 Task: Look for space in El Centro, United States from 12th August, 2023 to 16th August, 2023 for 8 adults in price range Rs.10000 to Rs.16000. Place can be private room with 8 bedrooms having 8 beds and 8 bathrooms. Property type can be house, flat, guest house, hotel. Amenities needed are: wifi, TV, free parkinig on premises, gym, breakfast. Booking option can be shelf check-in. Required host language is English.
Action: Mouse moved to (445, 116)
Screenshot: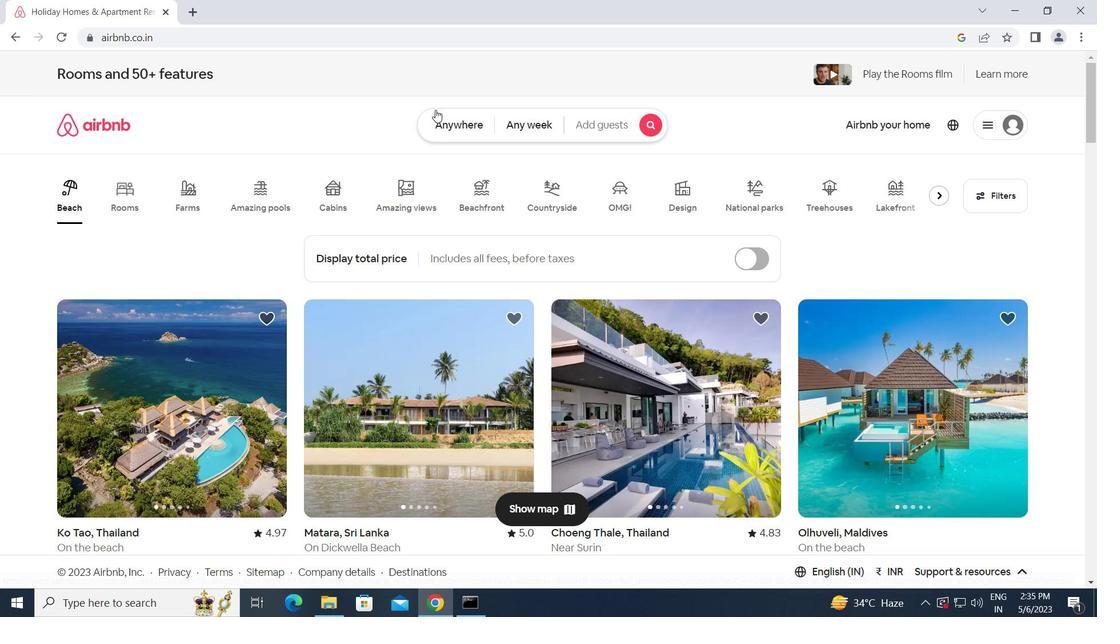 
Action: Mouse pressed left at (445, 116)
Screenshot: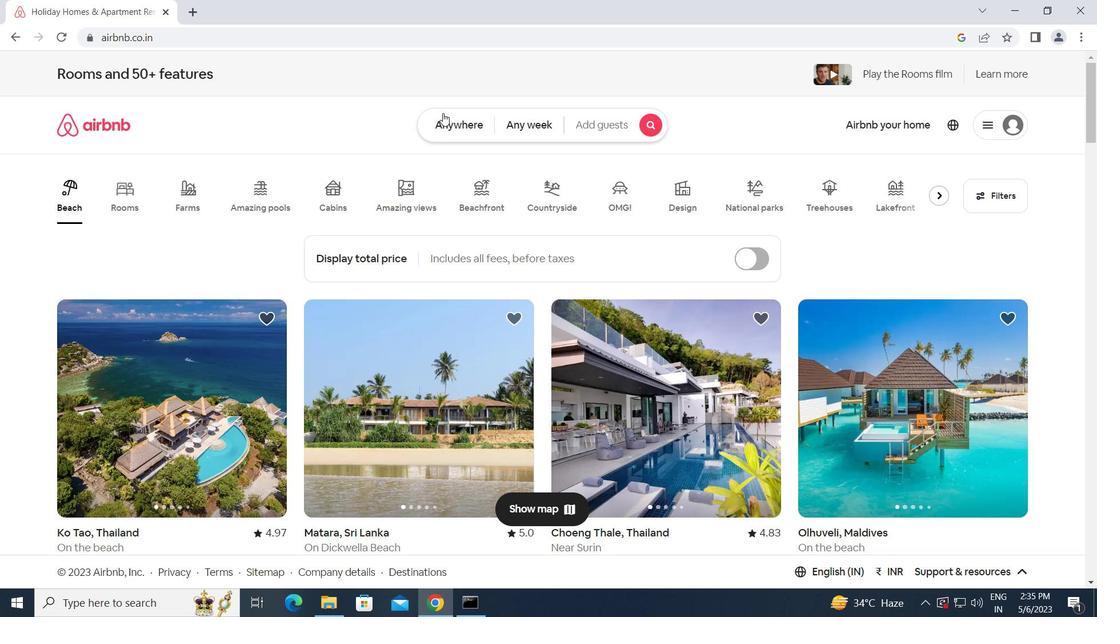 
Action: Mouse moved to (384, 168)
Screenshot: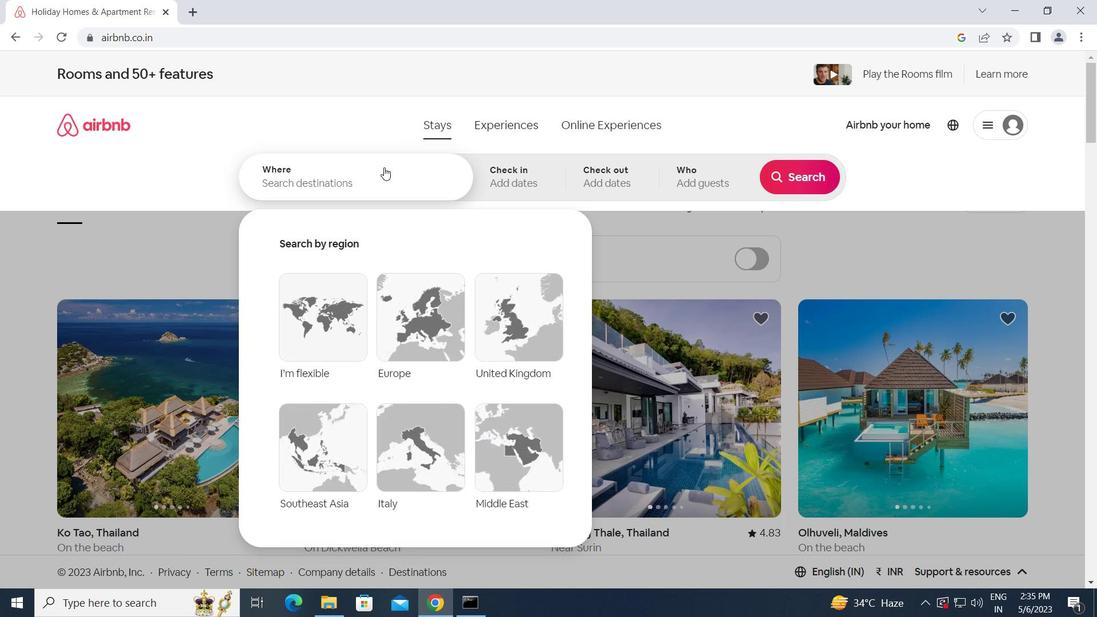 
Action: Mouse pressed left at (384, 168)
Screenshot: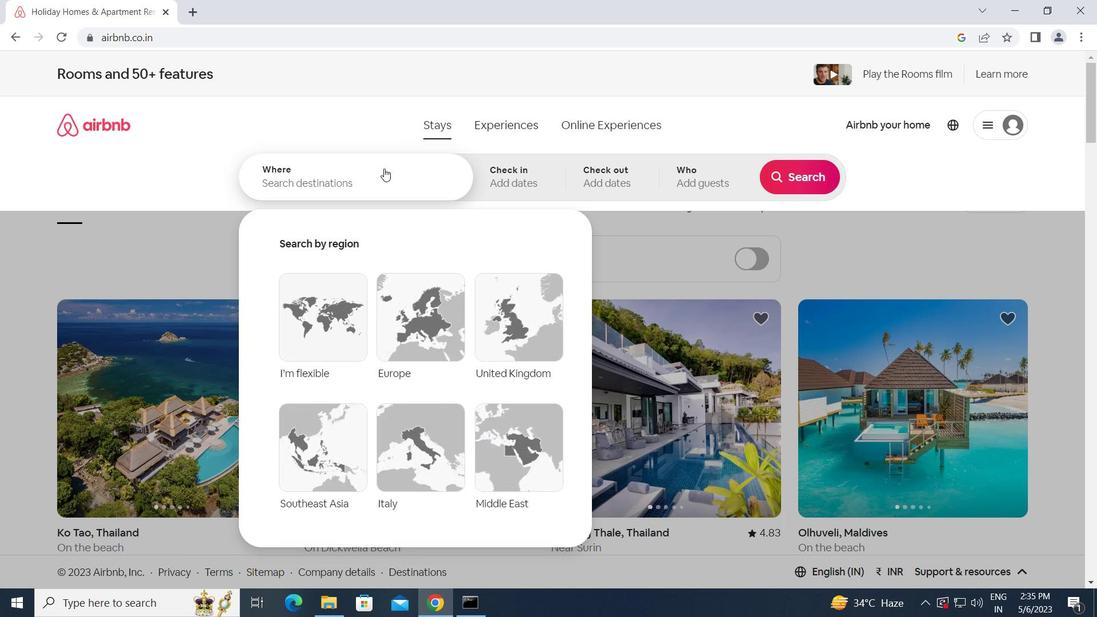 
Action: Mouse moved to (448, 172)
Screenshot: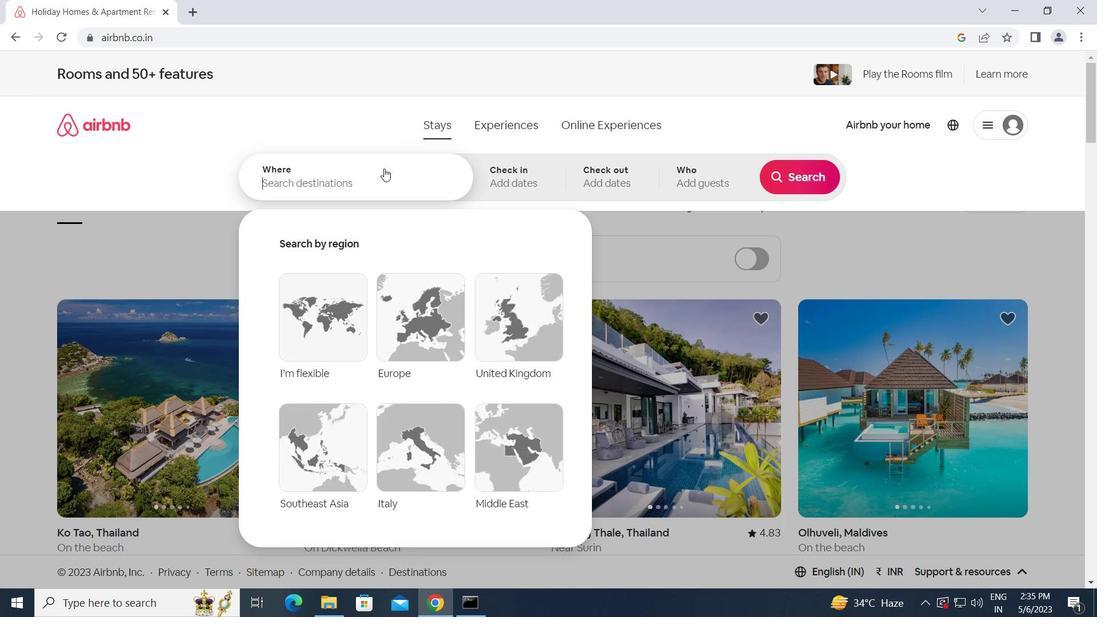 
Action: Key pressed e<Key.caps_lock>l<Key.space><Key.caps_lock>c<Key.caps_lock>entro,<Key.space><Key.caps_lock>u<Key.caps_lock>nited<Key.space><Key.caps_lock>s<Key.caps_lock>tates<Key.enter>
Screenshot: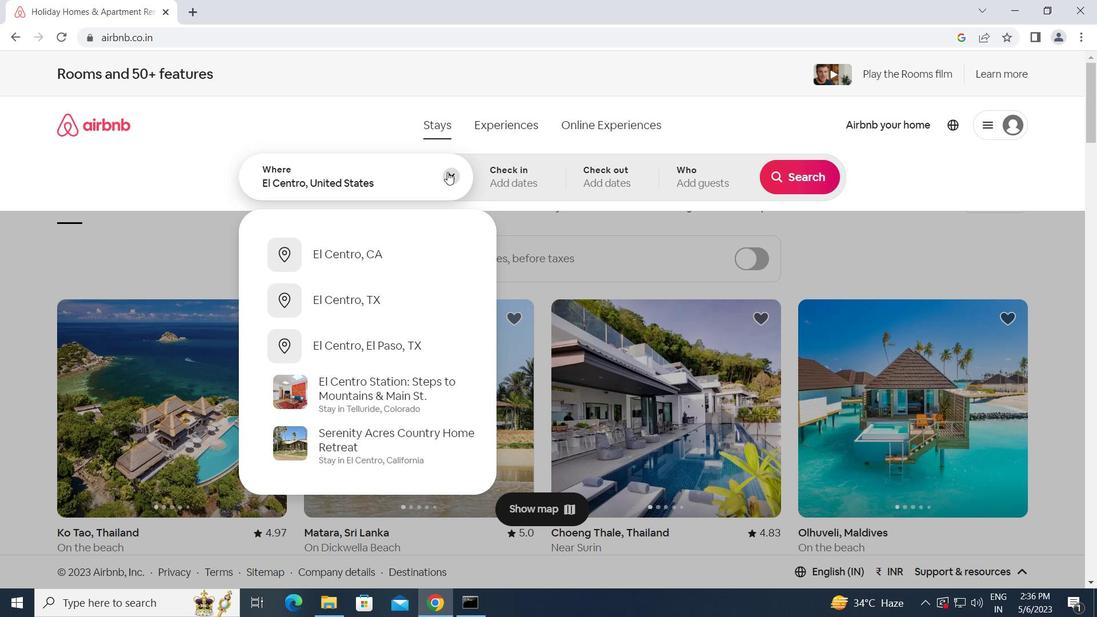 
Action: Mouse moved to (798, 292)
Screenshot: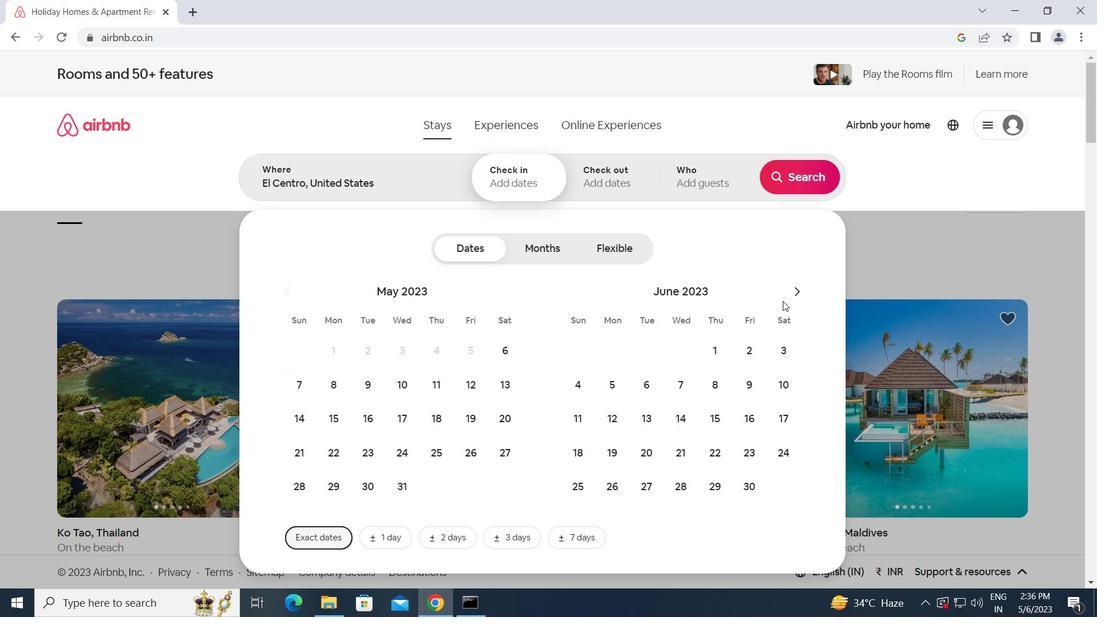 
Action: Mouse pressed left at (798, 292)
Screenshot: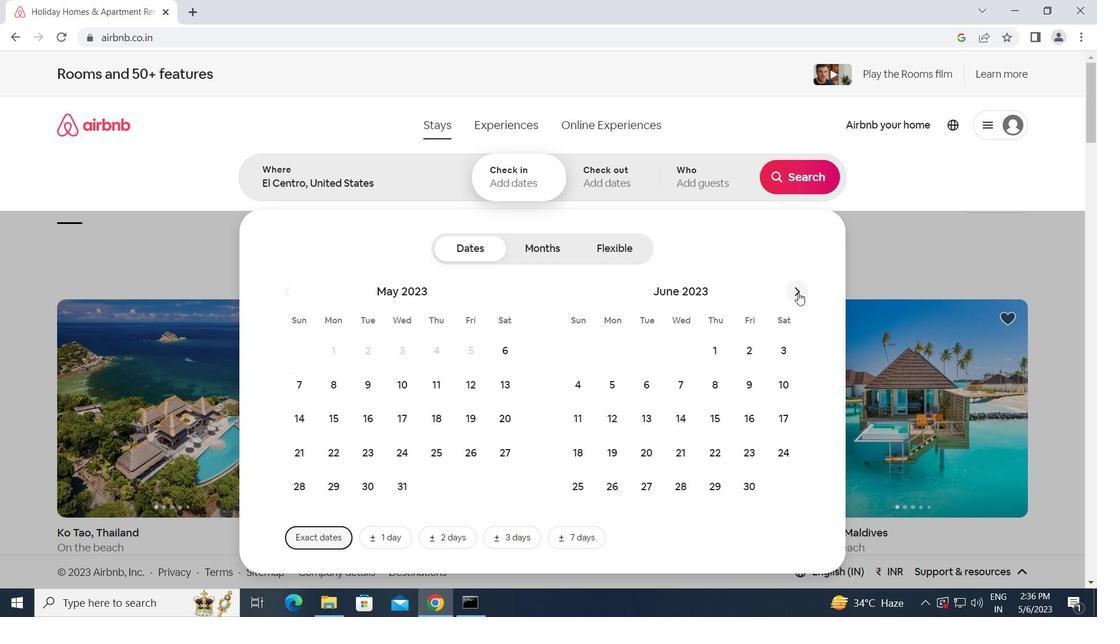 
Action: Mouse pressed left at (798, 292)
Screenshot: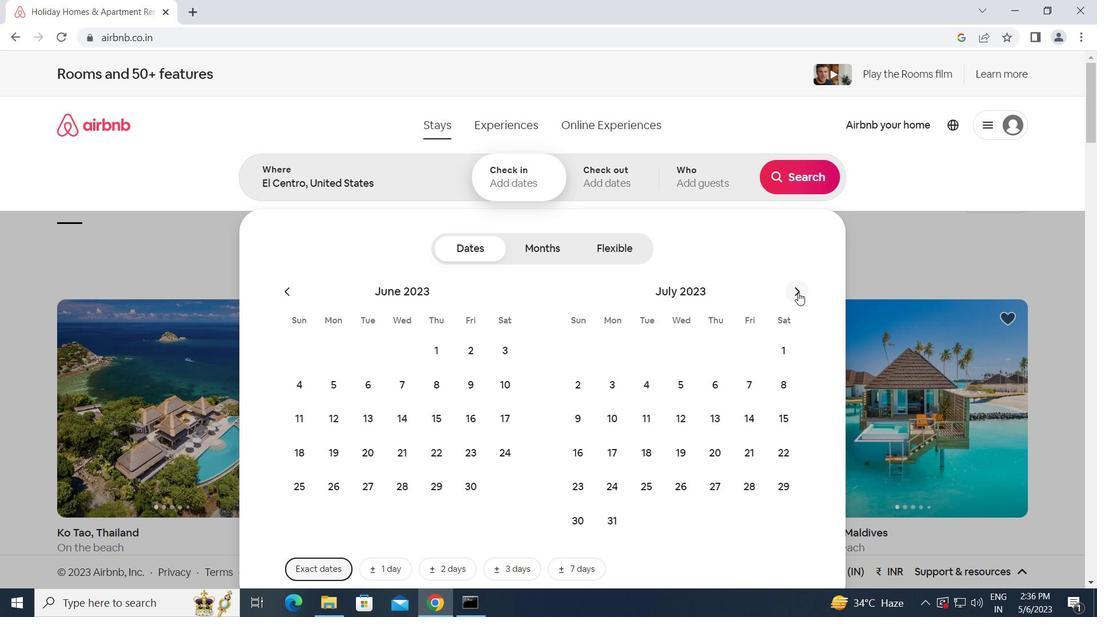 
Action: Mouse moved to (780, 385)
Screenshot: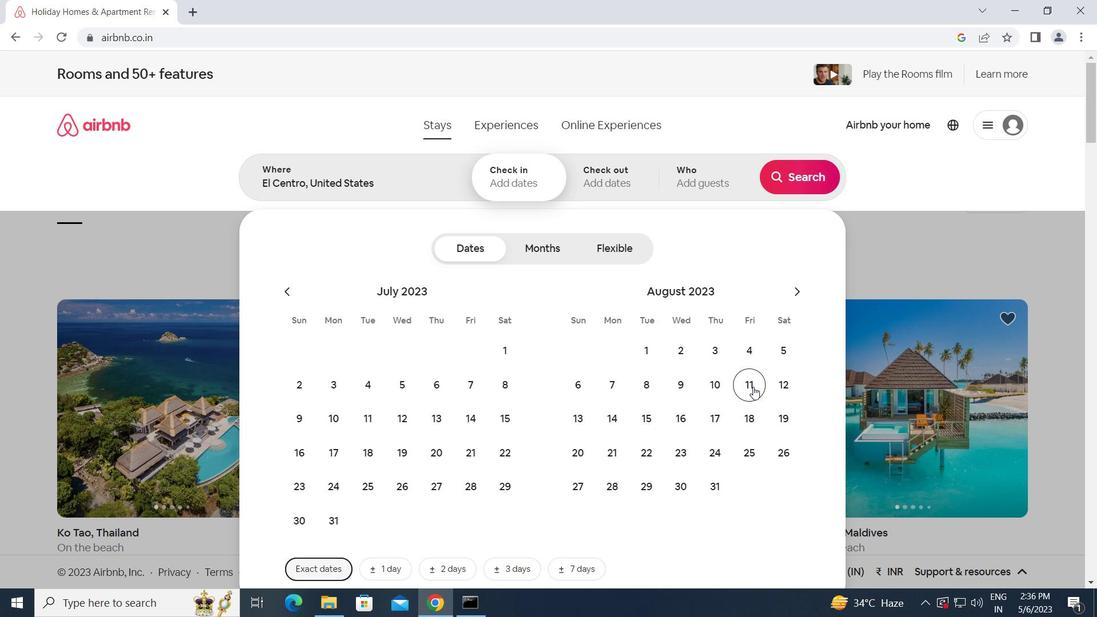 
Action: Mouse pressed left at (780, 385)
Screenshot: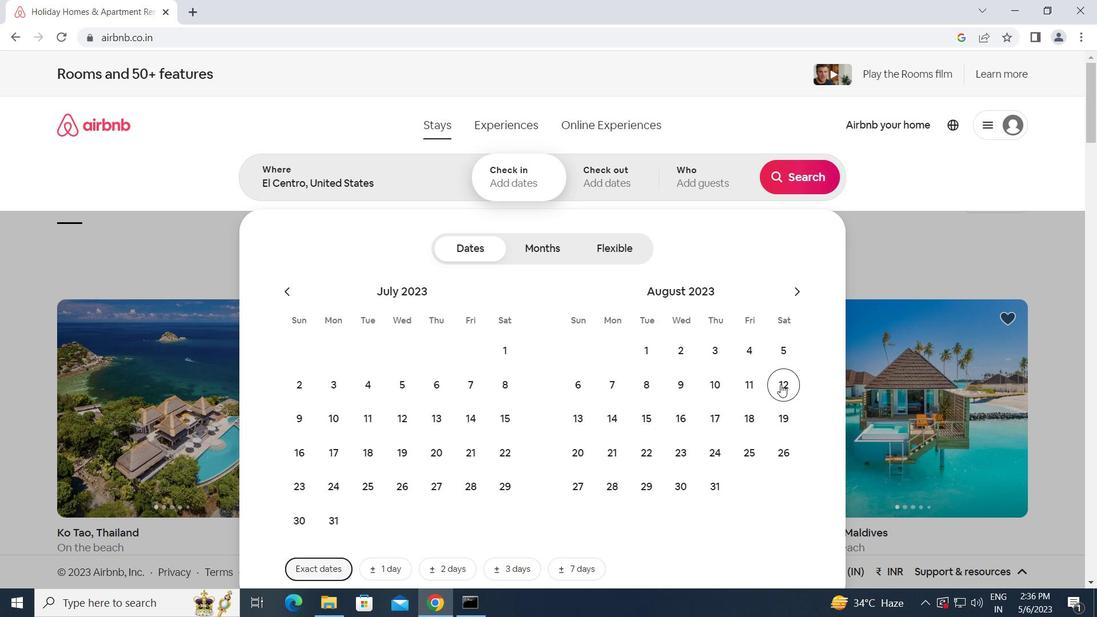 
Action: Mouse moved to (672, 421)
Screenshot: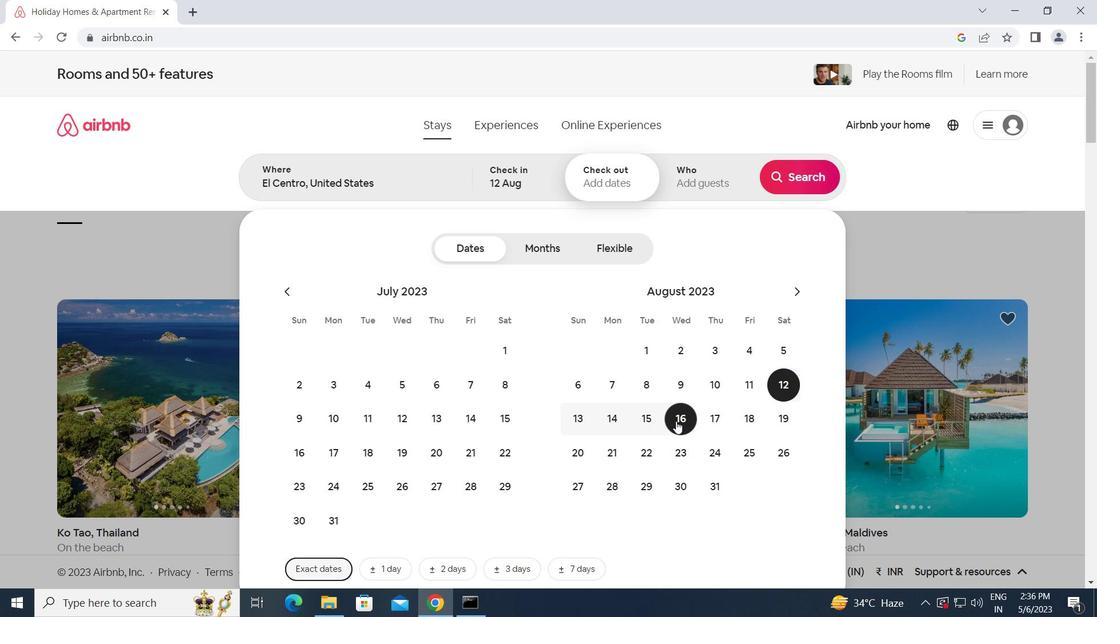 
Action: Mouse pressed left at (672, 421)
Screenshot: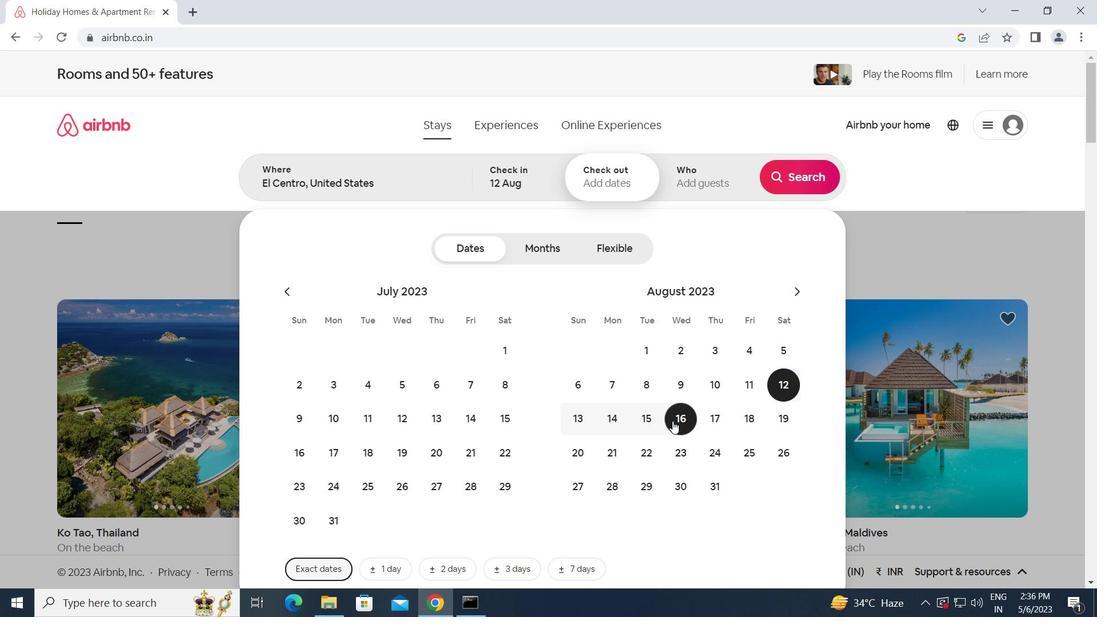 
Action: Mouse moved to (698, 185)
Screenshot: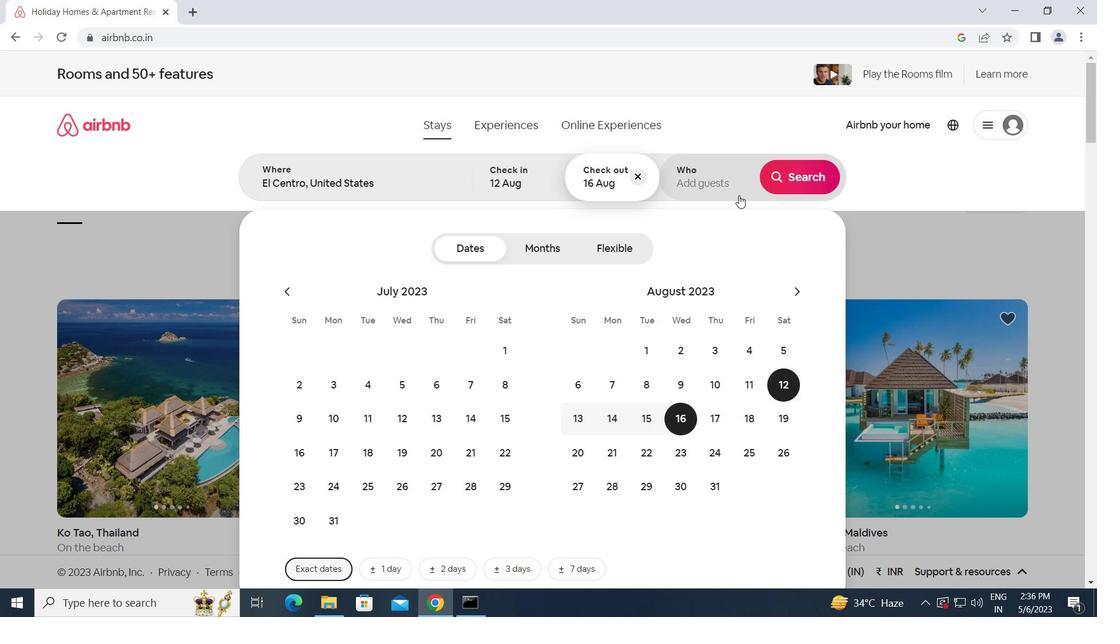 
Action: Mouse pressed left at (698, 185)
Screenshot: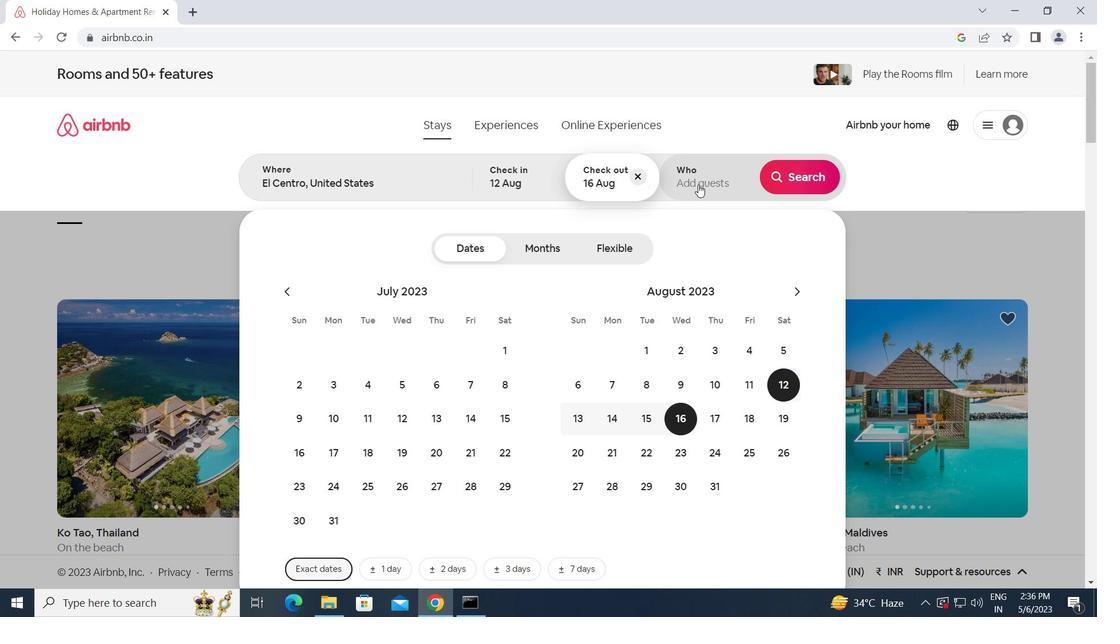 
Action: Mouse moved to (804, 253)
Screenshot: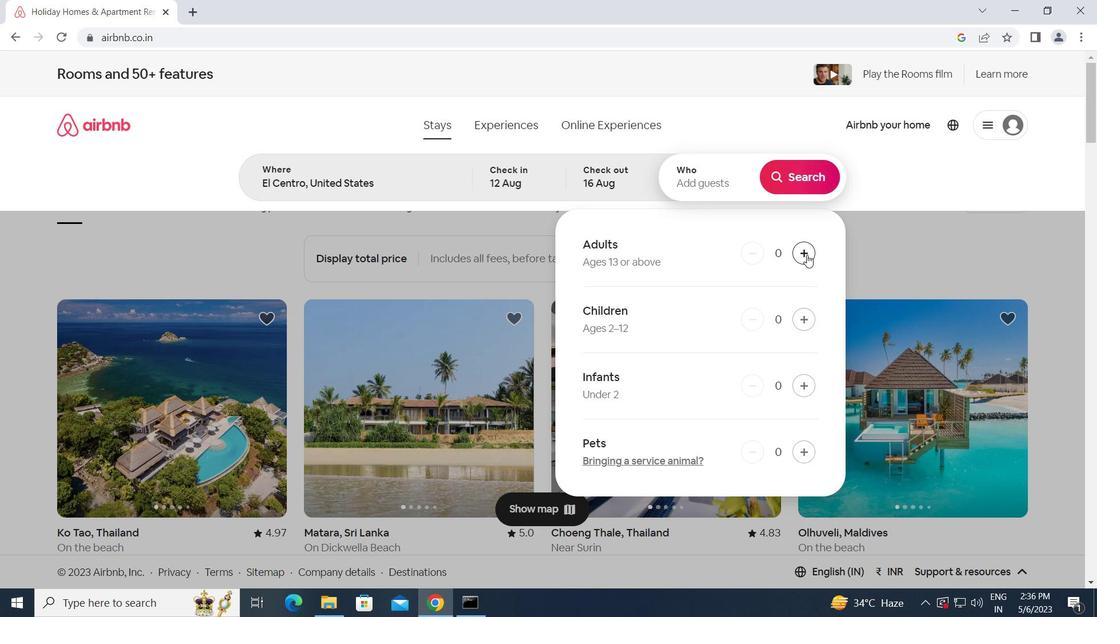 
Action: Mouse pressed left at (804, 253)
Screenshot: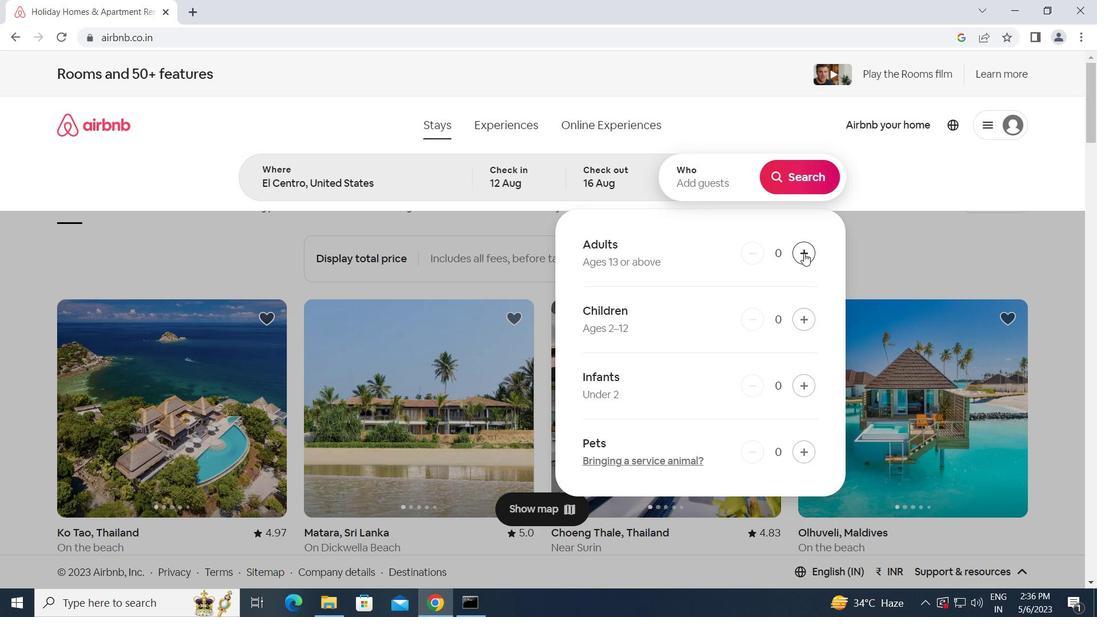 
Action: Mouse pressed left at (804, 253)
Screenshot: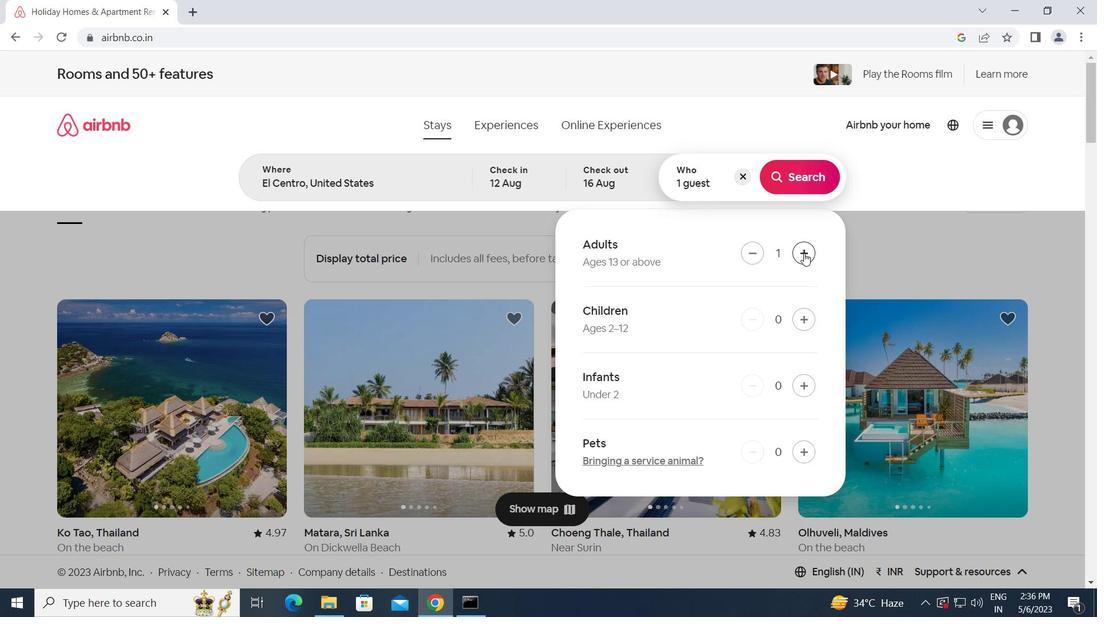 
Action: Mouse pressed left at (804, 253)
Screenshot: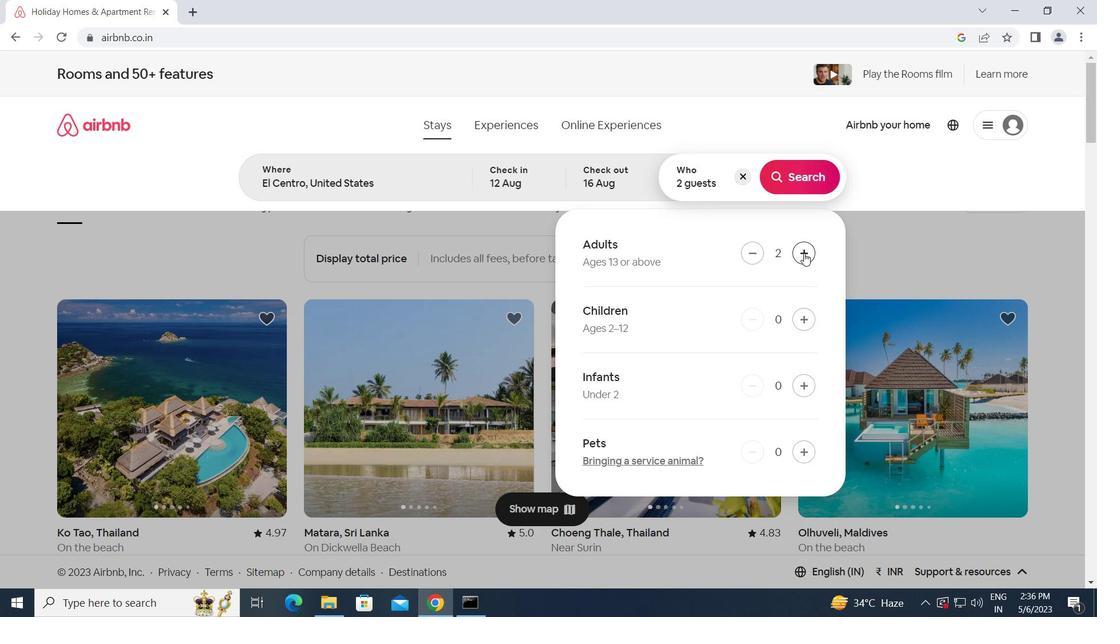 
Action: Mouse pressed left at (804, 253)
Screenshot: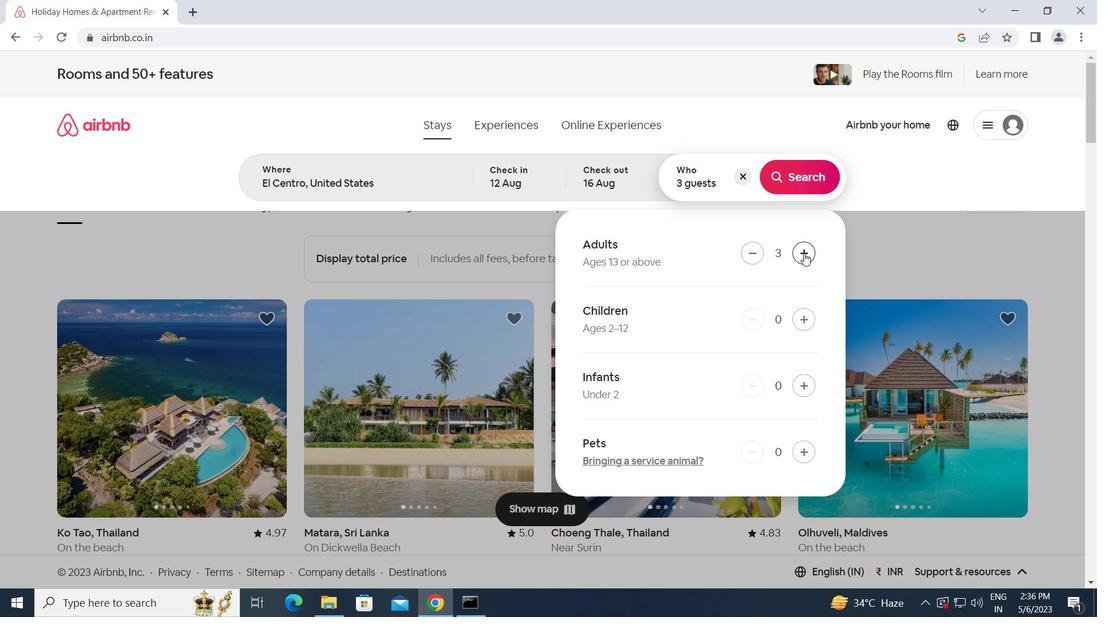 
Action: Mouse pressed left at (804, 253)
Screenshot: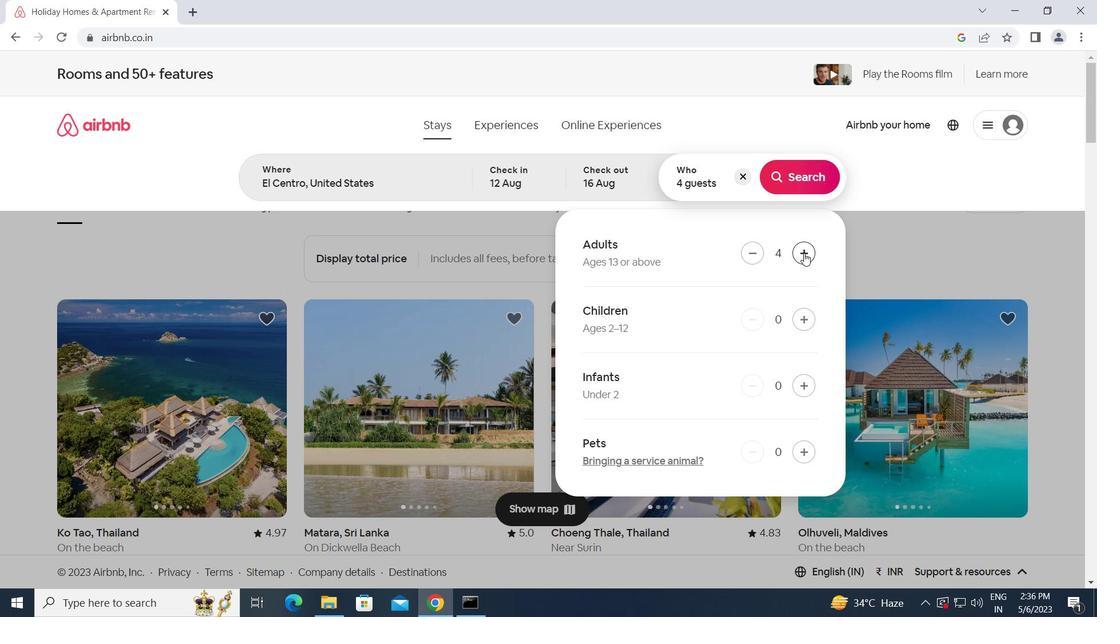 
Action: Mouse pressed left at (804, 253)
Screenshot: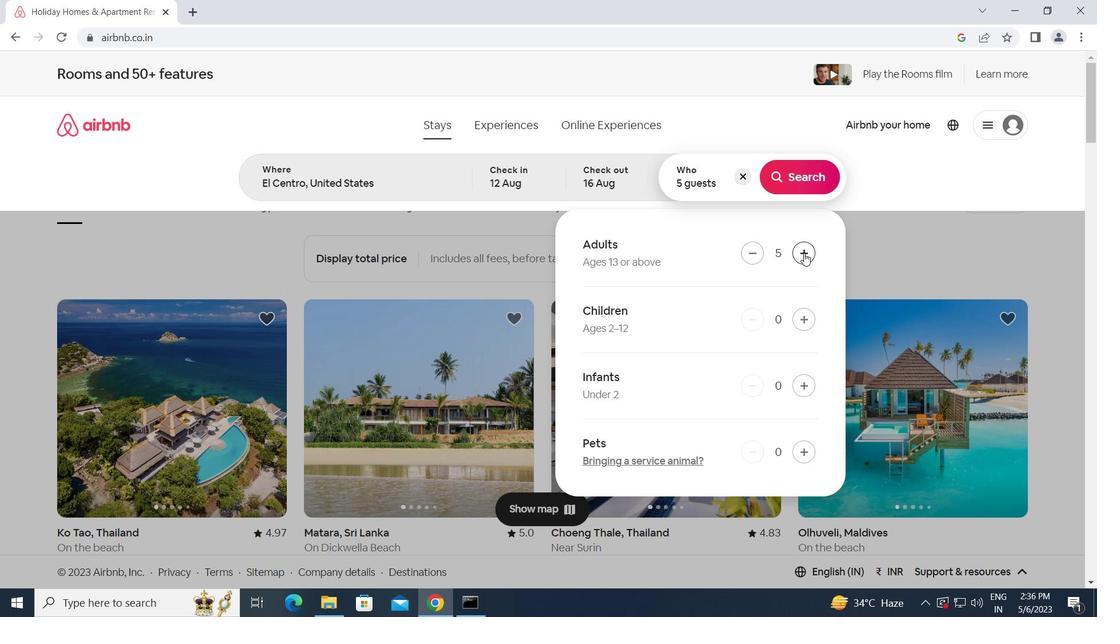 
Action: Mouse pressed left at (804, 253)
Screenshot: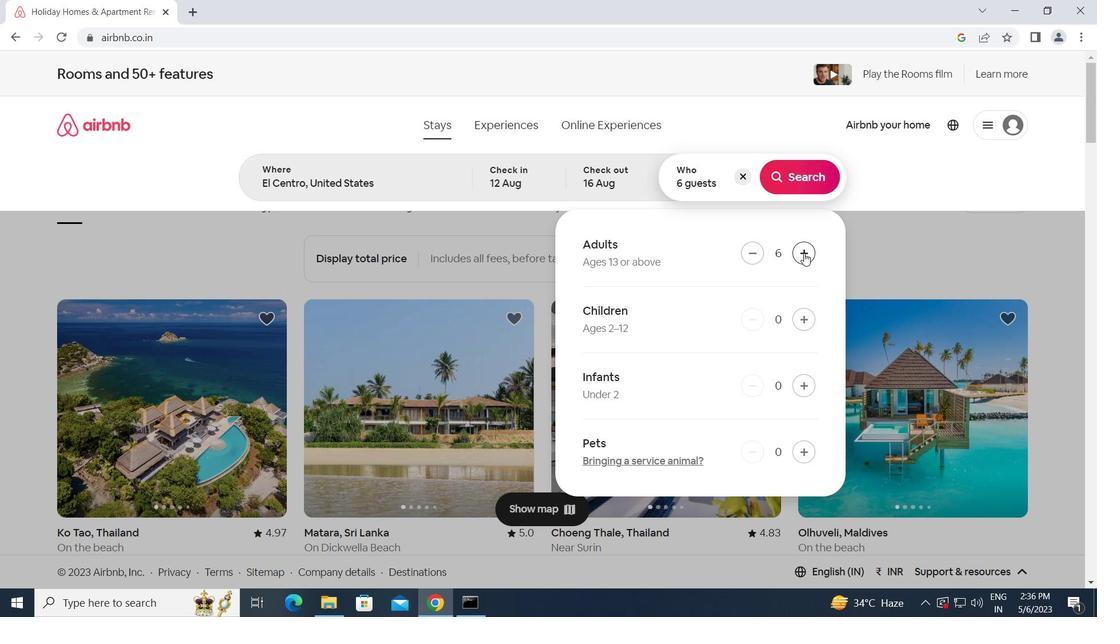 
Action: Mouse pressed left at (804, 253)
Screenshot: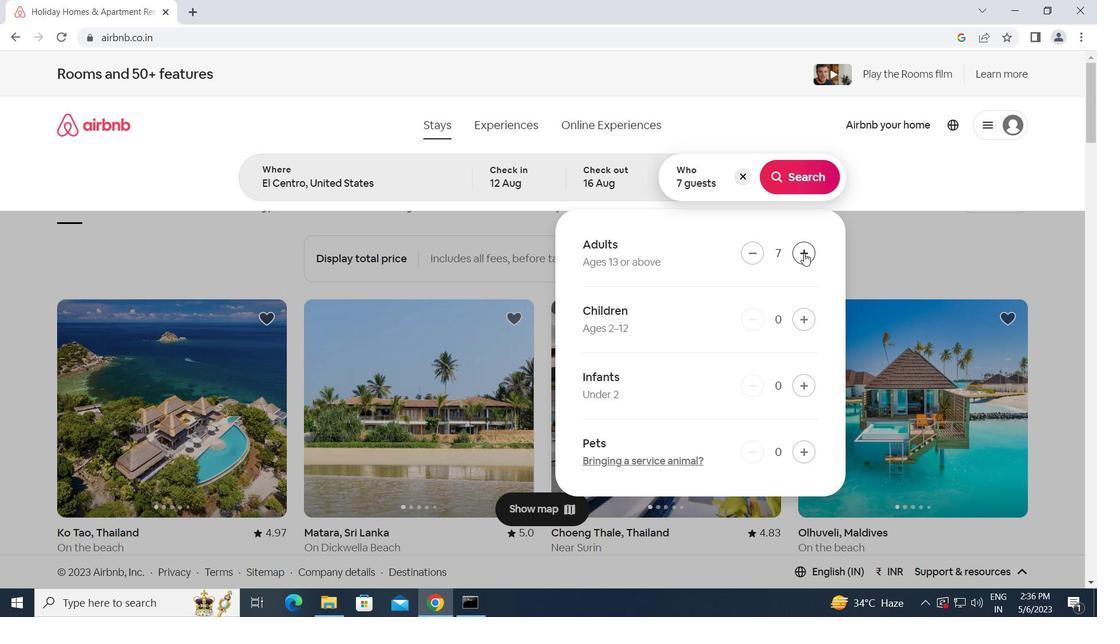 
Action: Mouse moved to (792, 178)
Screenshot: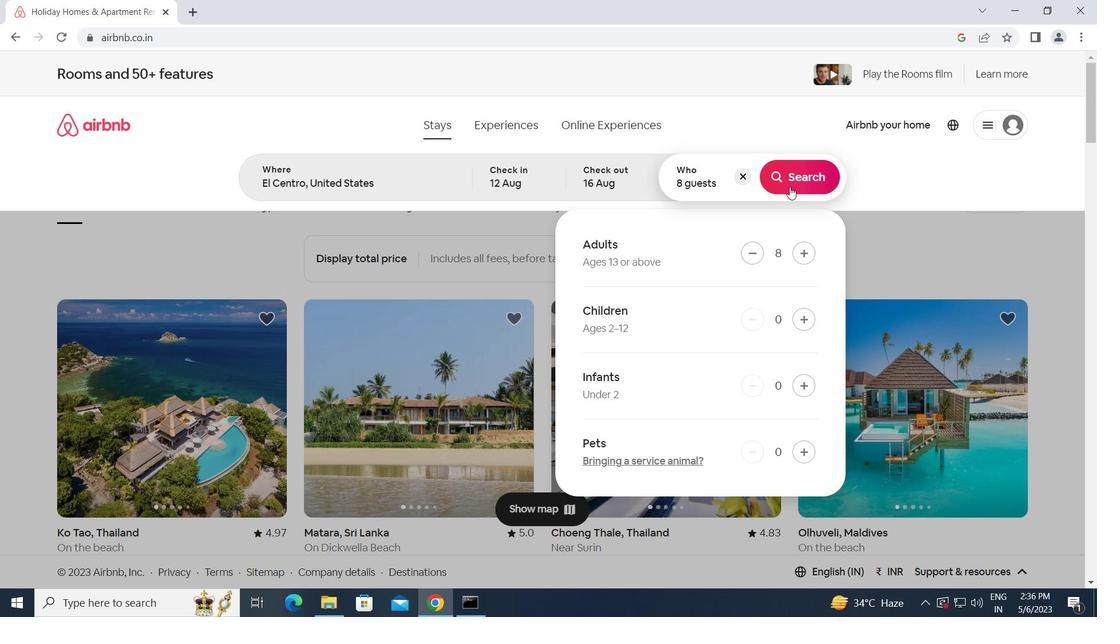 
Action: Mouse pressed left at (792, 178)
Screenshot: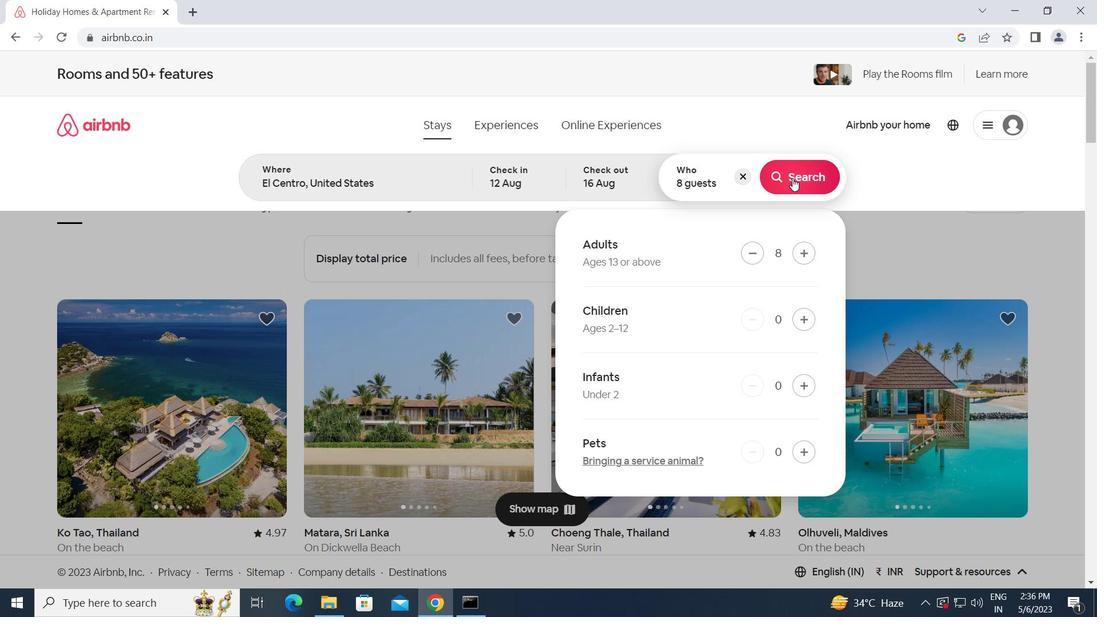 
Action: Mouse moved to (1034, 130)
Screenshot: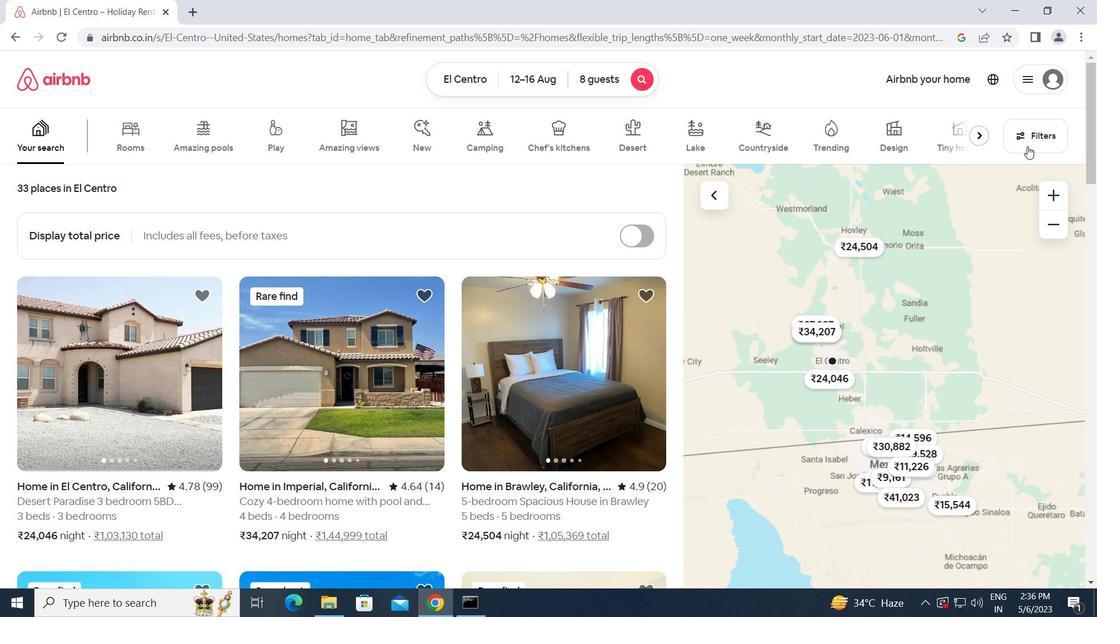 
Action: Mouse pressed left at (1034, 130)
Screenshot: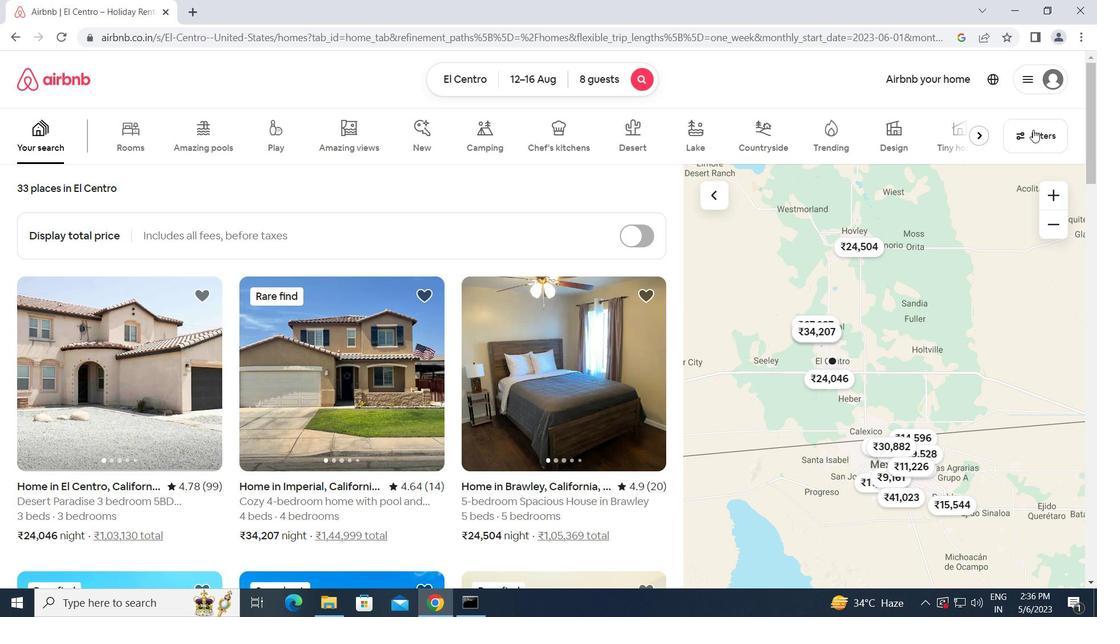 
Action: Mouse moved to (358, 424)
Screenshot: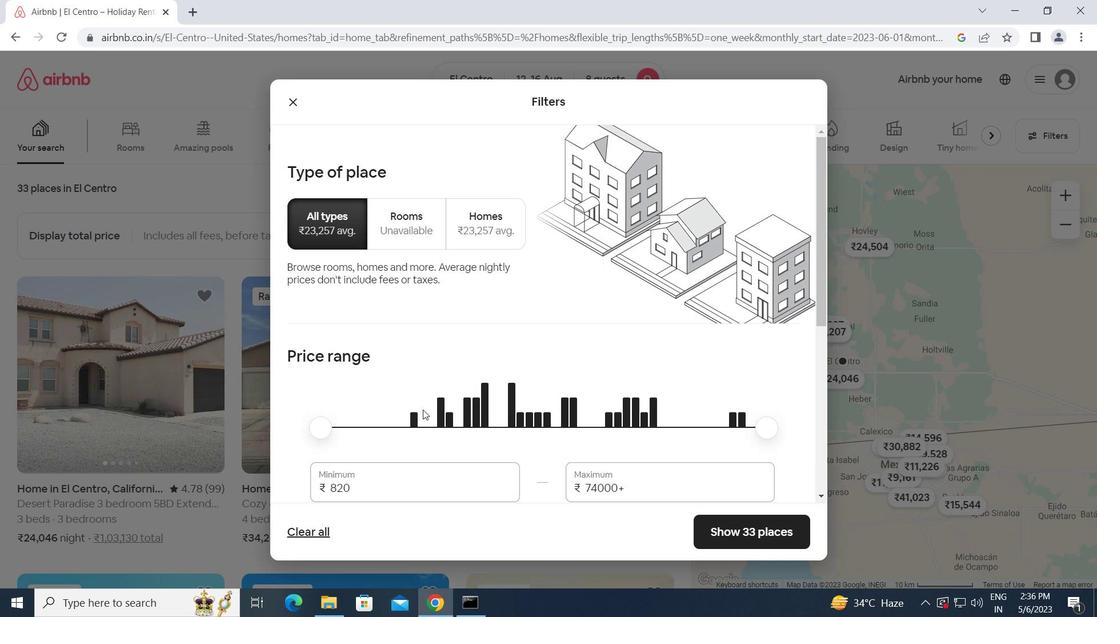 
Action: Mouse scrolled (358, 423) with delta (0, 0)
Screenshot: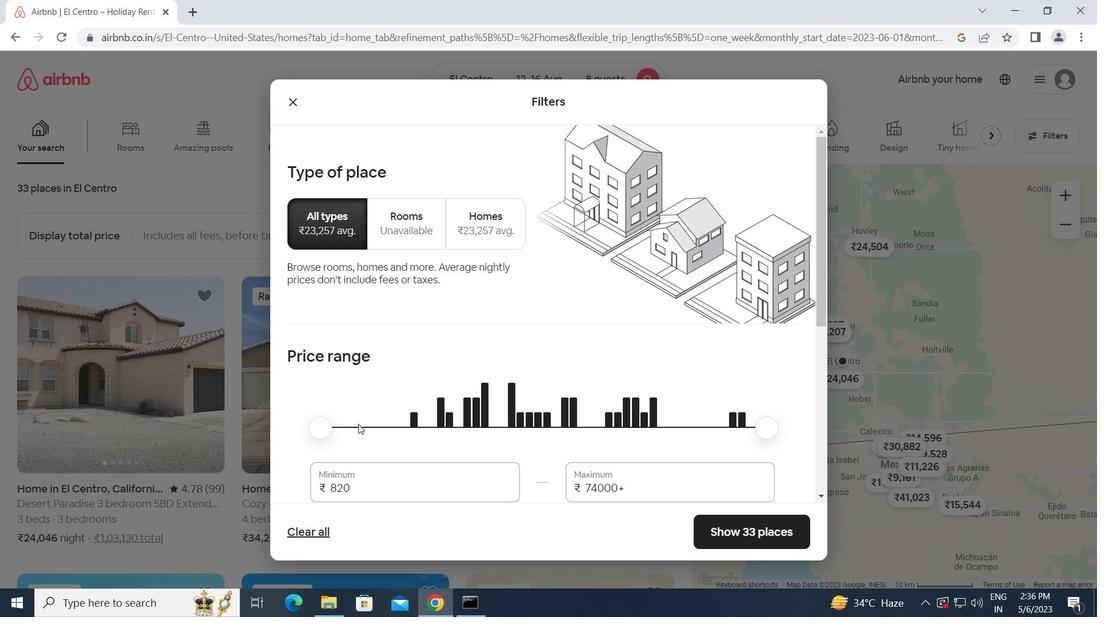 
Action: Mouse scrolled (358, 423) with delta (0, 0)
Screenshot: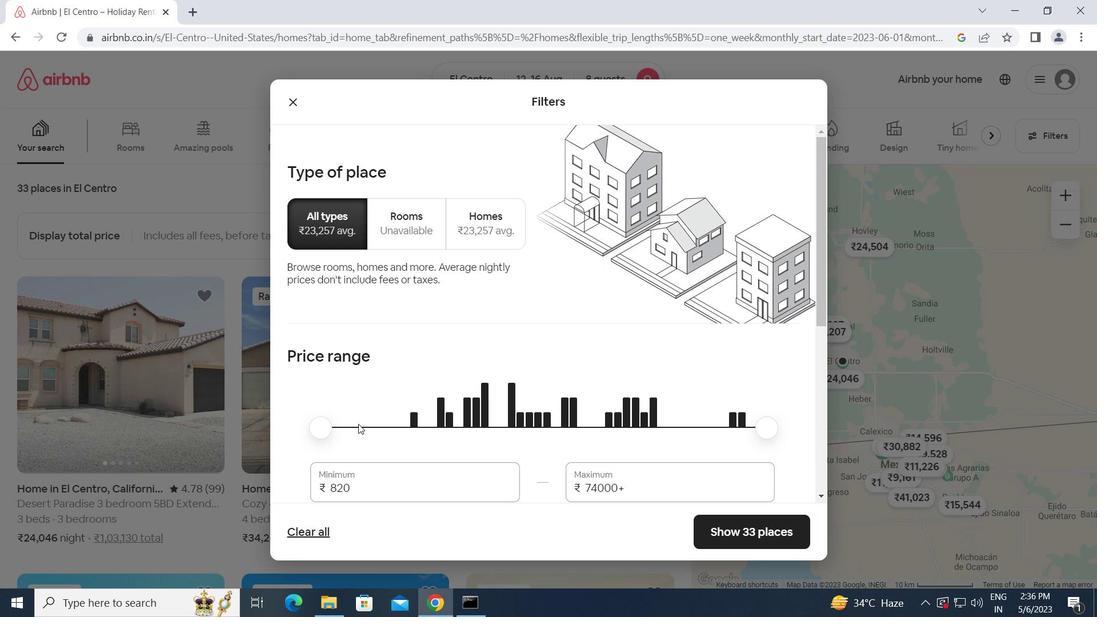 
Action: Mouse moved to (359, 347)
Screenshot: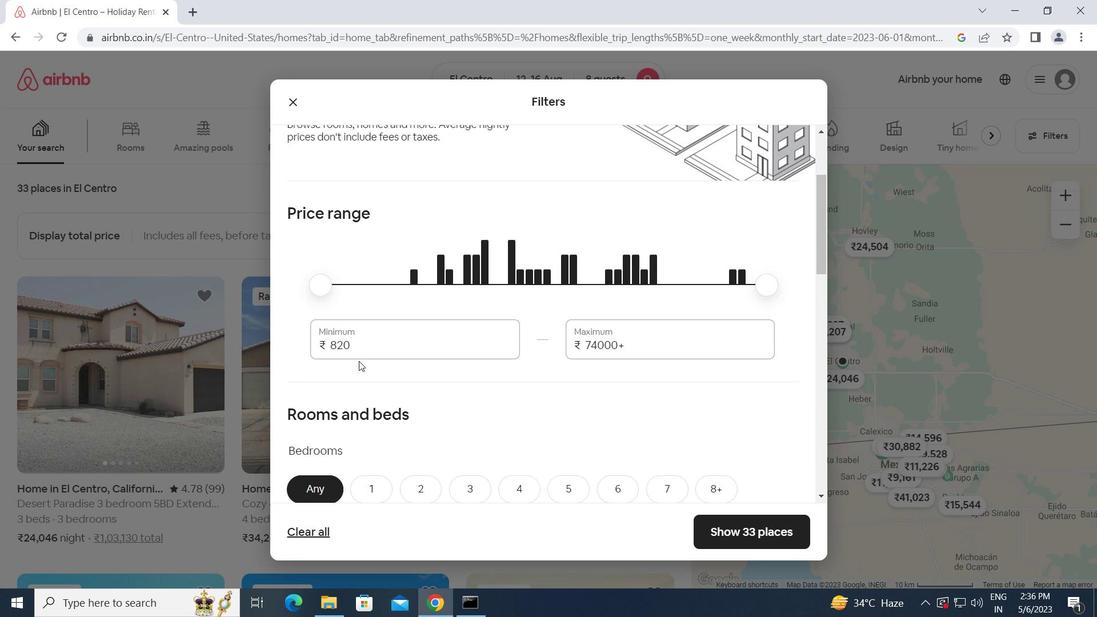 
Action: Mouse pressed left at (359, 347)
Screenshot: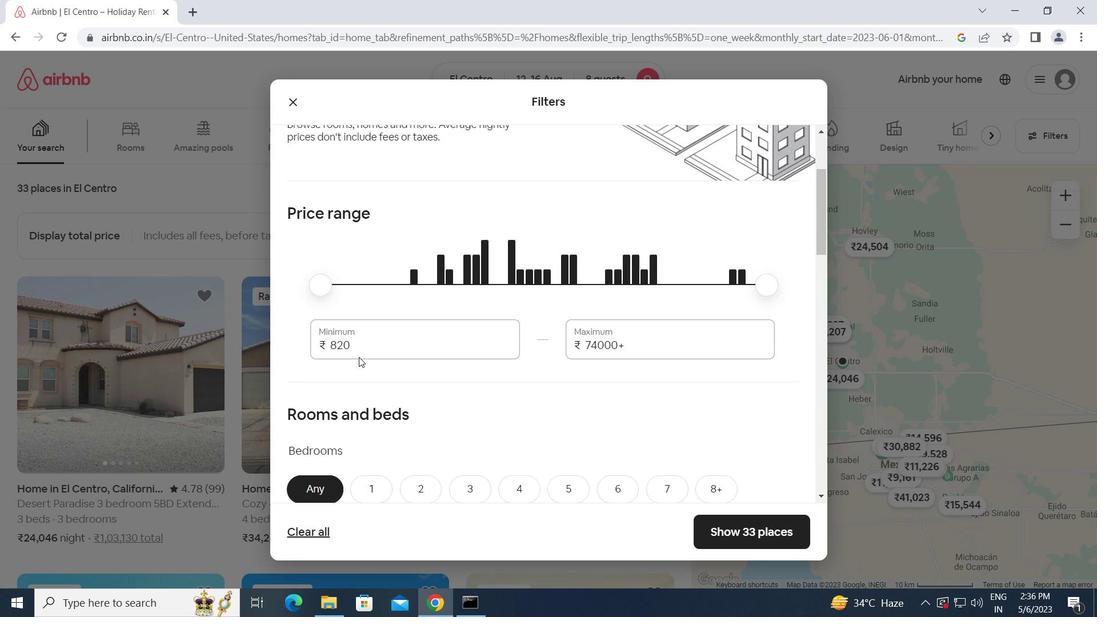 
Action: Mouse moved to (302, 344)
Screenshot: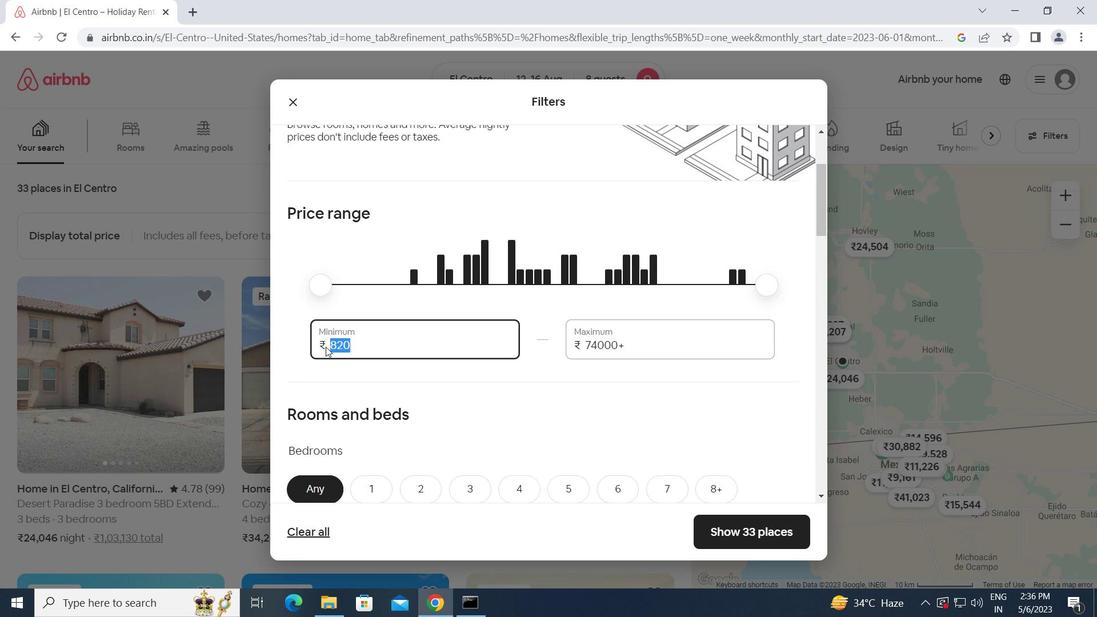 
Action: Key pressed 10000<Key.tab>16000
Screenshot: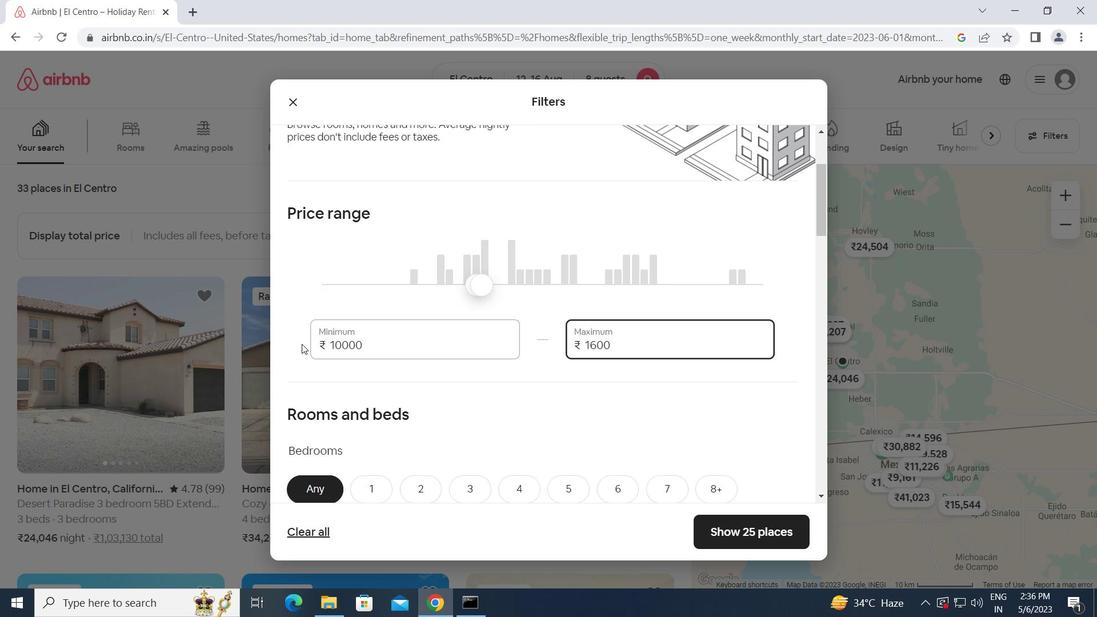 
Action: Mouse moved to (465, 414)
Screenshot: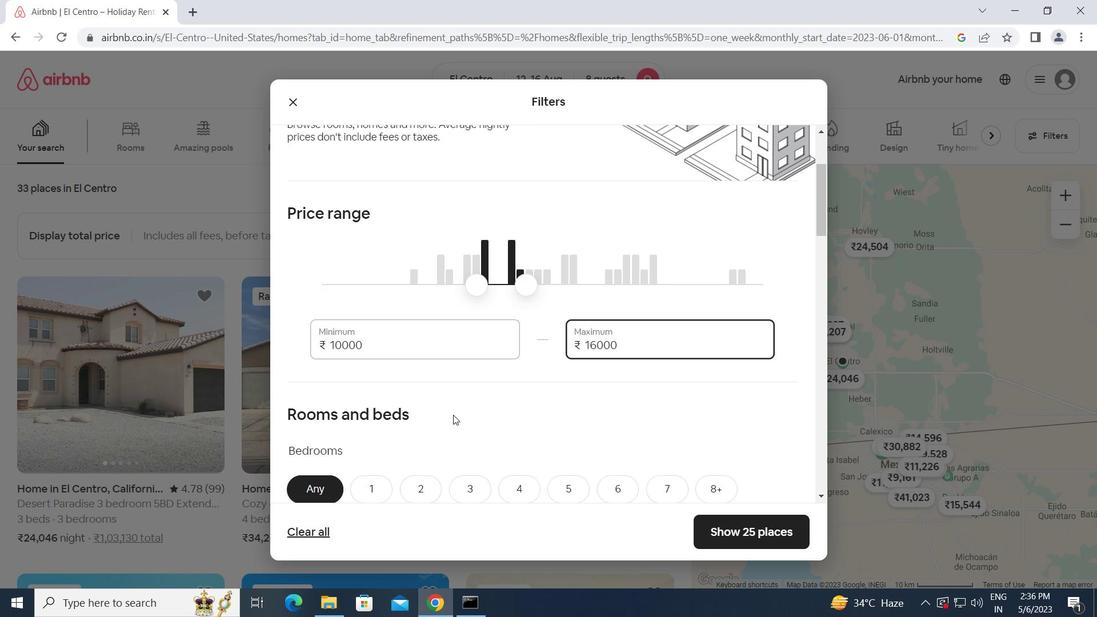 
Action: Mouse scrolled (465, 414) with delta (0, 0)
Screenshot: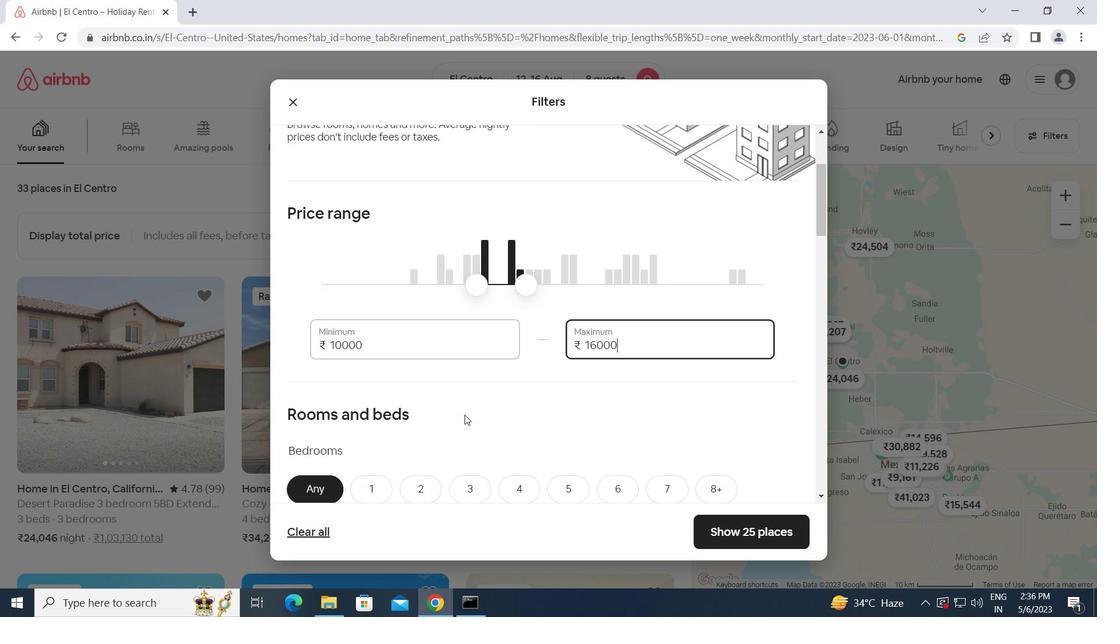 
Action: Mouse scrolled (465, 414) with delta (0, 0)
Screenshot: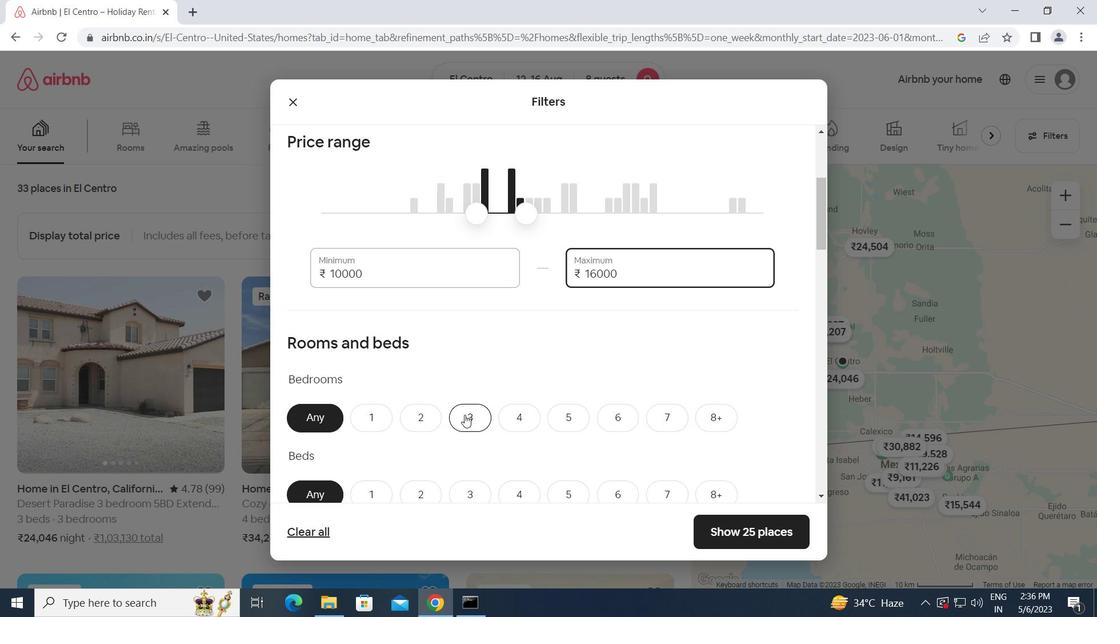 
Action: Mouse moved to (711, 345)
Screenshot: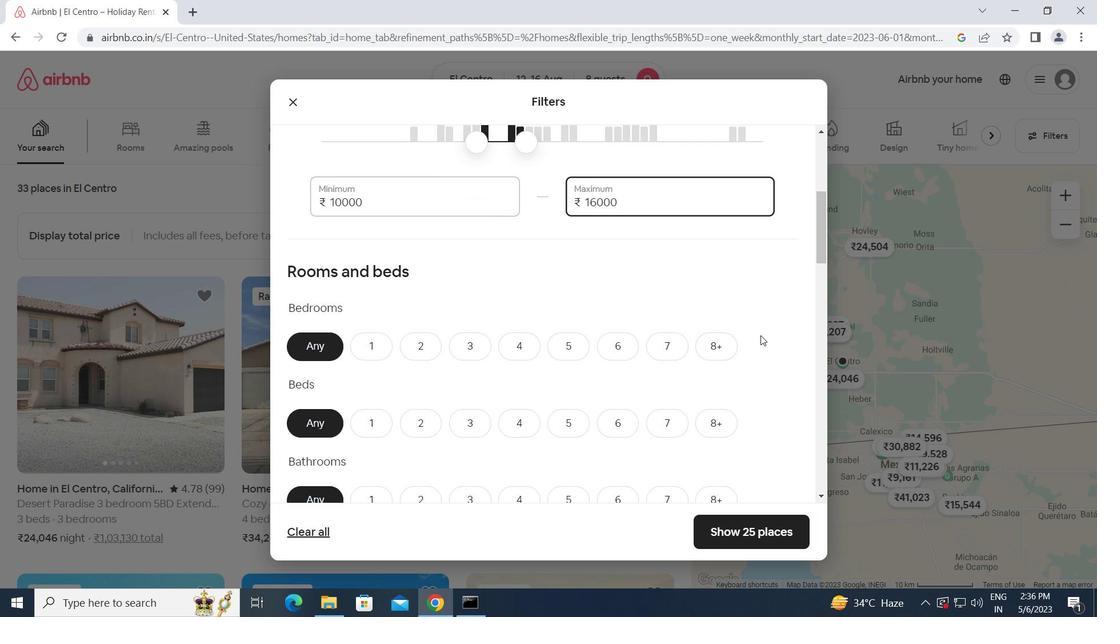 
Action: Mouse pressed left at (711, 345)
Screenshot: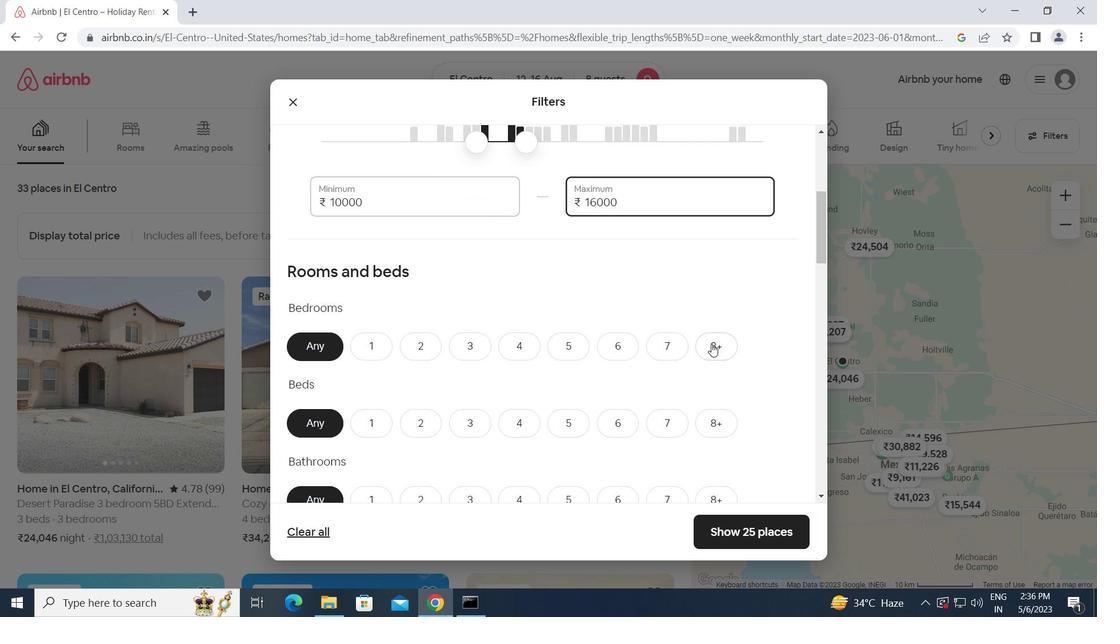 
Action: Mouse moved to (647, 416)
Screenshot: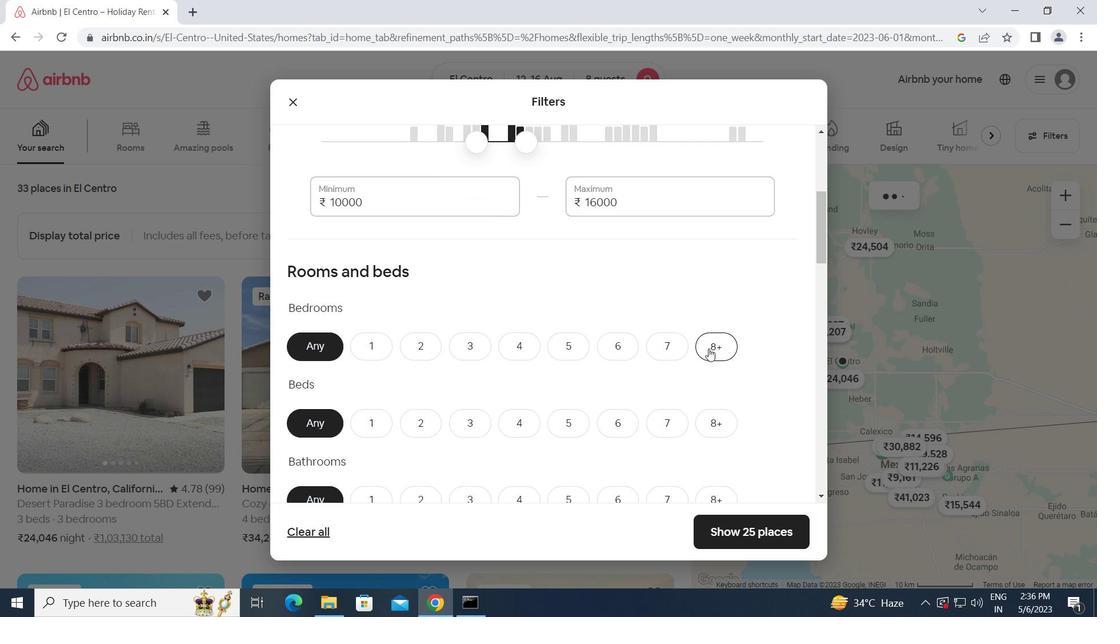 
Action: Mouse scrolled (647, 416) with delta (0, 0)
Screenshot: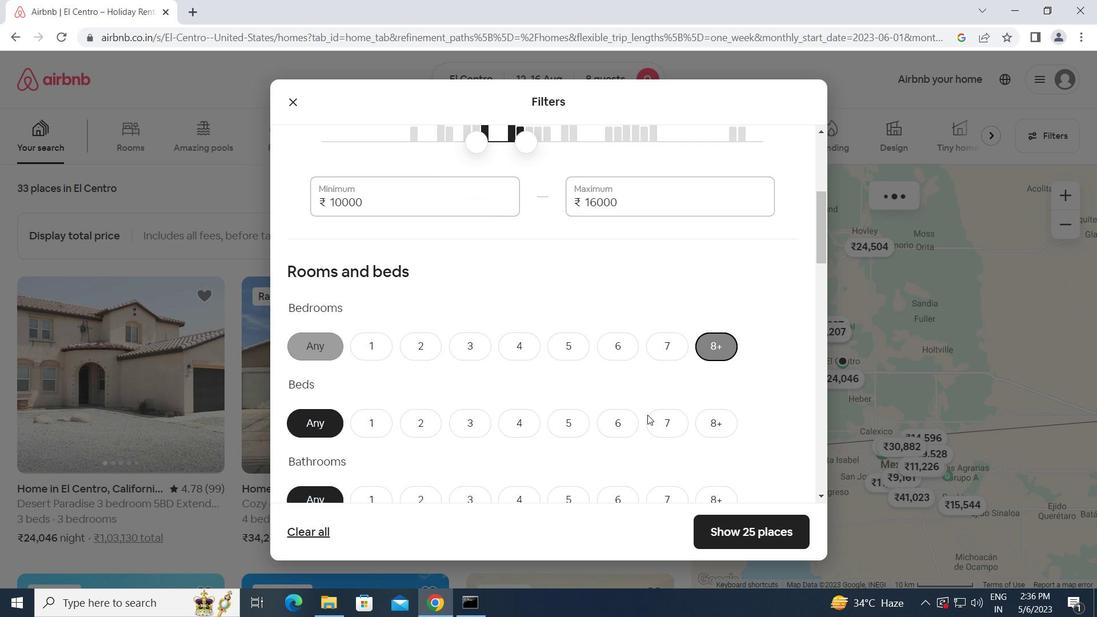 
Action: Mouse scrolled (647, 416) with delta (0, 0)
Screenshot: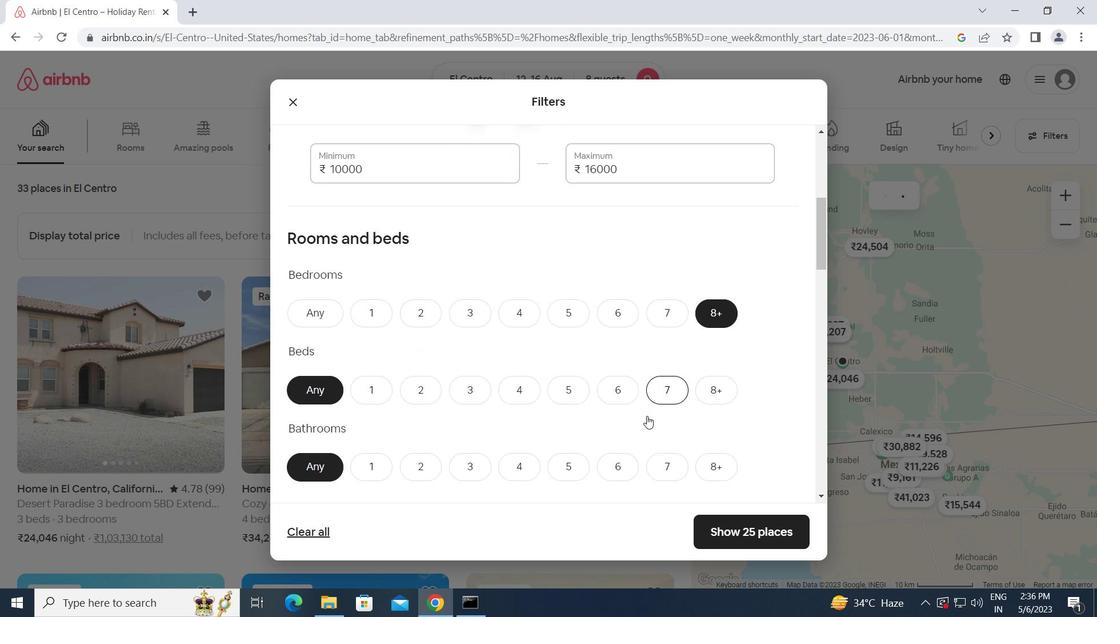 
Action: Mouse moved to (723, 283)
Screenshot: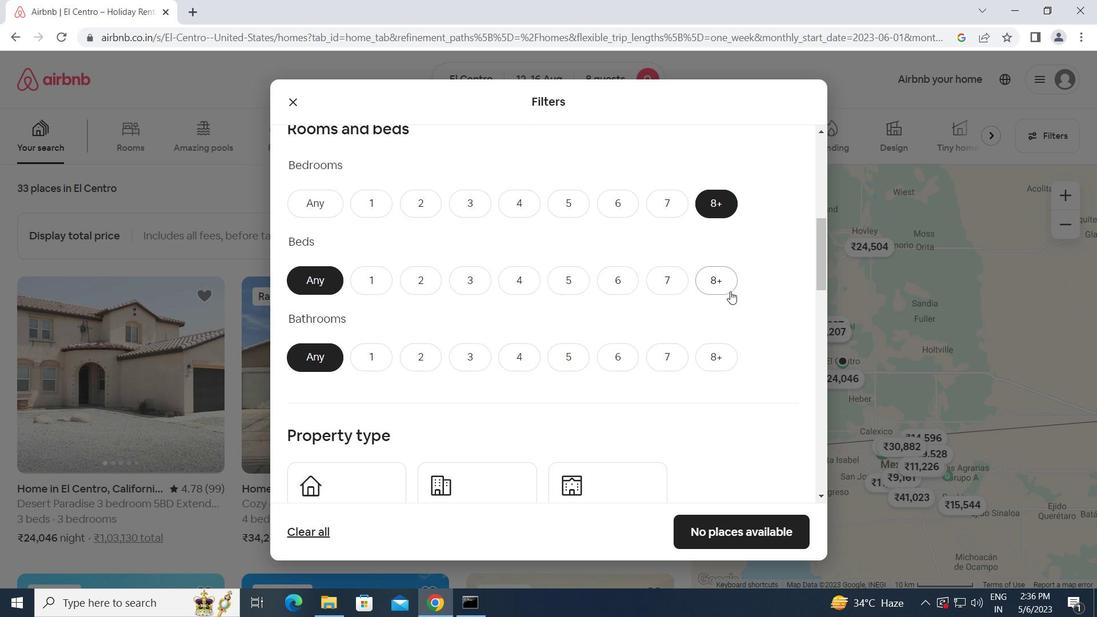 
Action: Mouse pressed left at (723, 283)
Screenshot: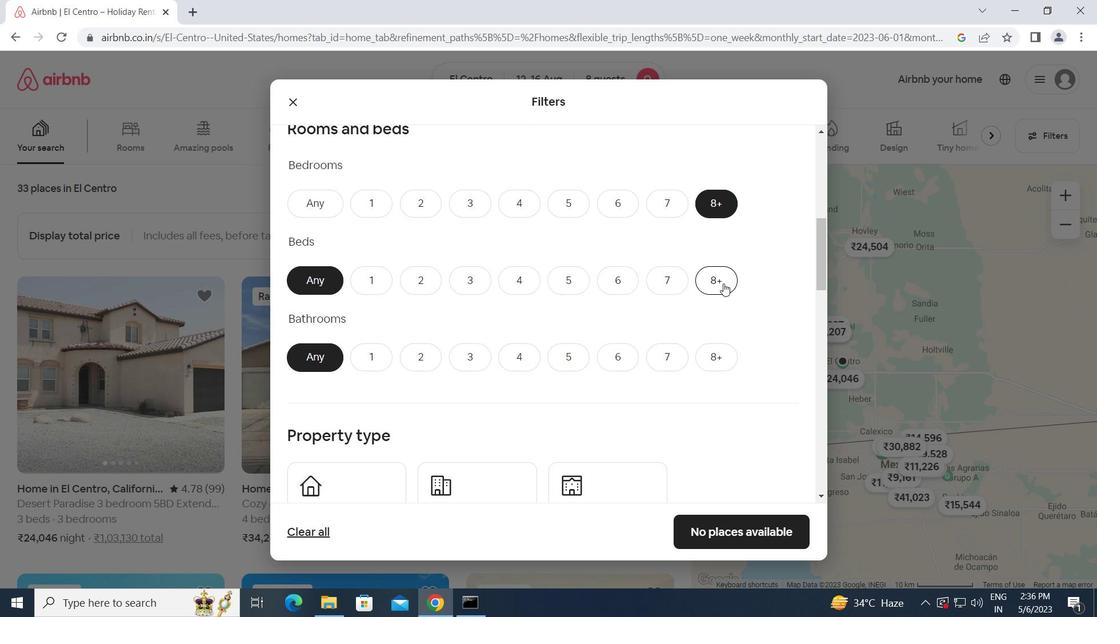 
Action: Mouse moved to (714, 357)
Screenshot: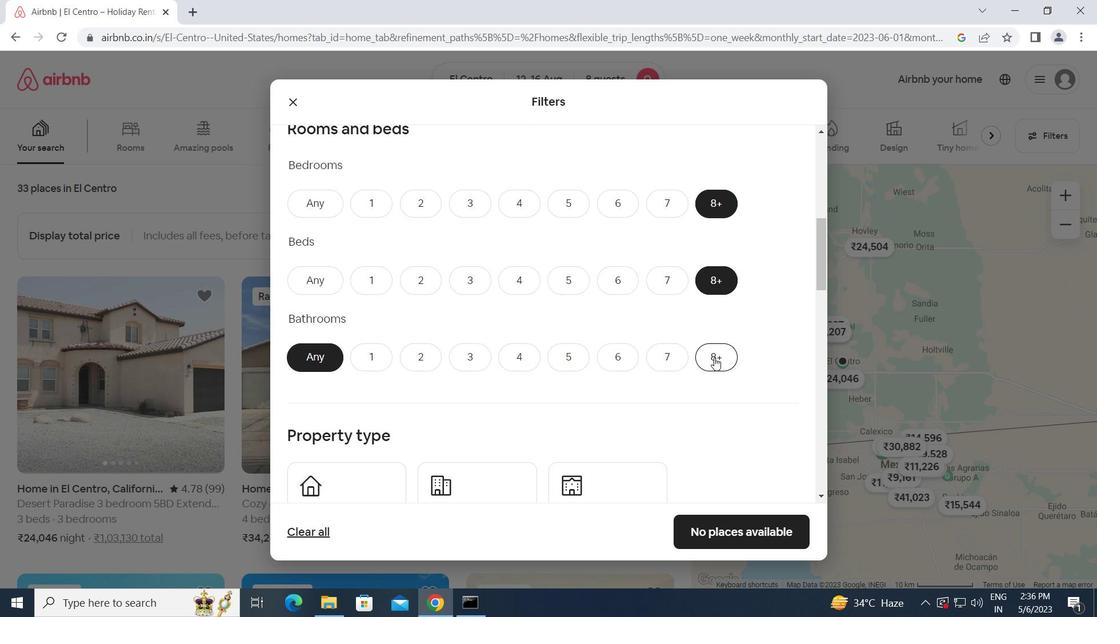 
Action: Mouse pressed left at (714, 357)
Screenshot: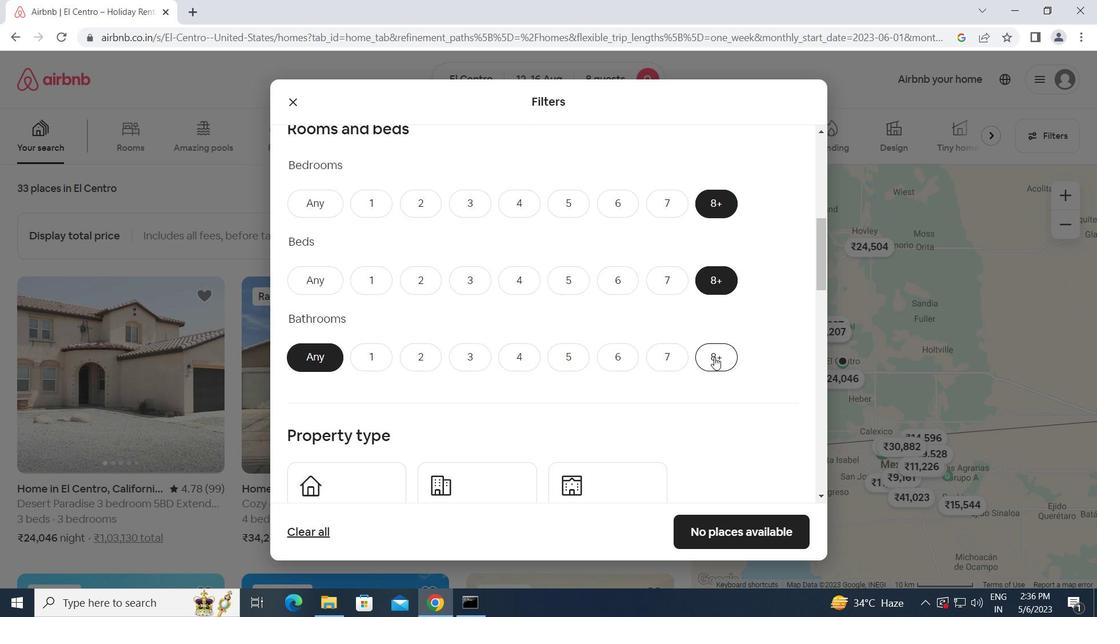 
Action: Mouse moved to (637, 406)
Screenshot: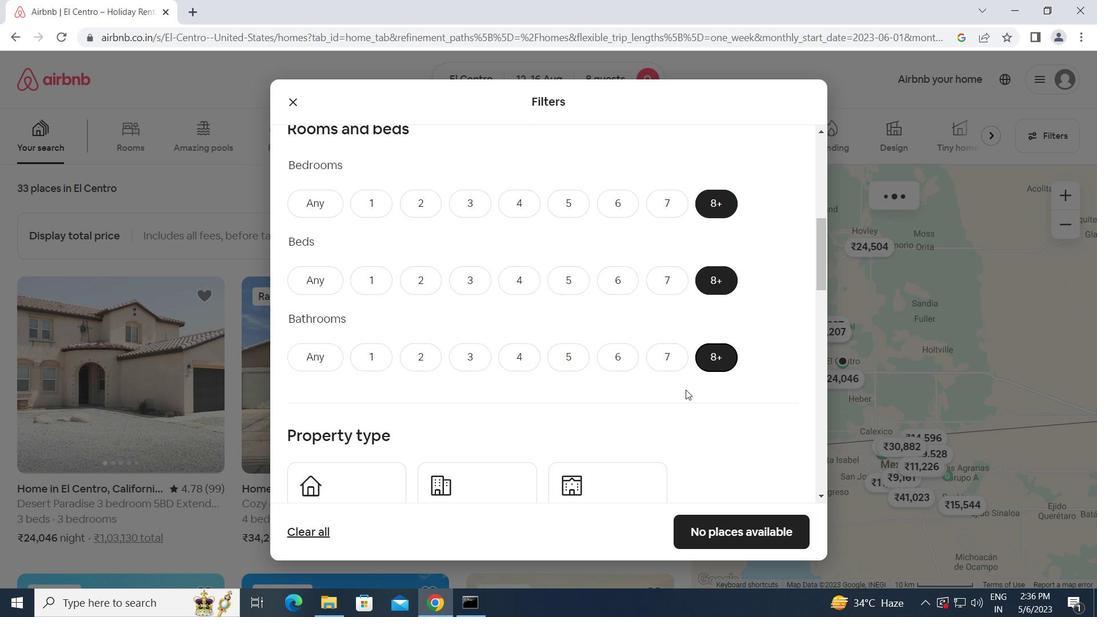 
Action: Mouse scrolled (637, 405) with delta (0, 0)
Screenshot: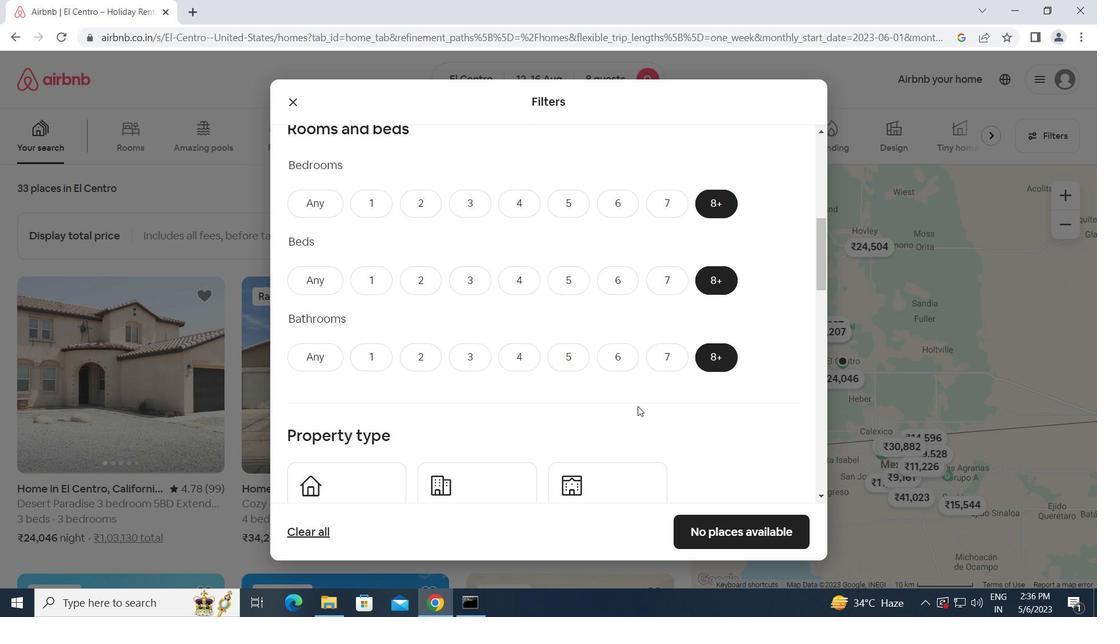 
Action: Mouse scrolled (637, 405) with delta (0, 0)
Screenshot: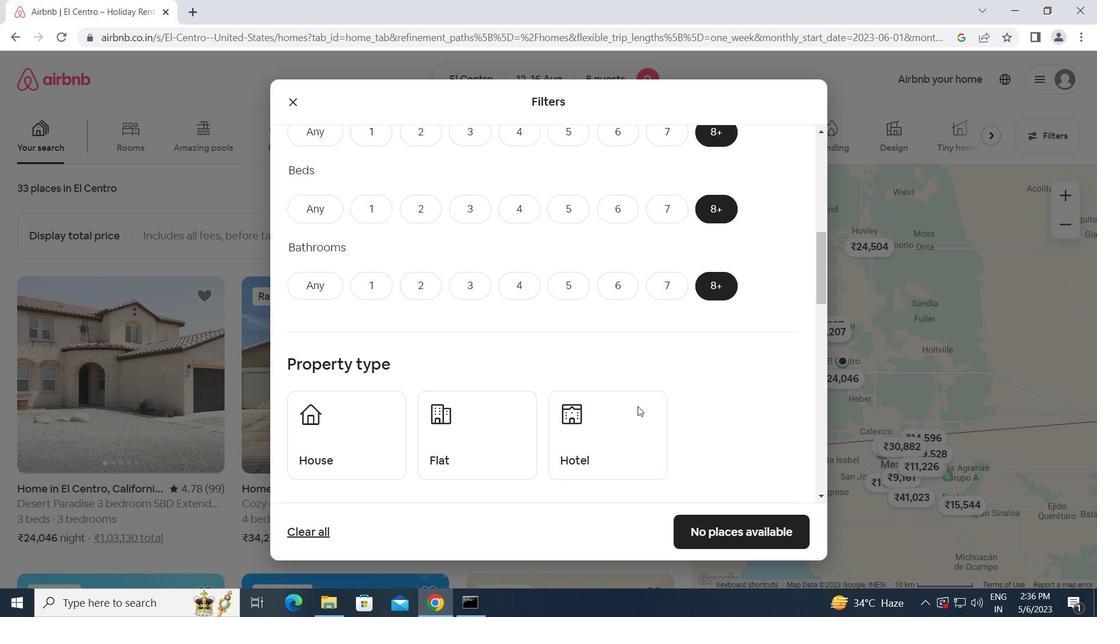 
Action: Mouse scrolled (637, 405) with delta (0, 0)
Screenshot: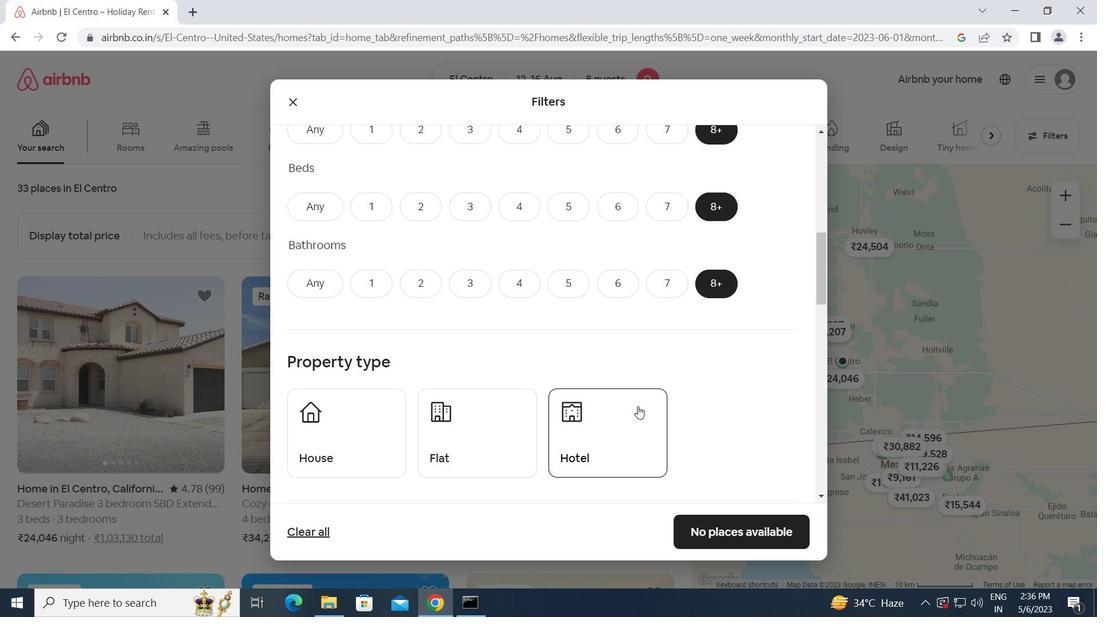 
Action: Mouse moved to (330, 307)
Screenshot: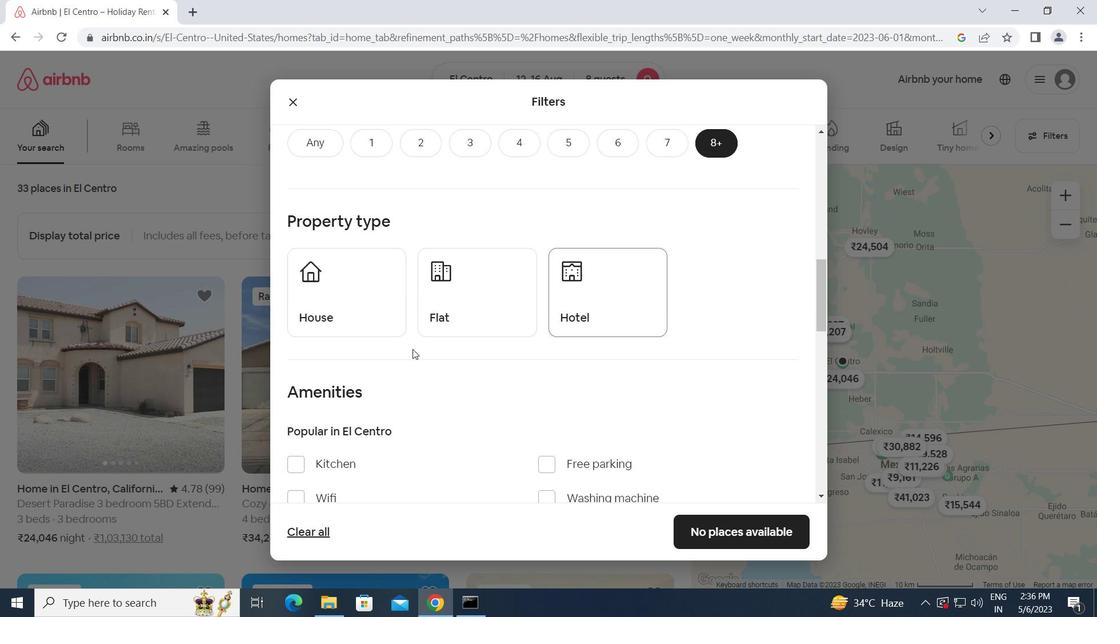 
Action: Mouse pressed left at (330, 307)
Screenshot: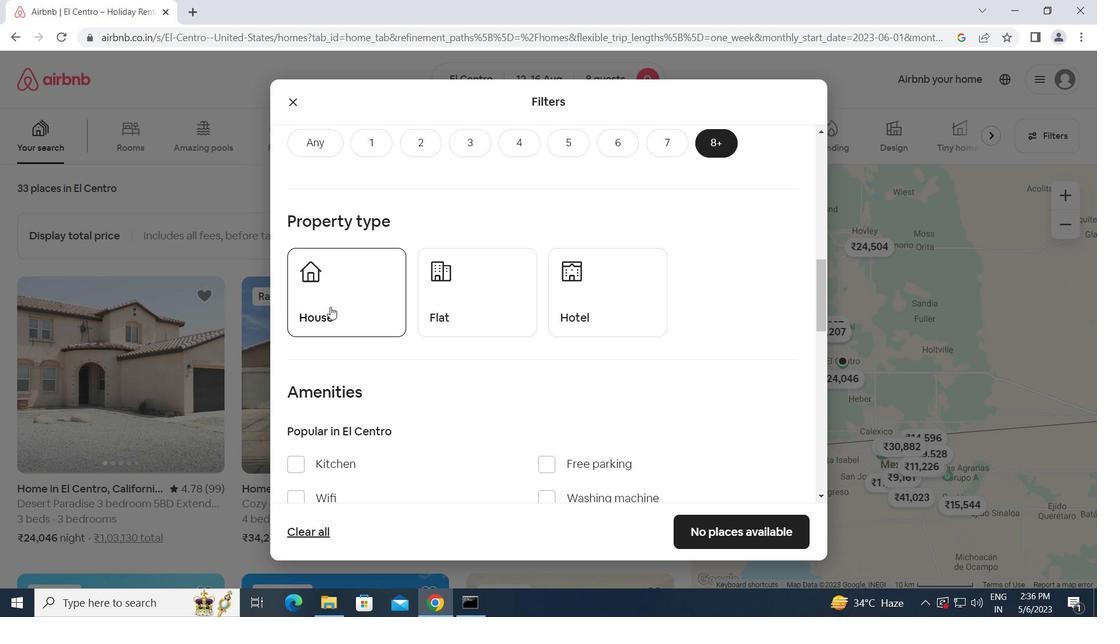 
Action: Mouse moved to (490, 302)
Screenshot: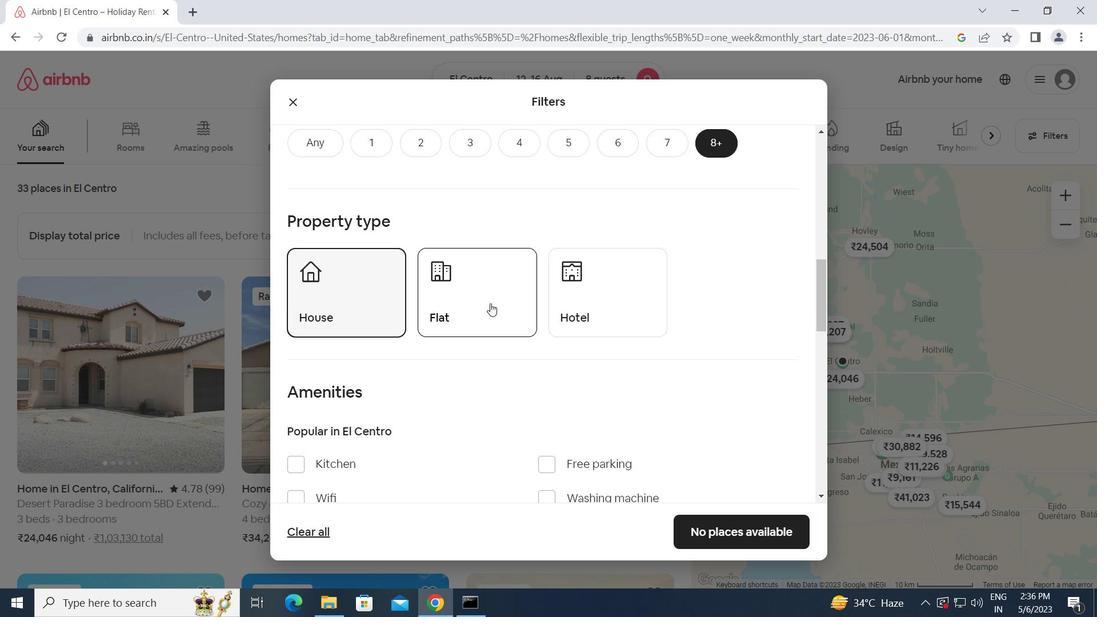 
Action: Mouse pressed left at (490, 302)
Screenshot: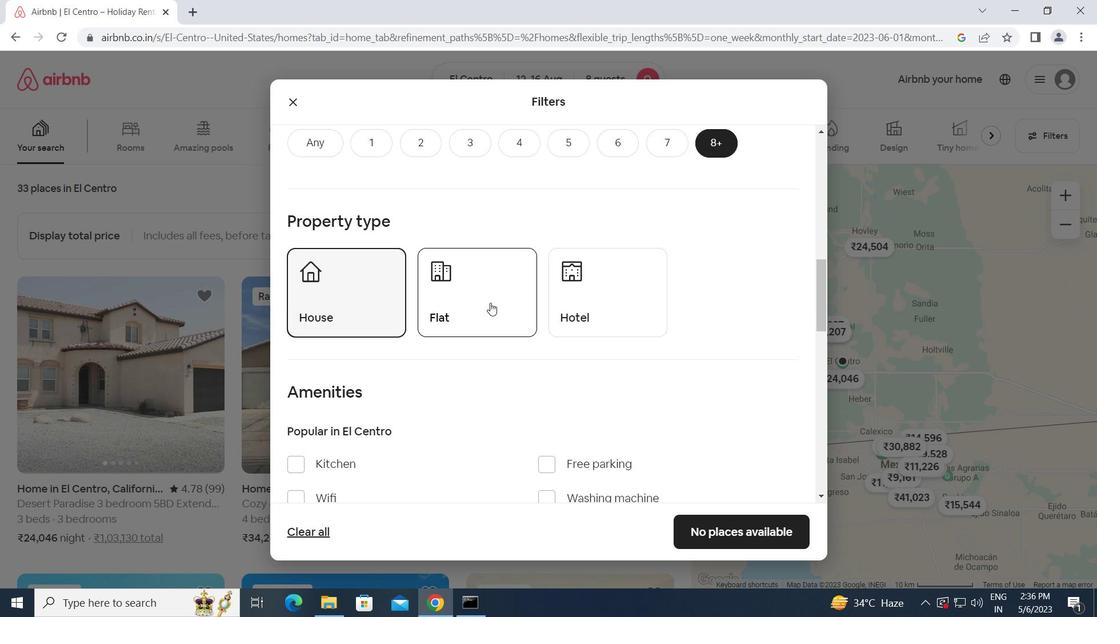 
Action: Mouse moved to (584, 302)
Screenshot: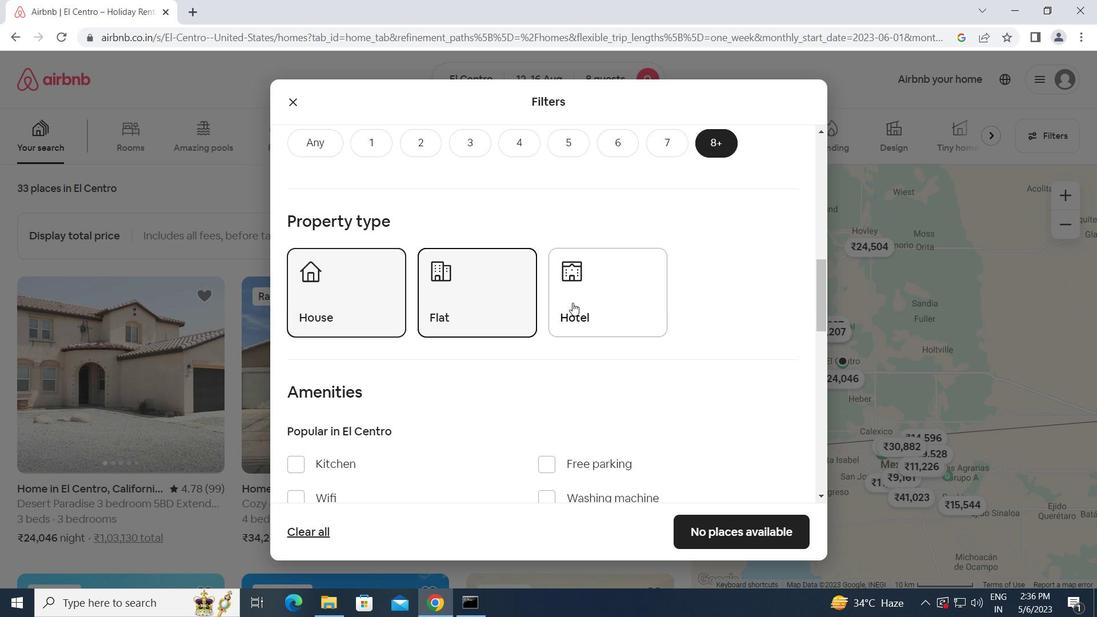 
Action: Mouse pressed left at (584, 302)
Screenshot: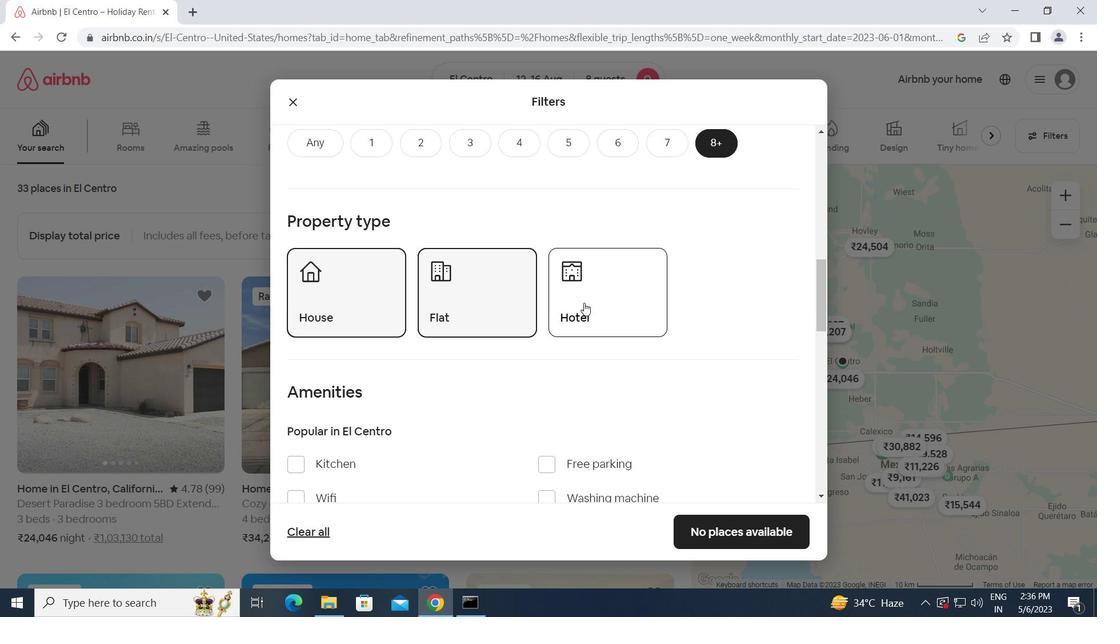 
Action: Mouse moved to (515, 361)
Screenshot: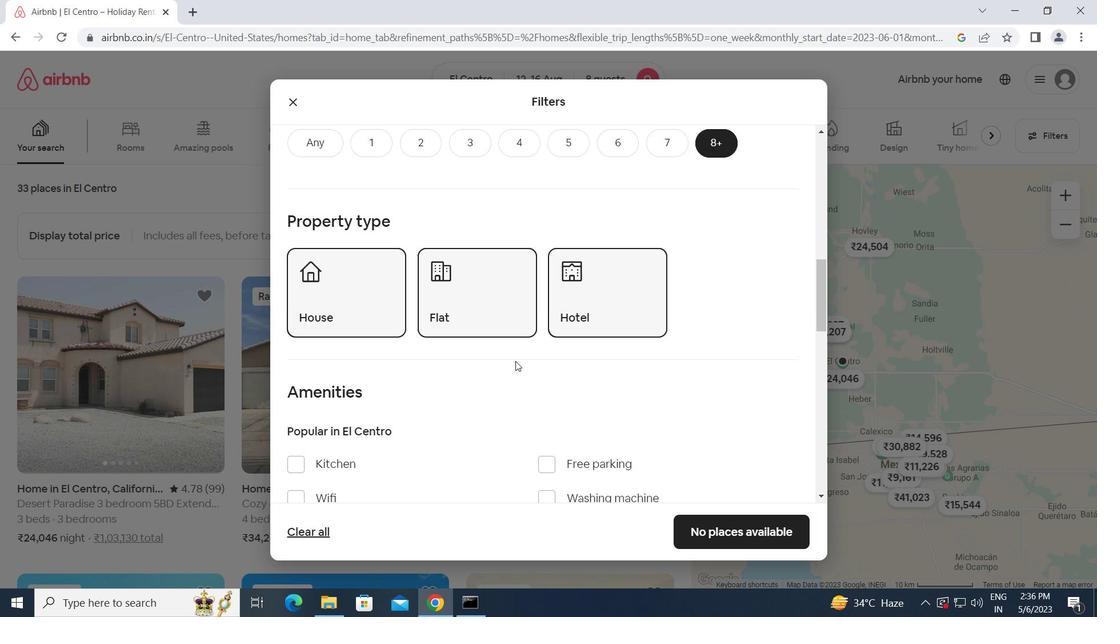 
Action: Mouse scrolled (515, 361) with delta (0, 0)
Screenshot: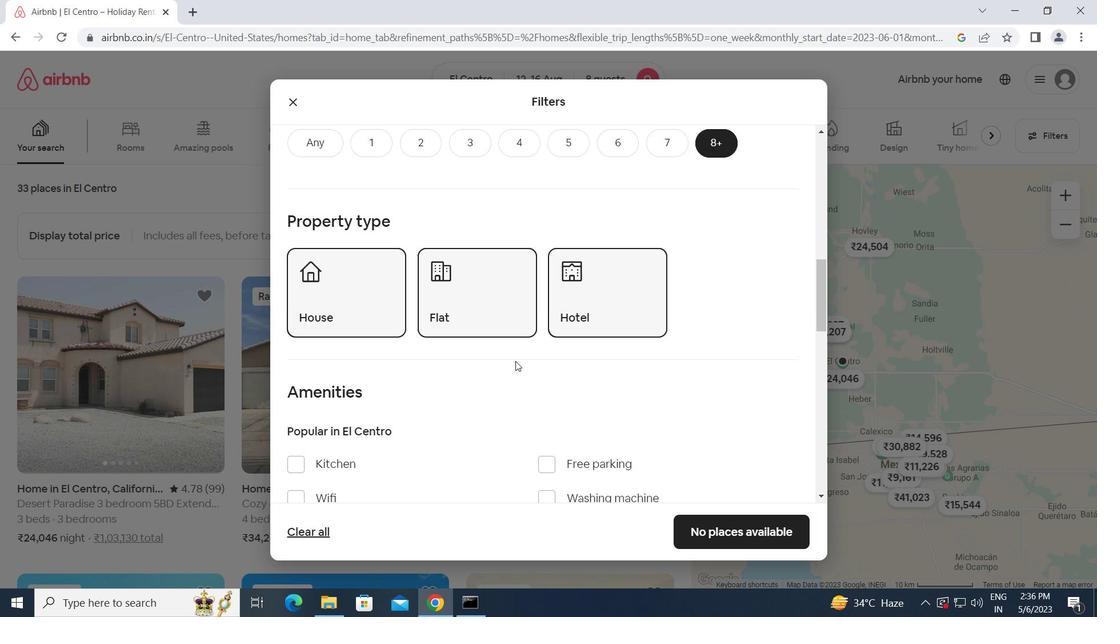 
Action: Mouse scrolled (515, 361) with delta (0, 0)
Screenshot: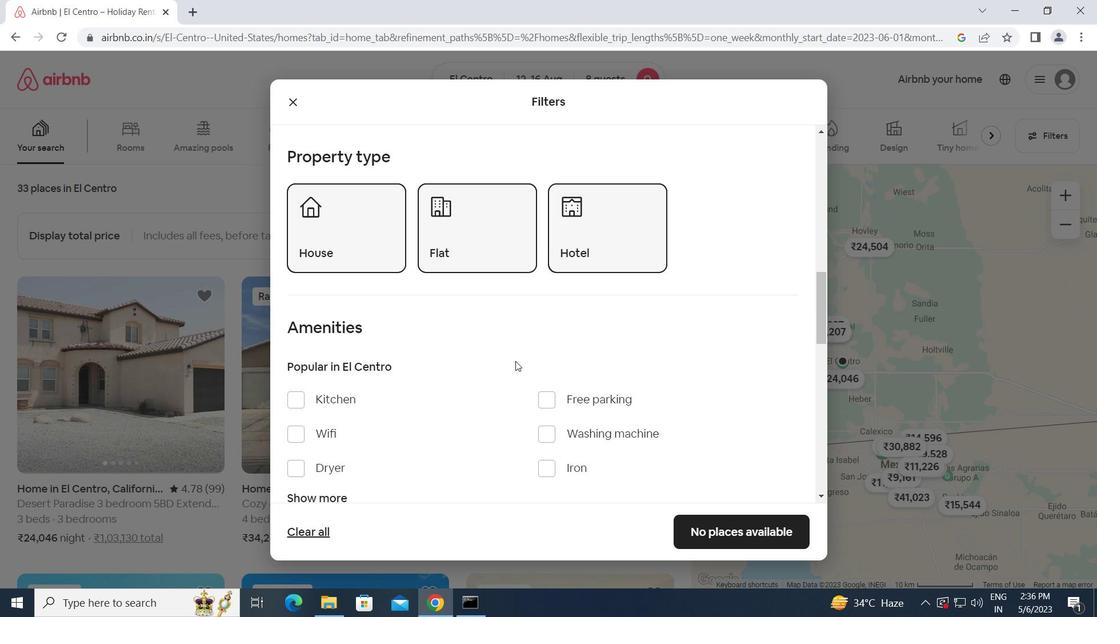 
Action: Mouse moved to (316, 412)
Screenshot: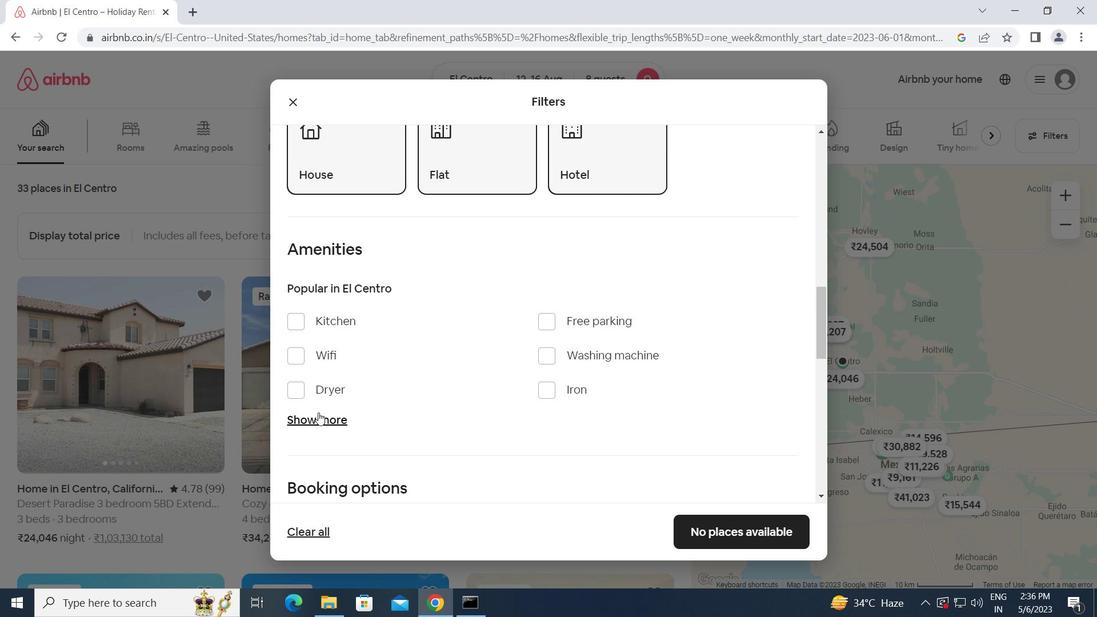 
Action: Mouse pressed left at (316, 412)
Screenshot: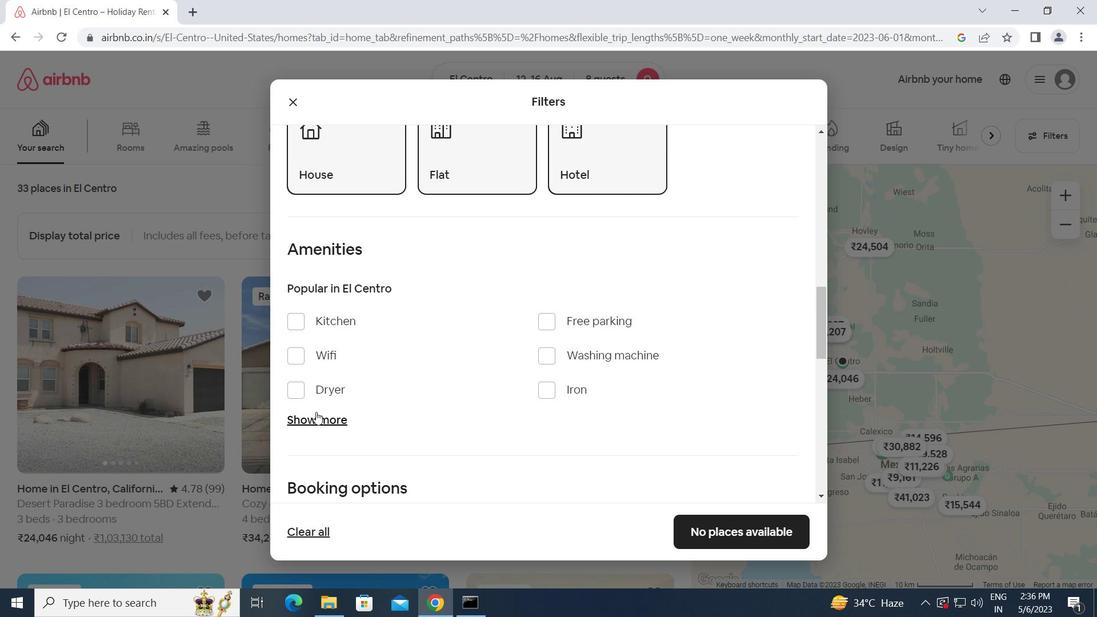
Action: Mouse moved to (300, 353)
Screenshot: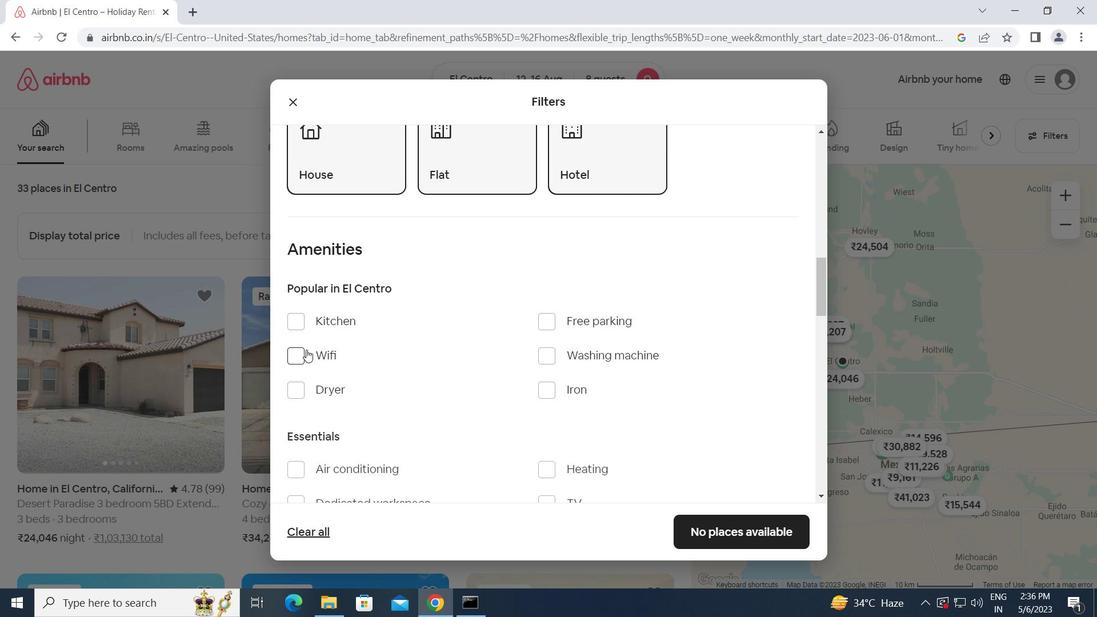 
Action: Mouse pressed left at (300, 353)
Screenshot: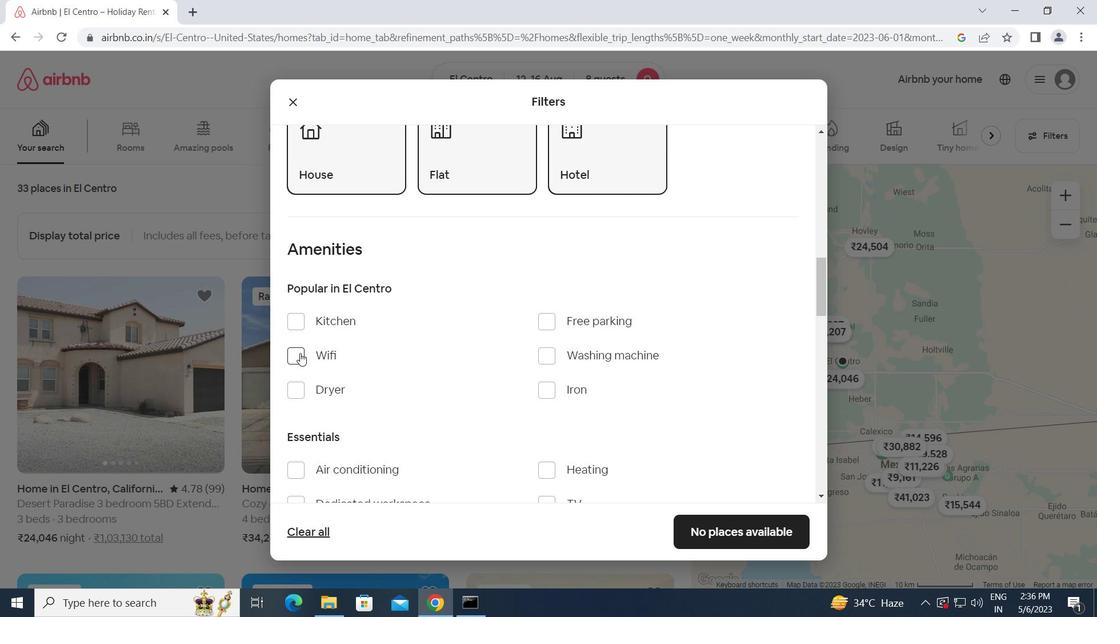 
Action: Mouse moved to (452, 375)
Screenshot: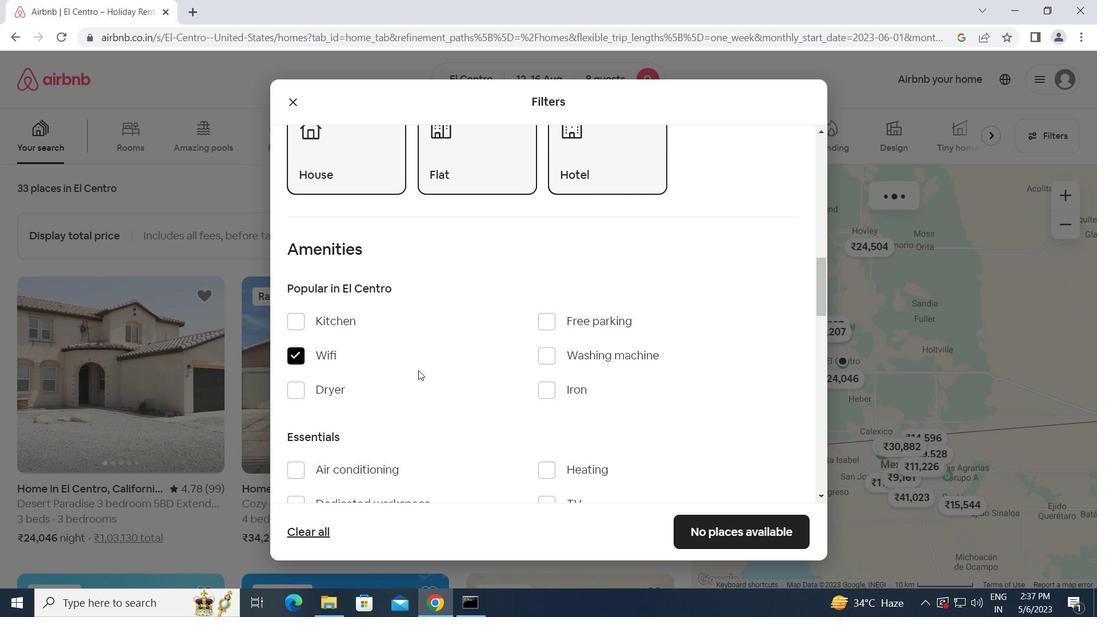 
Action: Mouse scrolled (452, 374) with delta (0, 0)
Screenshot: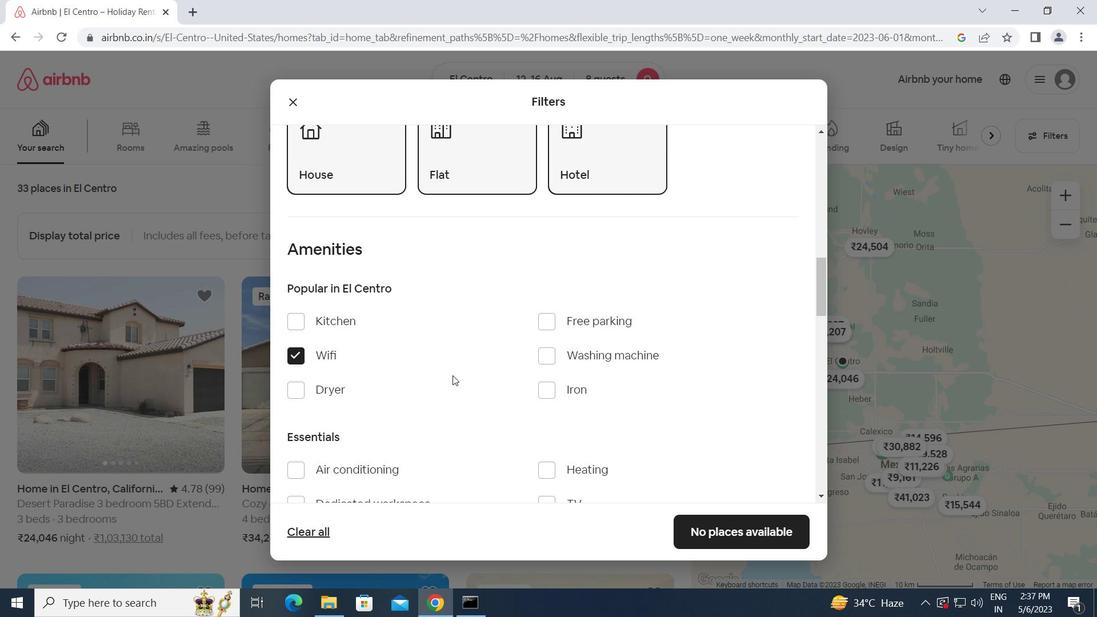 
Action: Mouse scrolled (452, 374) with delta (0, 0)
Screenshot: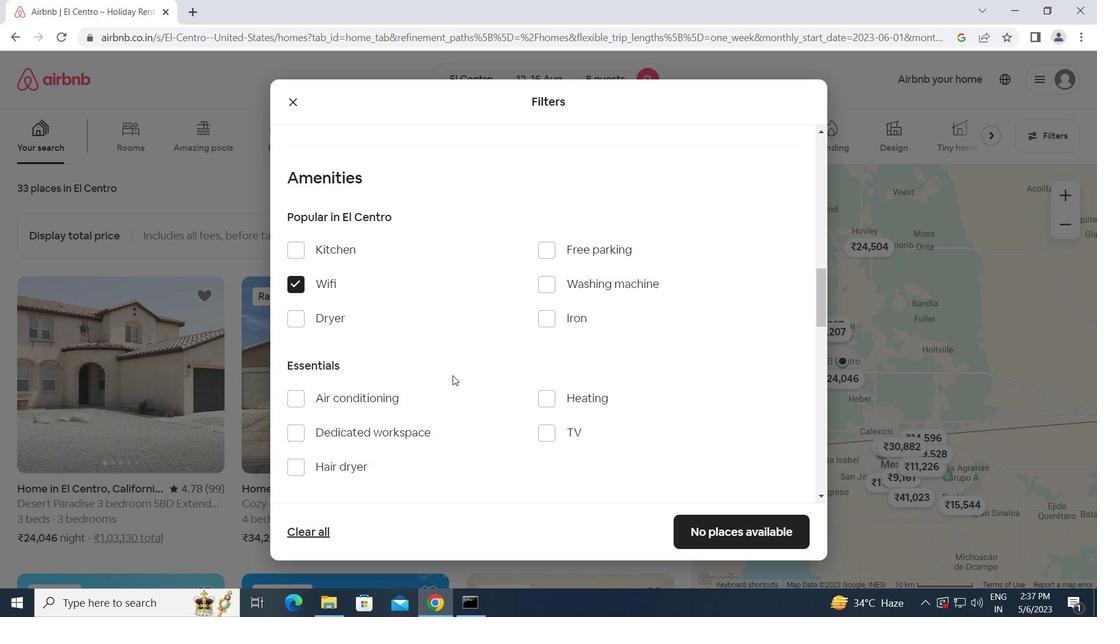 
Action: Mouse moved to (547, 364)
Screenshot: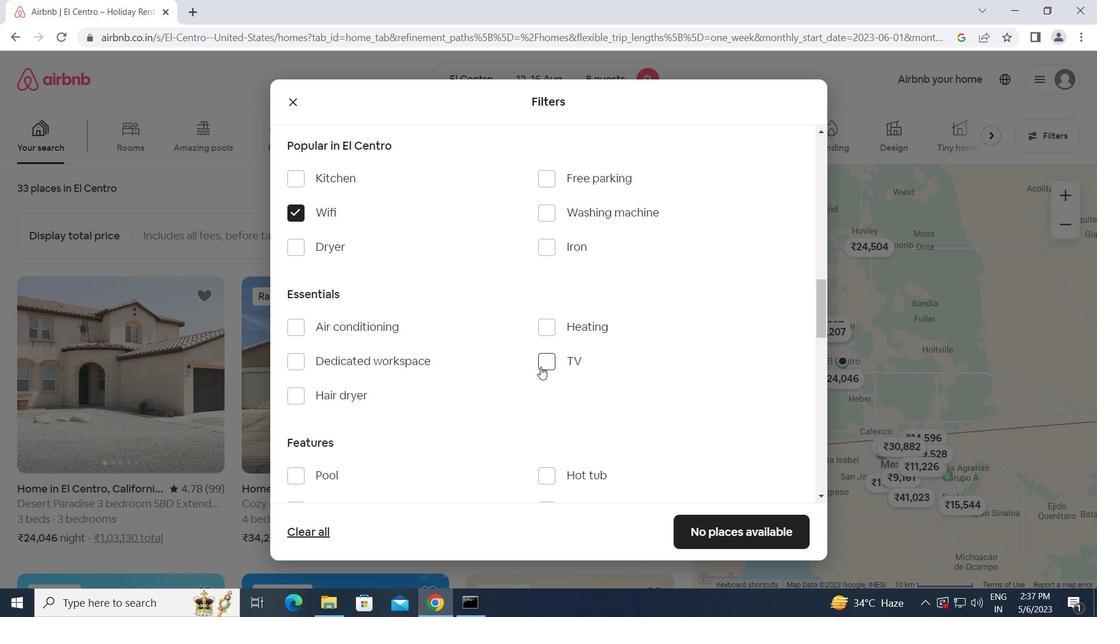 
Action: Mouse pressed left at (547, 364)
Screenshot: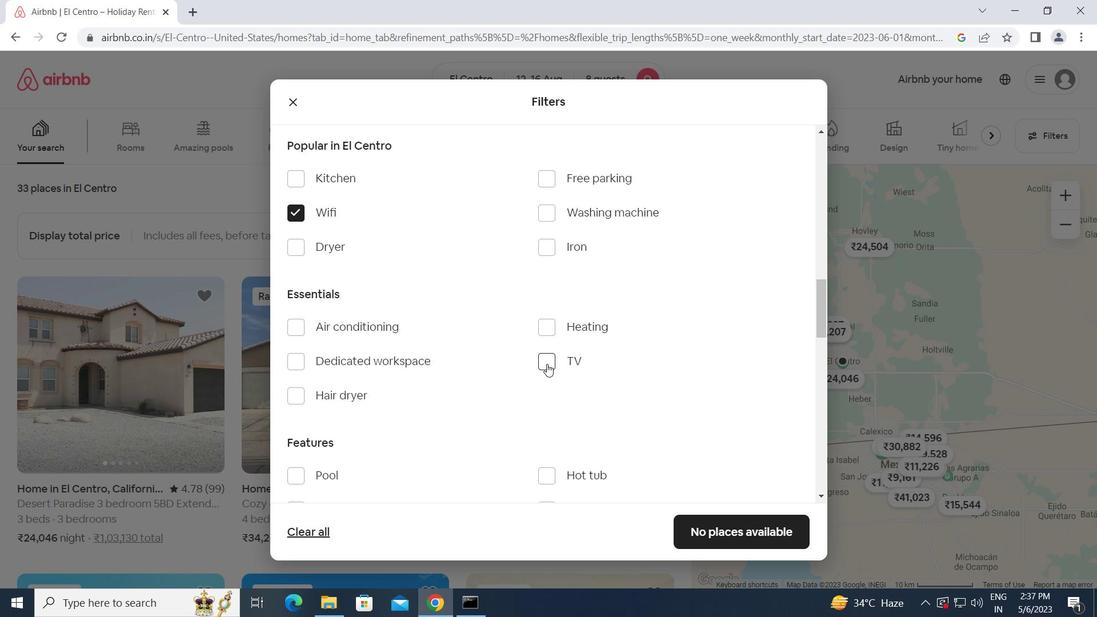 
Action: Mouse moved to (541, 178)
Screenshot: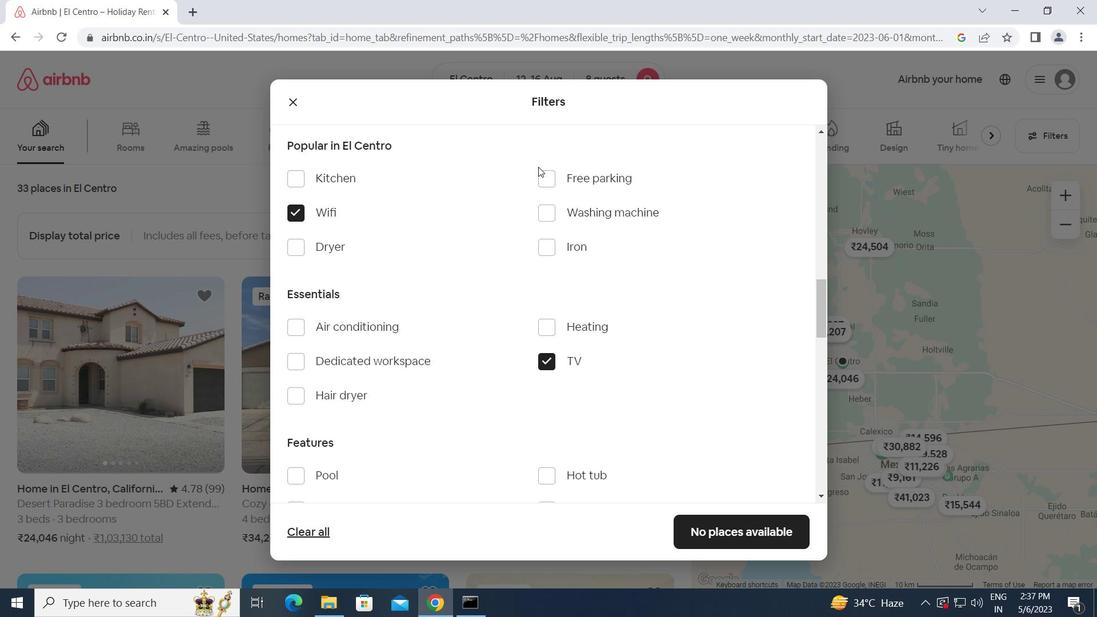 
Action: Mouse pressed left at (541, 178)
Screenshot: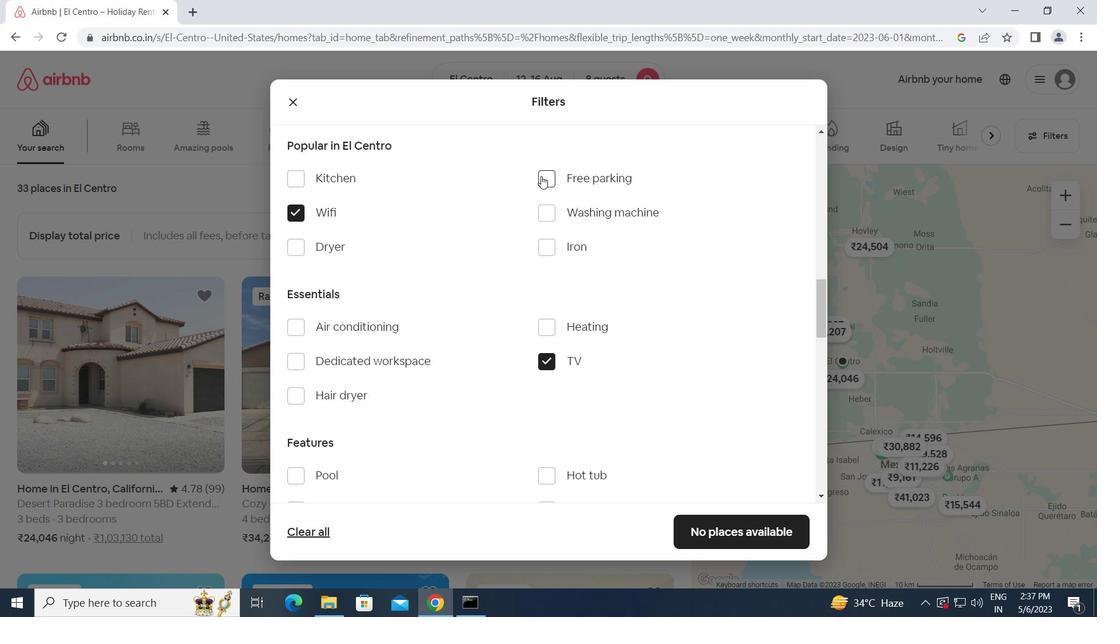 
Action: Mouse moved to (496, 342)
Screenshot: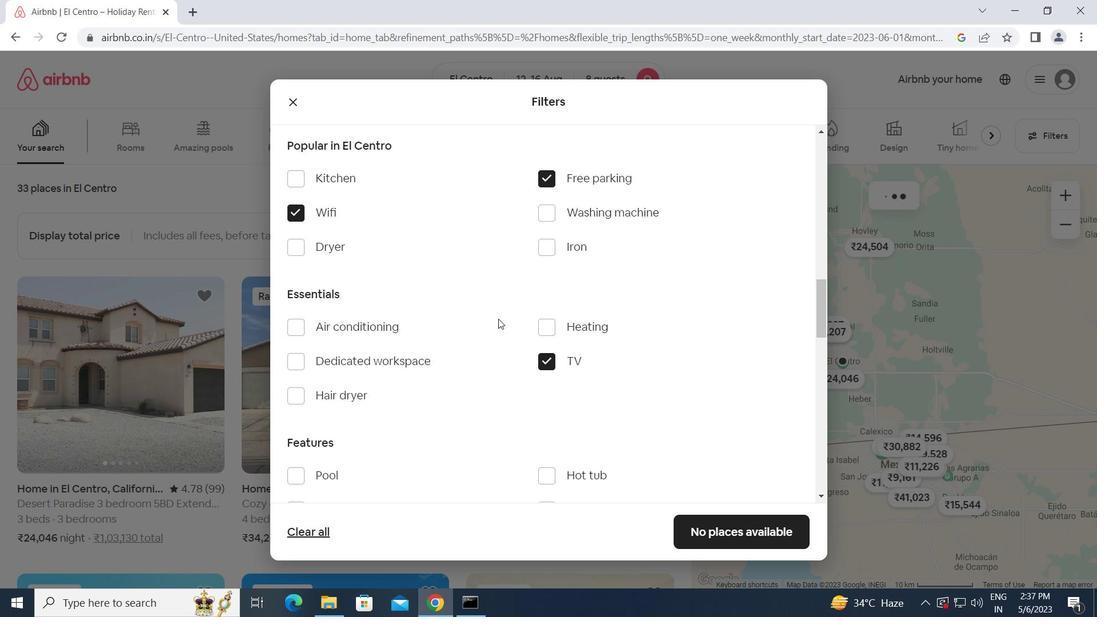 
Action: Mouse scrolled (496, 342) with delta (0, 0)
Screenshot: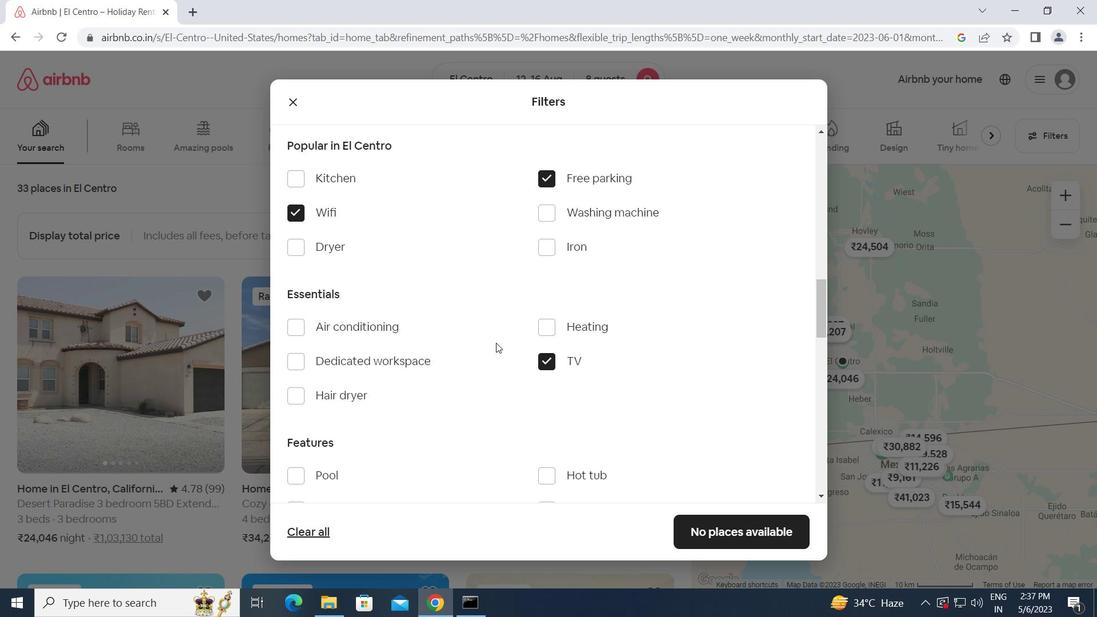 
Action: Mouse scrolled (496, 342) with delta (0, 0)
Screenshot: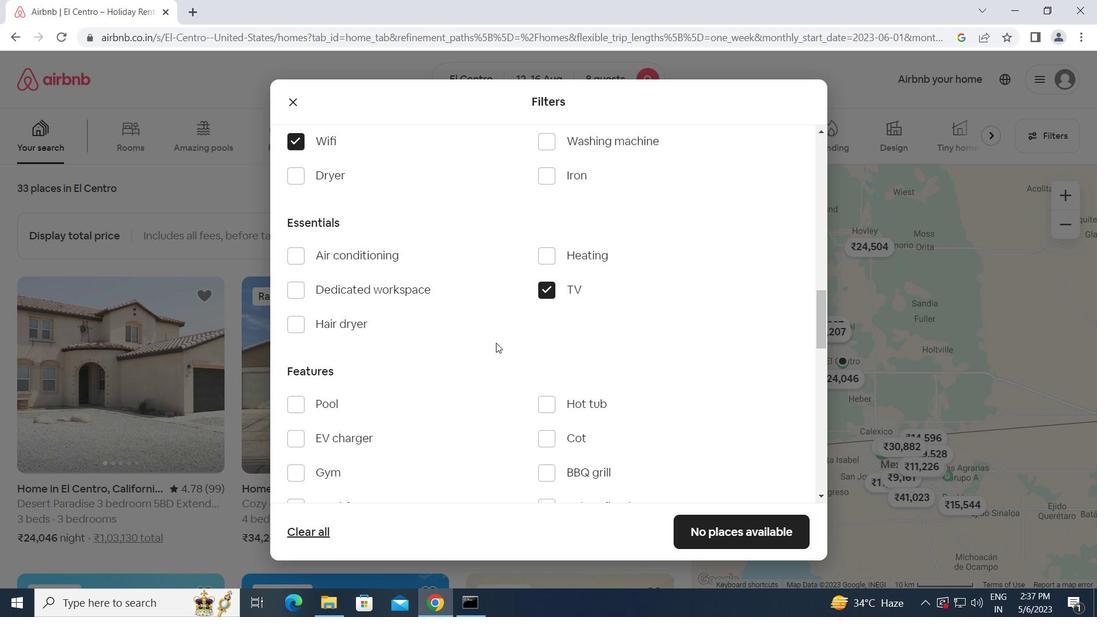 
Action: Mouse scrolled (496, 342) with delta (0, 0)
Screenshot: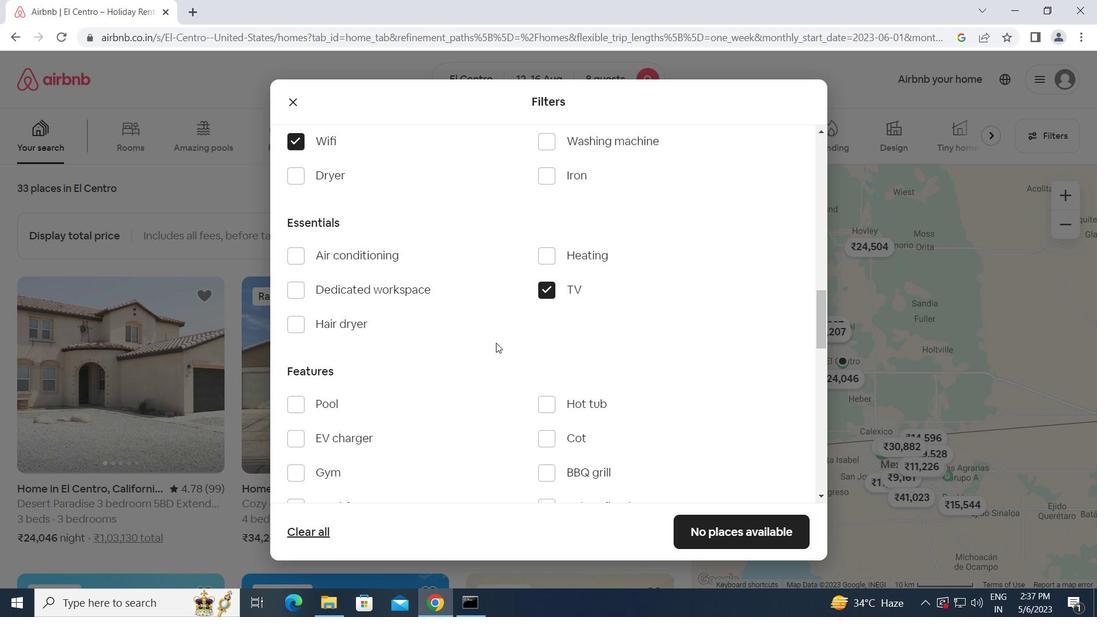 
Action: Mouse moved to (298, 332)
Screenshot: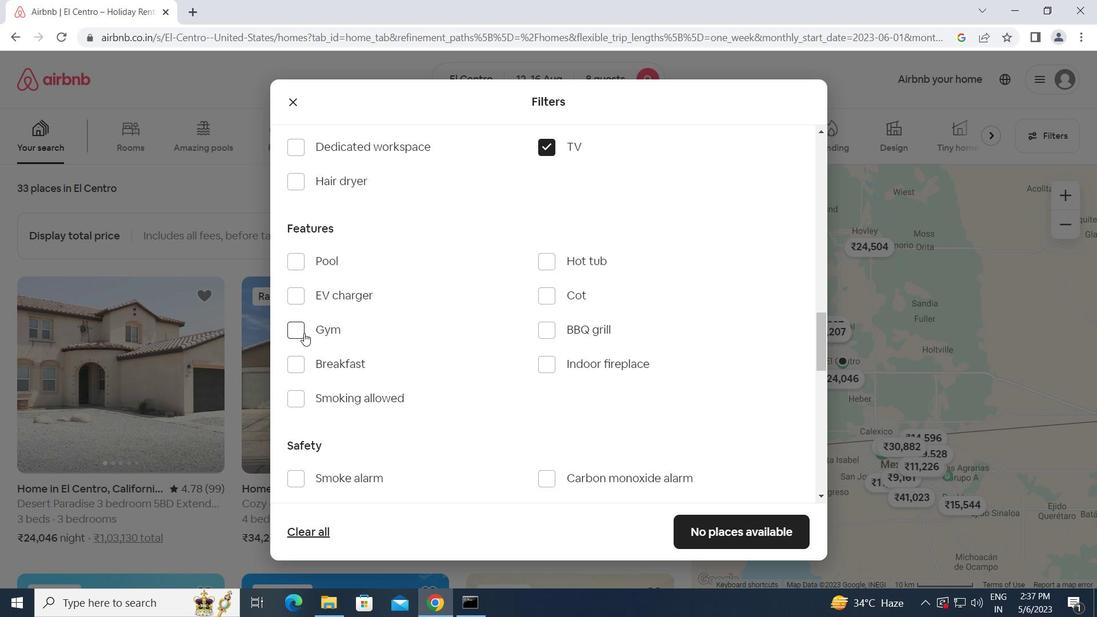
Action: Mouse pressed left at (298, 332)
Screenshot: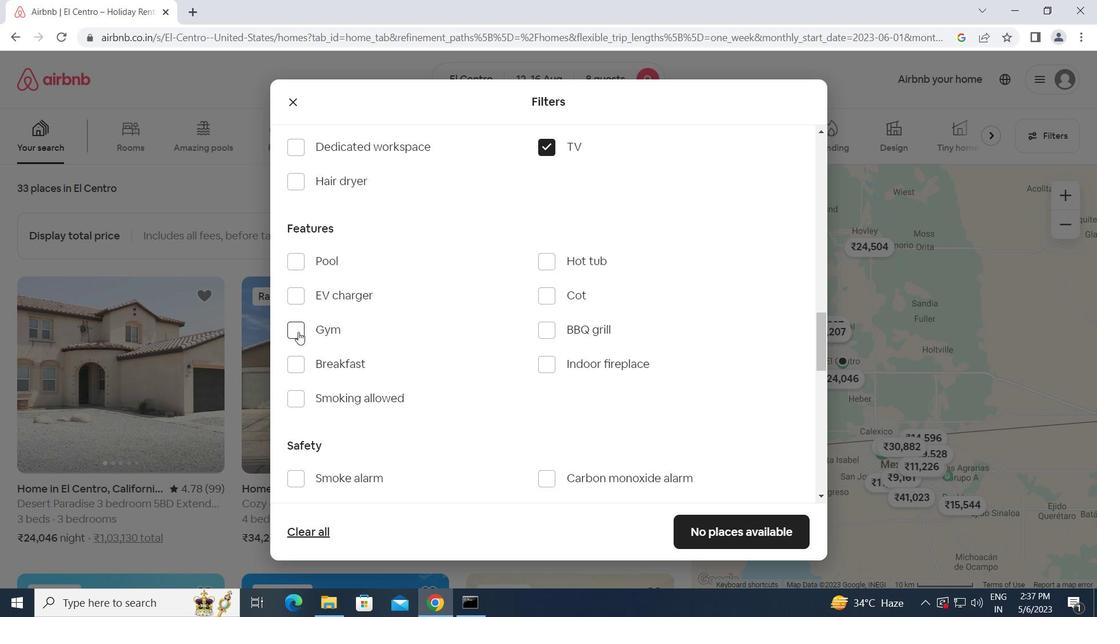 
Action: Mouse moved to (301, 365)
Screenshot: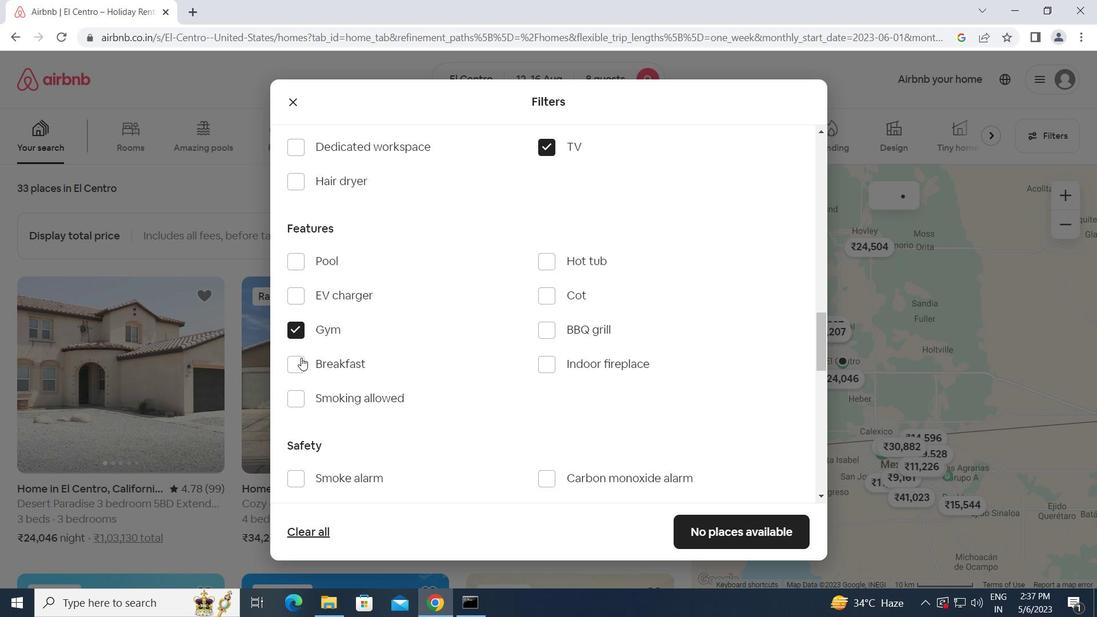 
Action: Mouse pressed left at (301, 365)
Screenshot: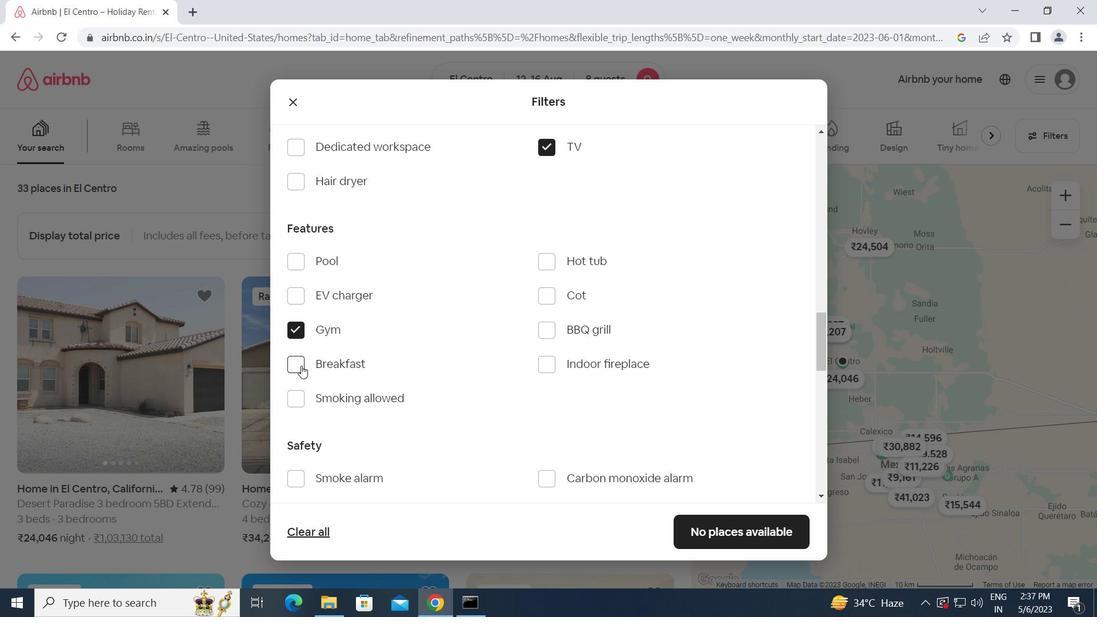 
Action: Mouse moved to (452, 428)
Screenshot: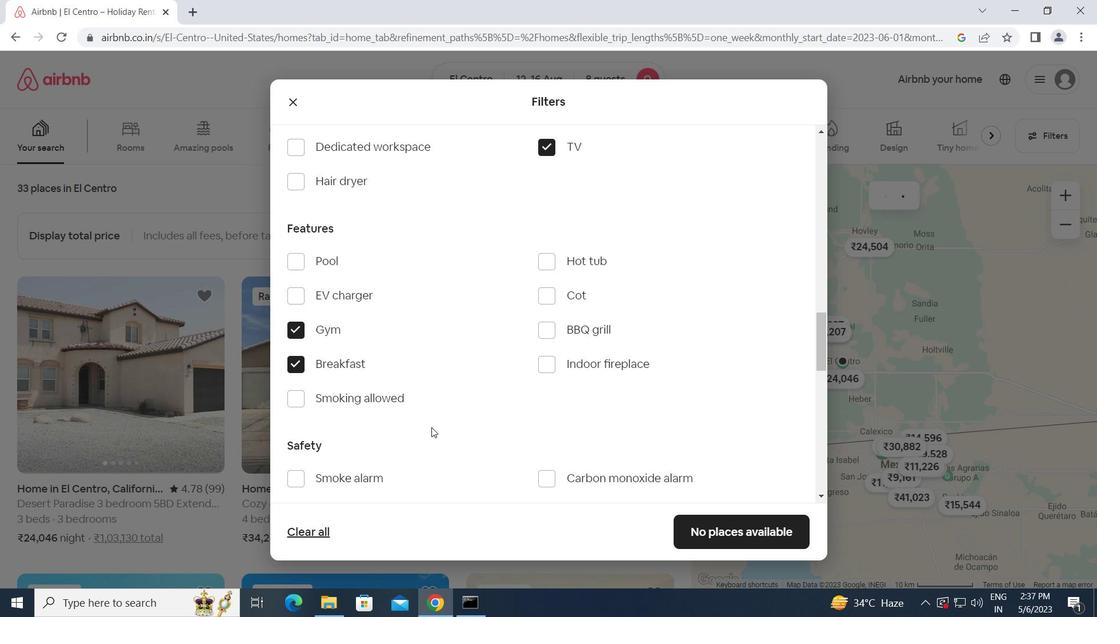 
Action: Mouse scrolled (452, 428) with delta (0, 0)
Screenshot: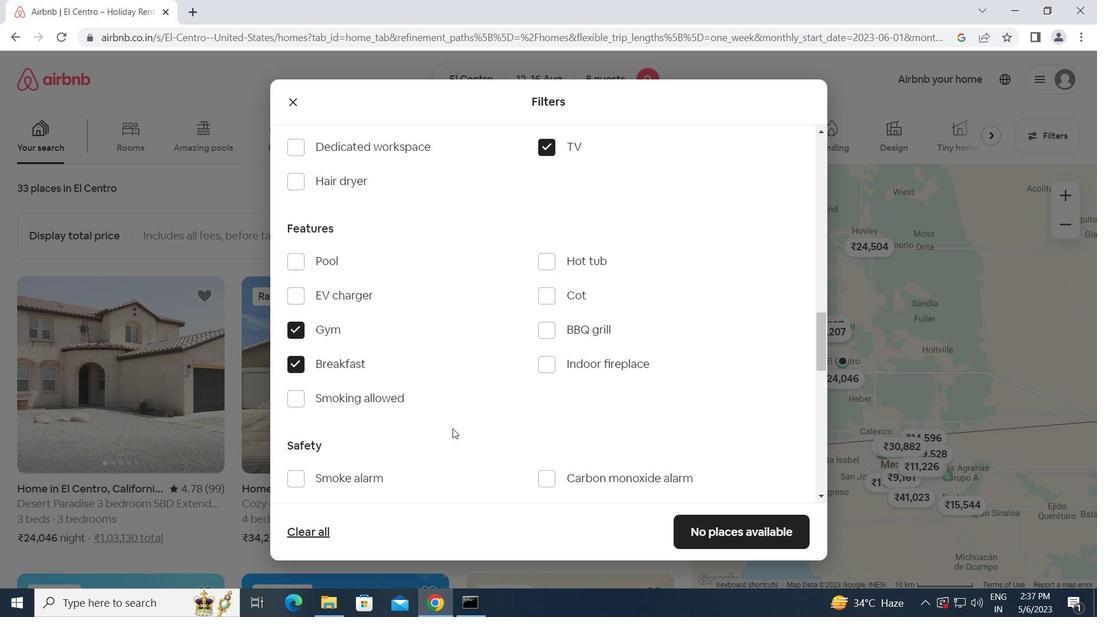 
Action: Mouse scrolled (452, 428) with delta (0, 0)
Screenshot: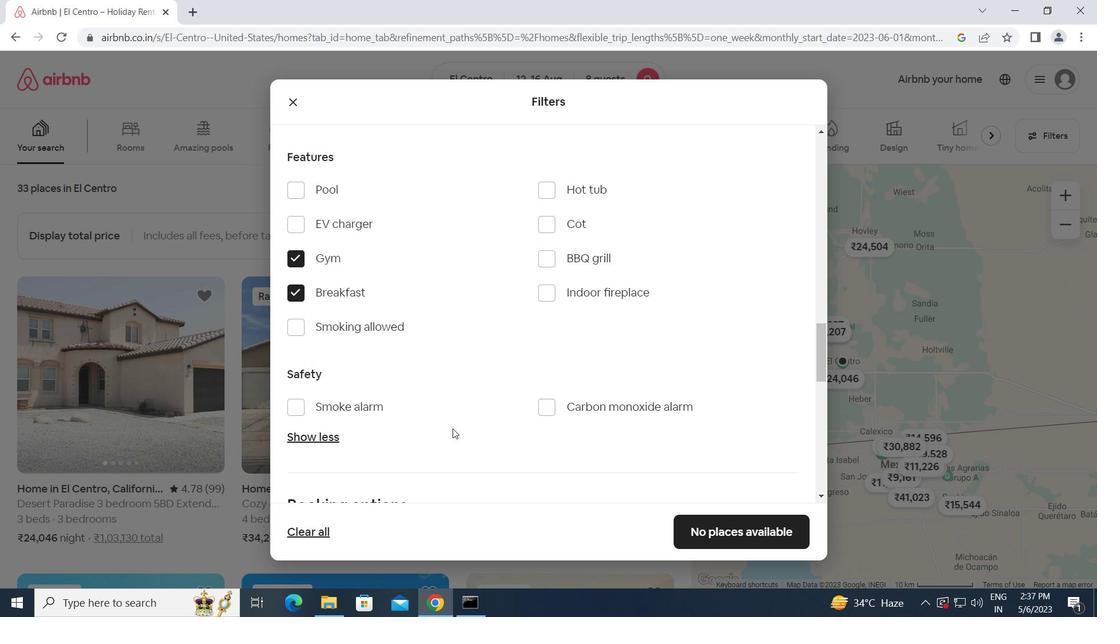 
Action: Mouse scrolled (452, 428) with delta (0, 0)
Screenshot: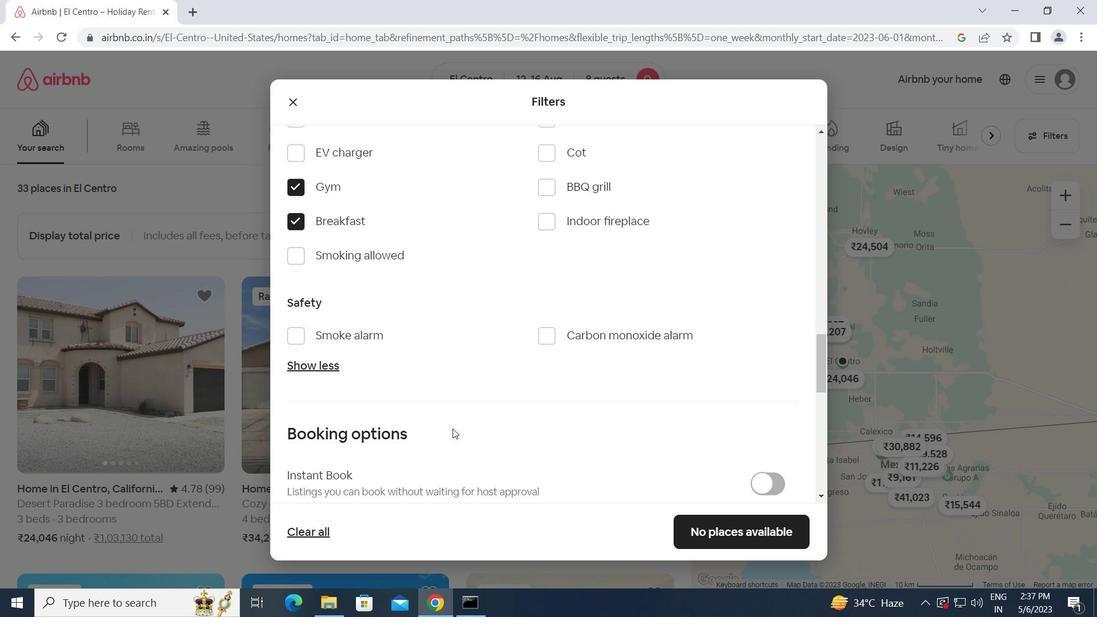 
Action: Mouse scrolled (452, 428) with delta (0, 0)
Screenshot: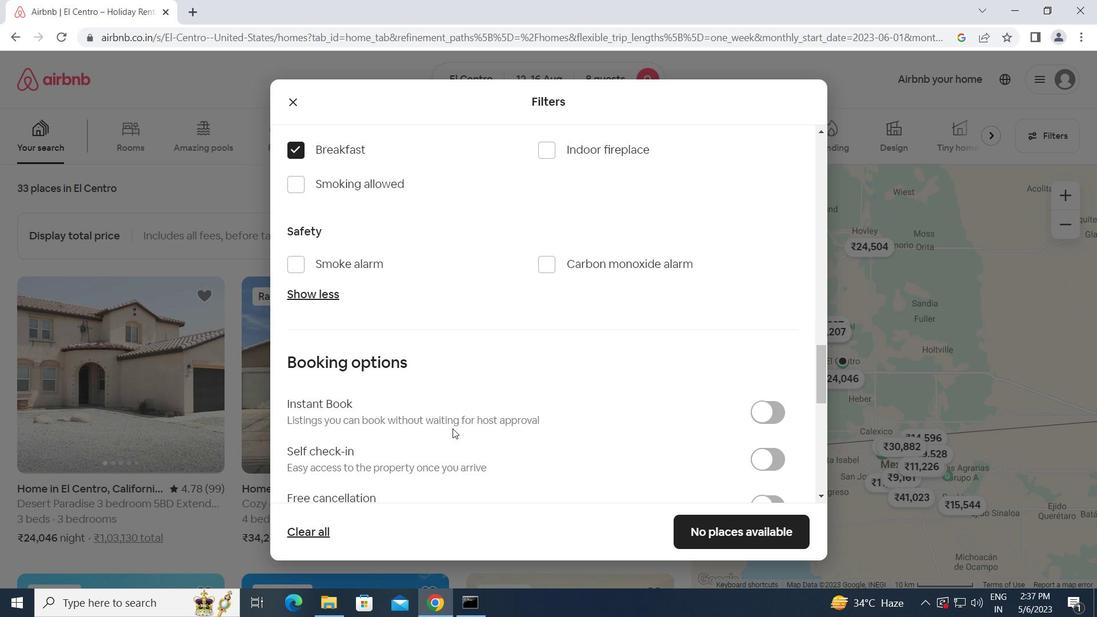 
Action: Mouse scrolled (452, 428) with delta (0, 0)
Screenshot: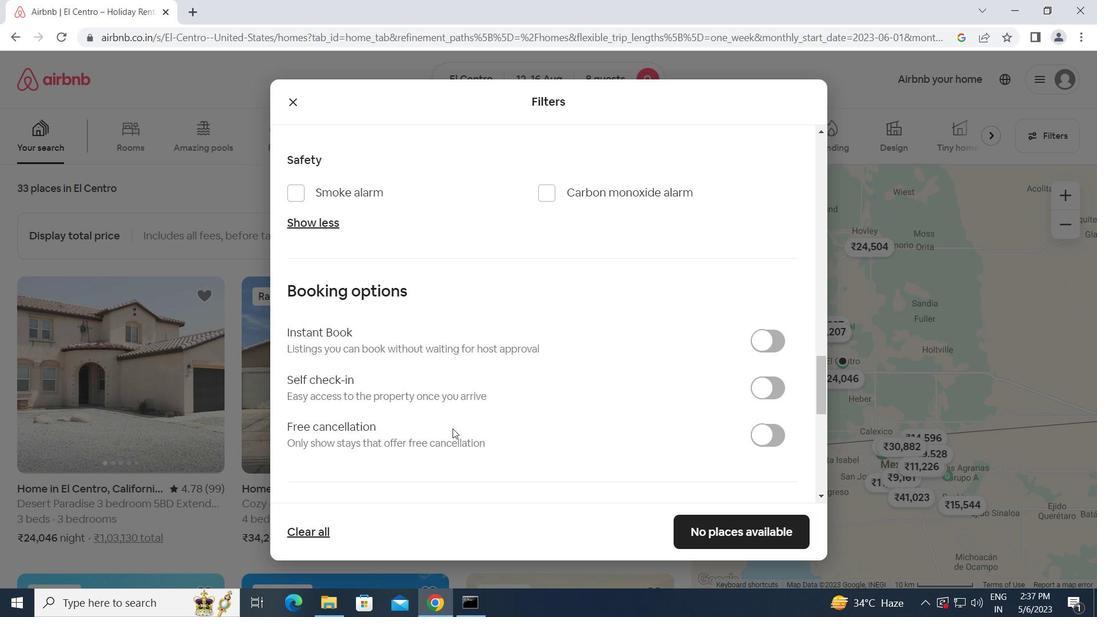 
Action: Mouse scrolled (452, 428) with delta (0, 0)
Screenshot: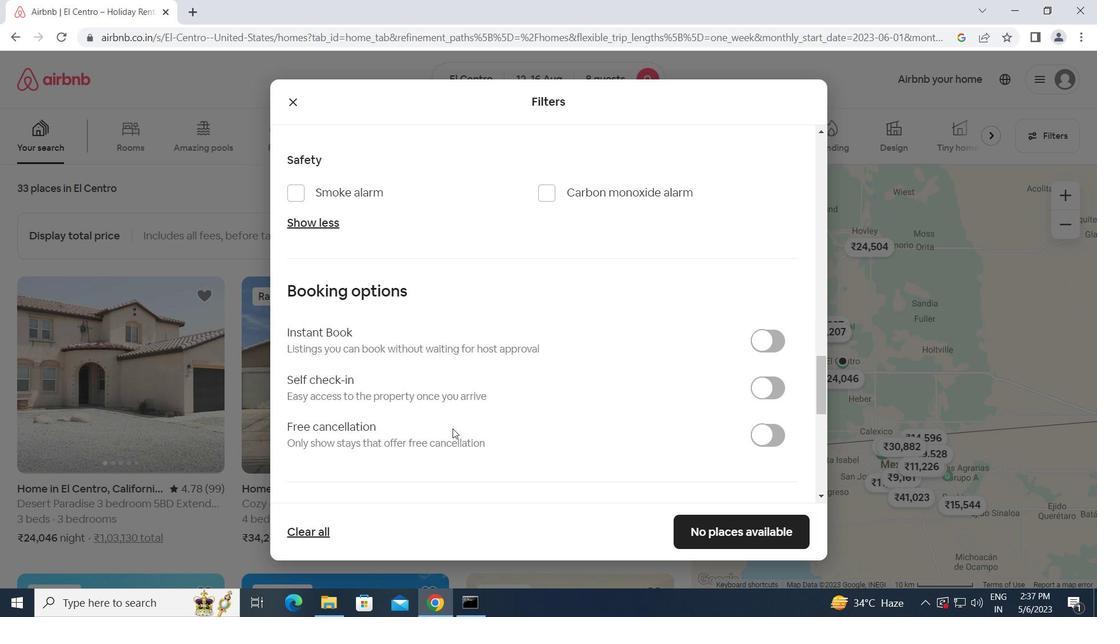 
Action: Mouse moved to (758, 250)
Screenshot: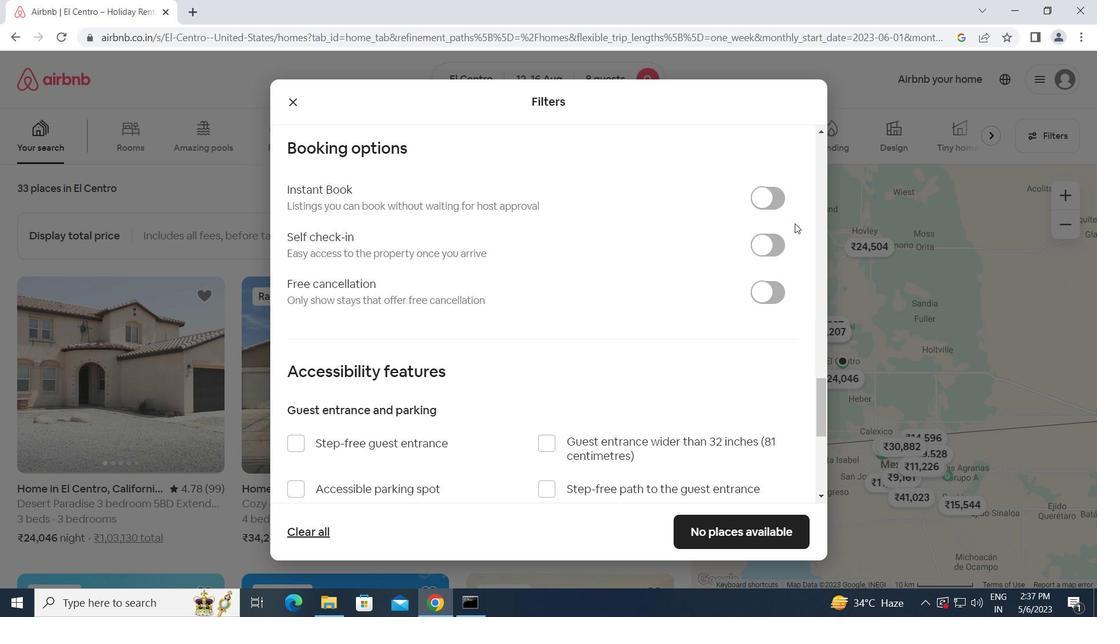 
Action: Mouse pressed left at (758, 250)
Screenshot: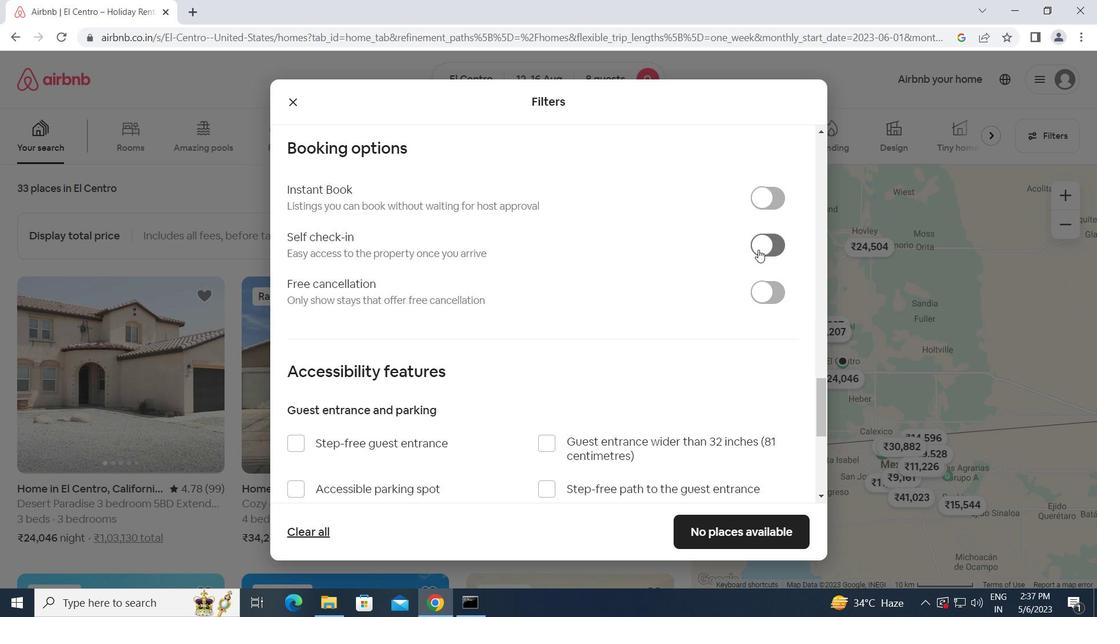 
Action: Mouse moved to (656, 310)
Screenshot: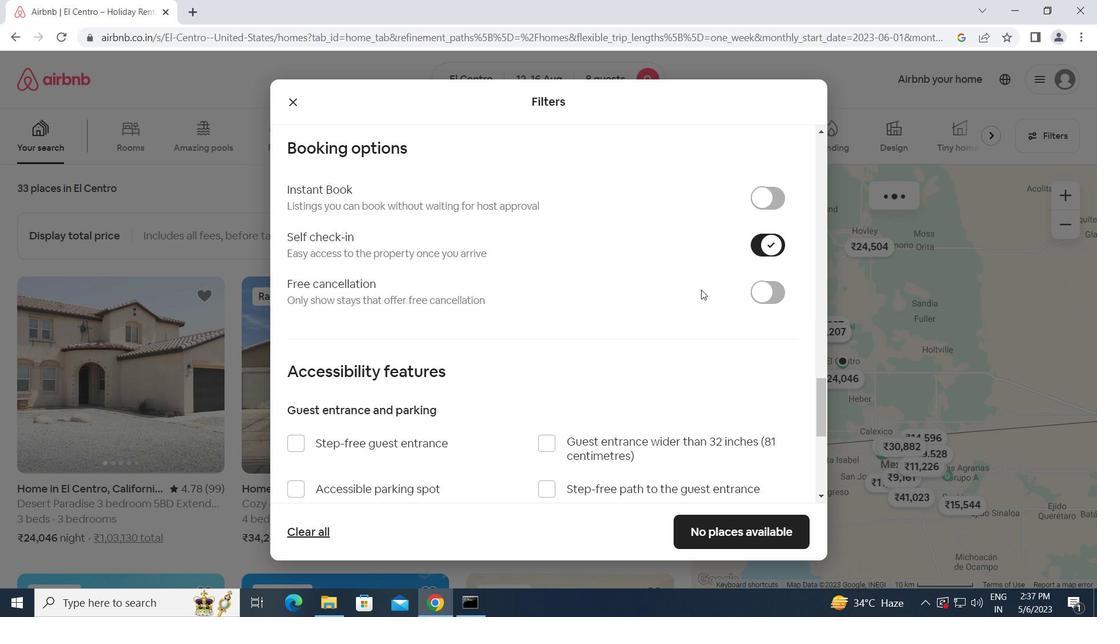 
Action: Mouse scrolled (656, 309) with delta (0, 0)
Screenshot: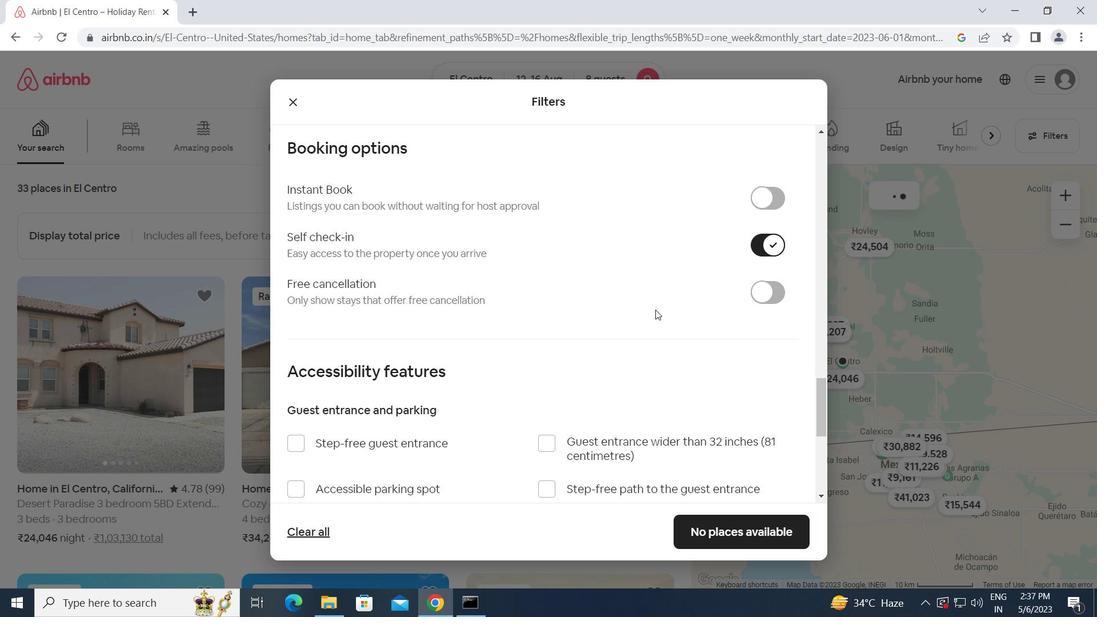 
Action: Mouse scrolled (656, 309) with delta (0, 0)
Screenshot: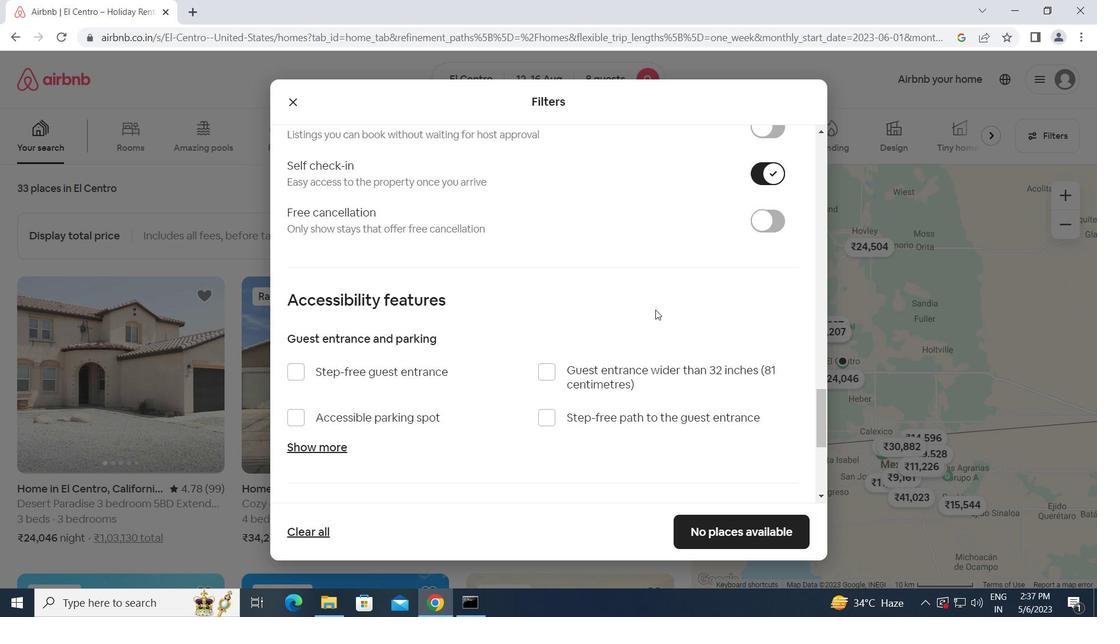 
Action: Mouse scrolled (656, 309) with delta (0, 0)
Screenshot: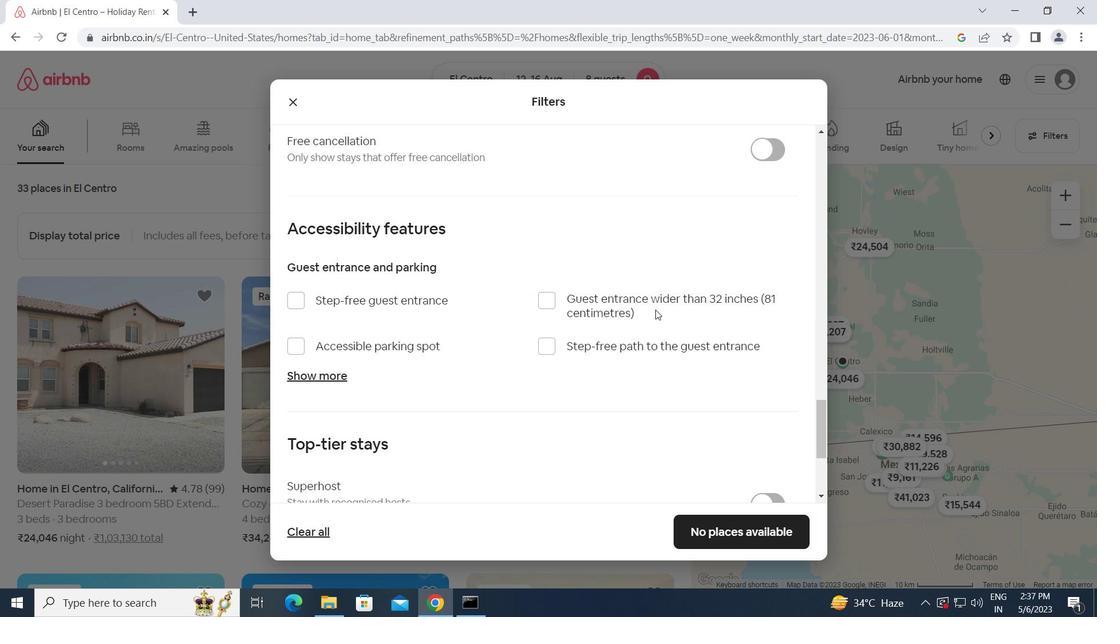 
Action: Mouse scrolled (656, 309) with delta (0, 0)
Screenshot: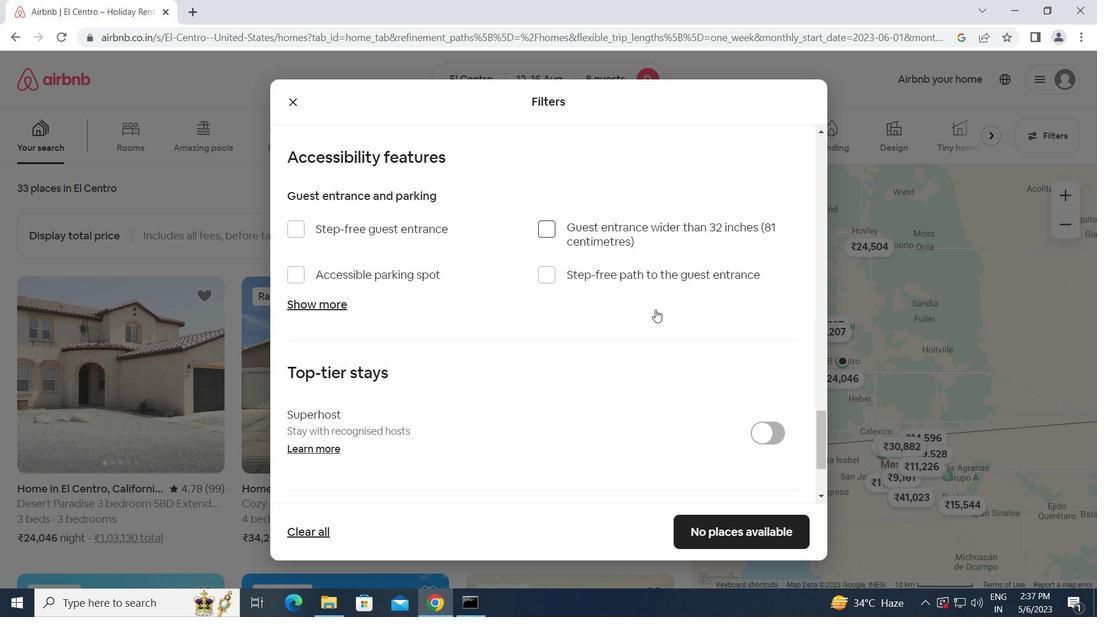 
Action: Mouse scrolled (656, 309) with delta (0, 0)
Screenshot: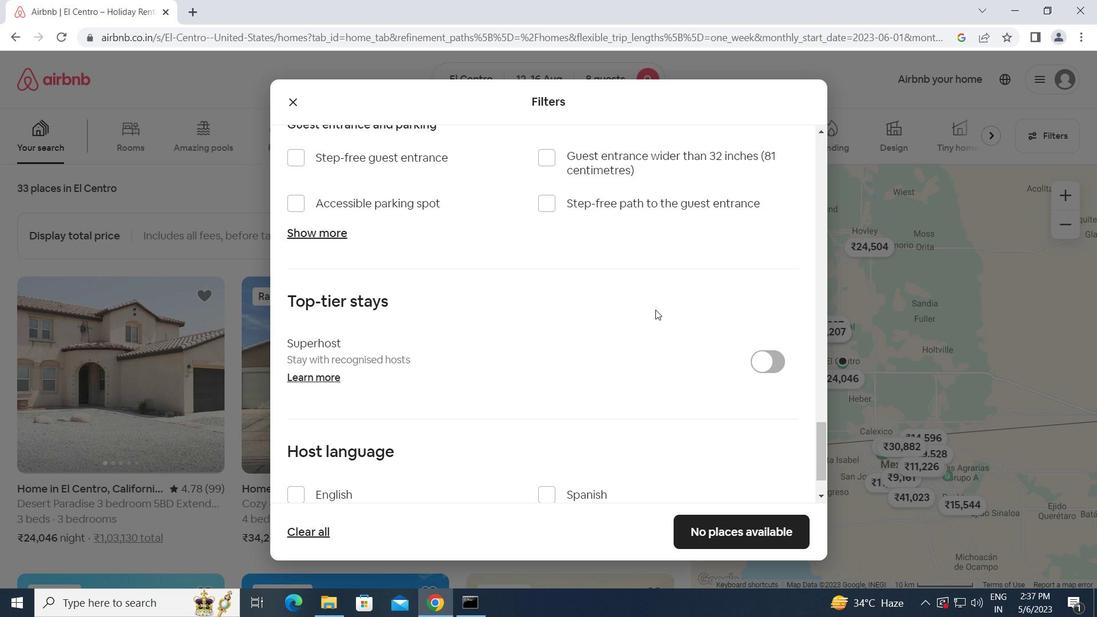 
Action: Mouse scrolled (656, 309) with delta (0, 0)
Screenshot: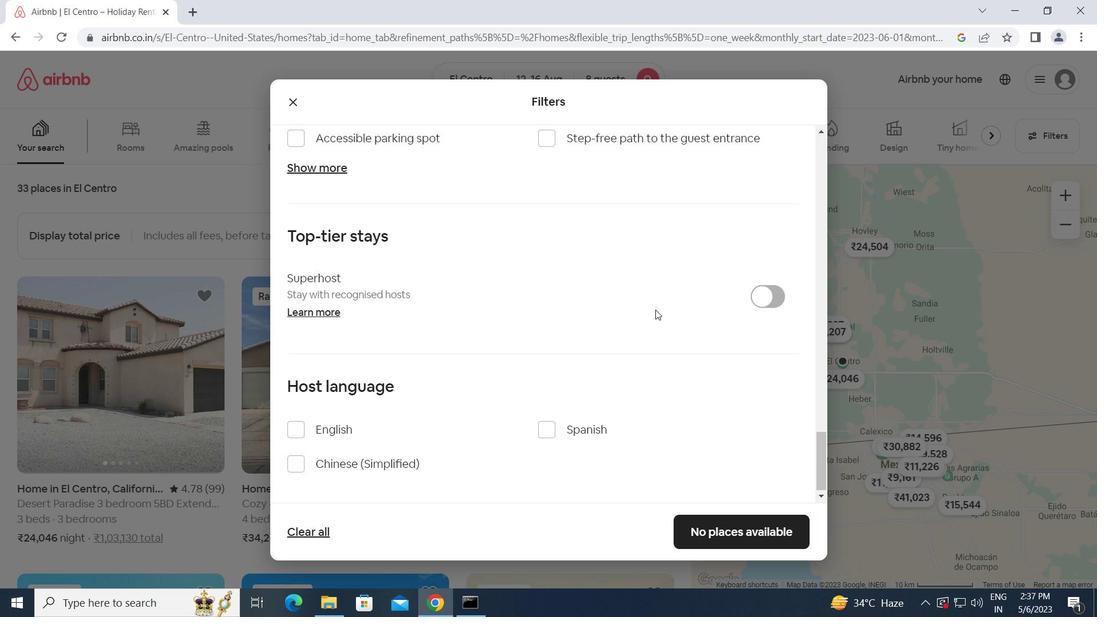 
Action: Mouse scrolled (656, 309) with delta (0, 0)
Screenshot: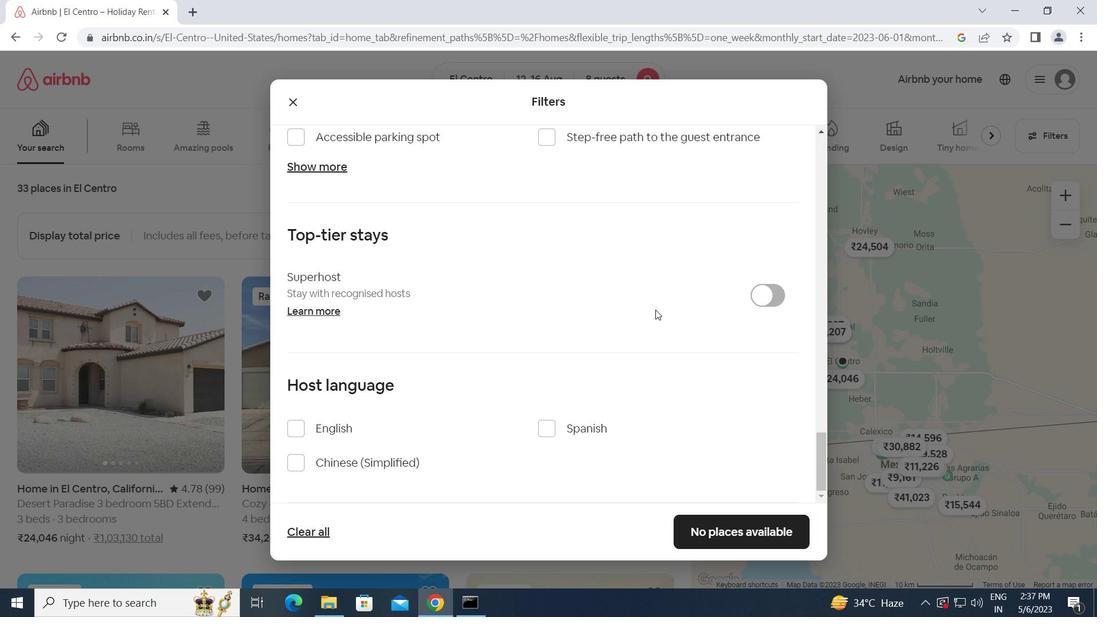 
Action: Mouse moved to (296, 426)
Screenshot: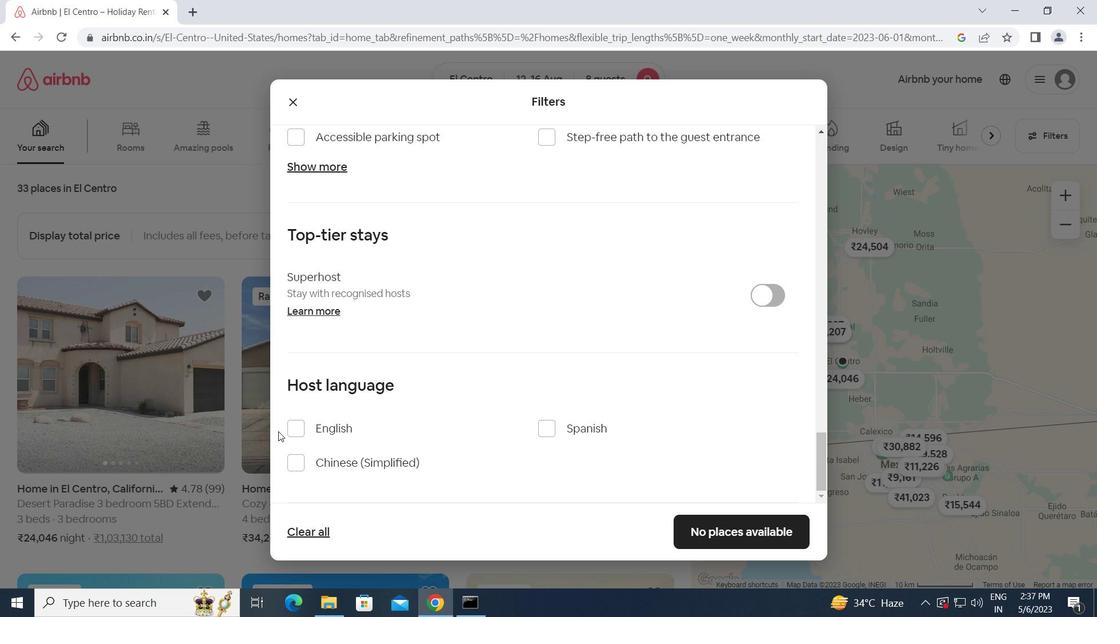 
Action: Mouse pressed left at (296, 426)
Screenshot: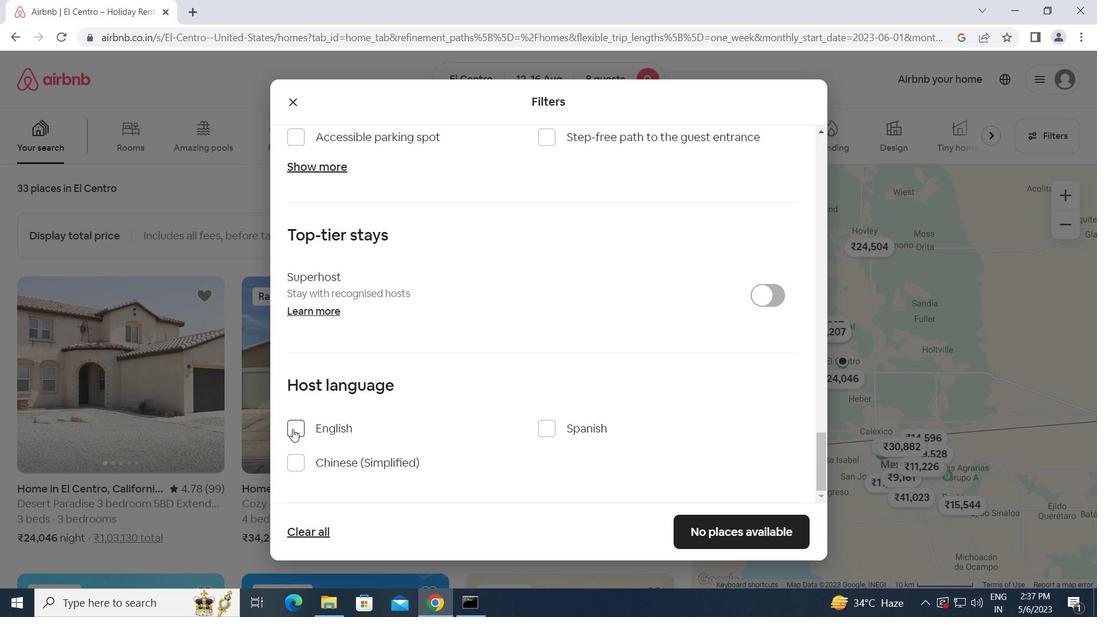 
Action: Mouse moved to (776, 535)
Screenshot: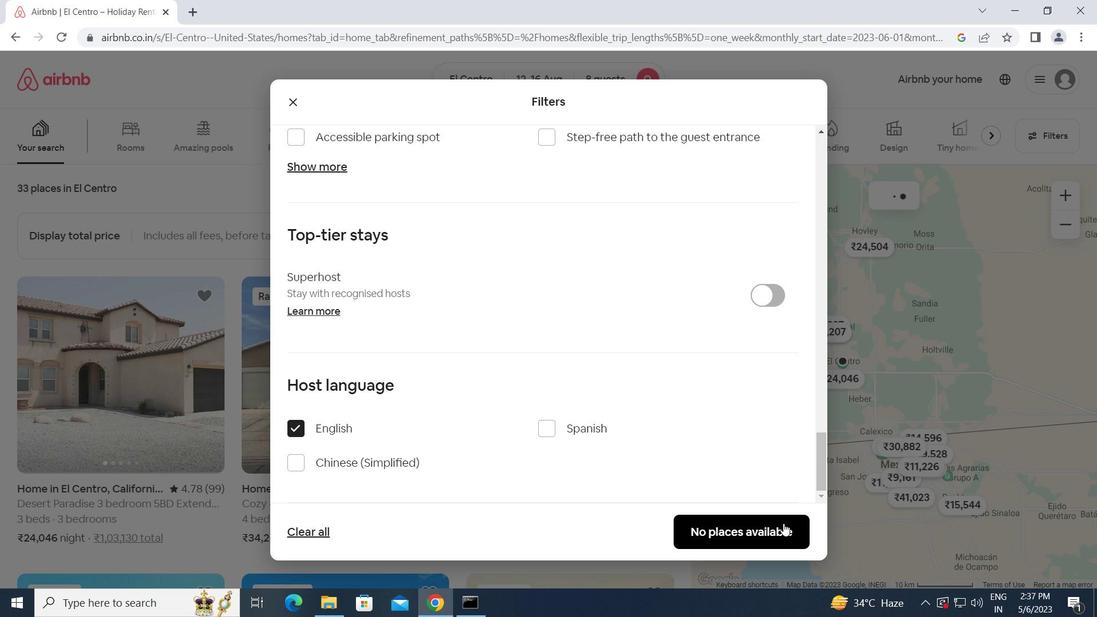 
Action: Mouse pressed left at (776, 535)
Screenshot: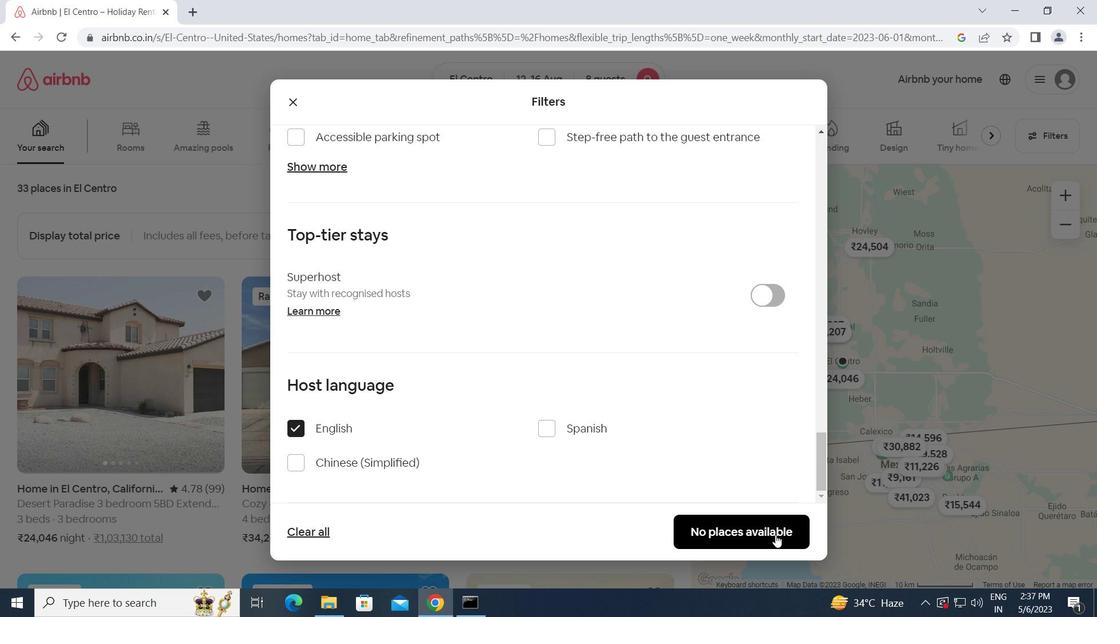 
Action: Mouse moved to (723, 496)
Screenshot: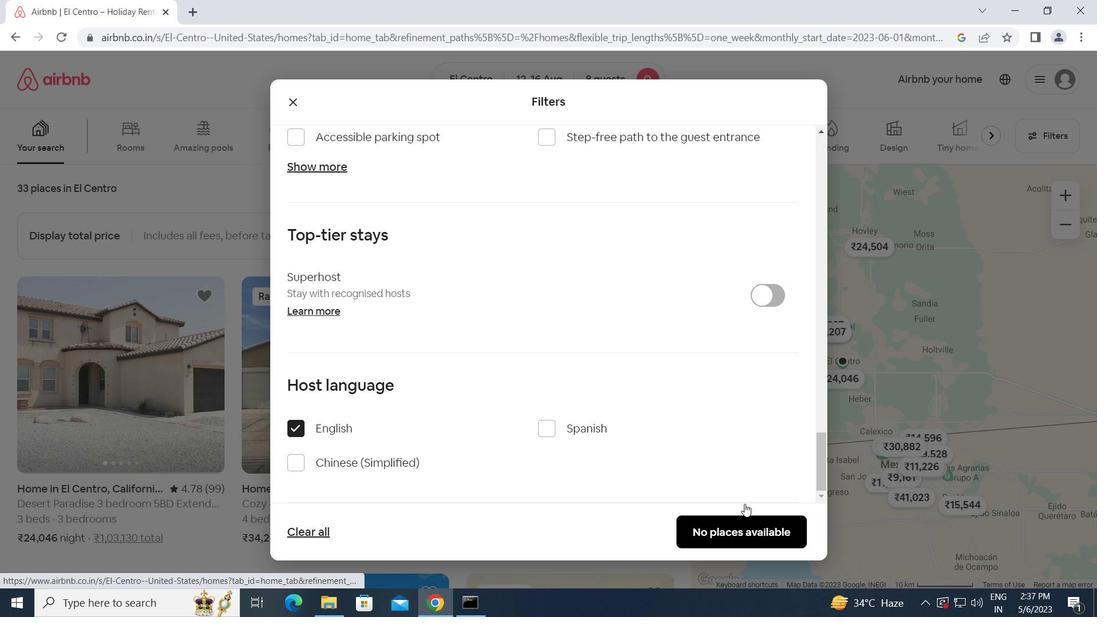 
